 Task: Find connections with filter location Coalville with filter topic #brandingwith filter profile language French with filter current company OffCampusJobs4u.com with filter school Velammal Engineering College with filter industry Accessible Architecture and Design with filter service category Accounting with filter keywords title Proposal Writer
Action: Mouse moved to (594, 84)
Screenshot: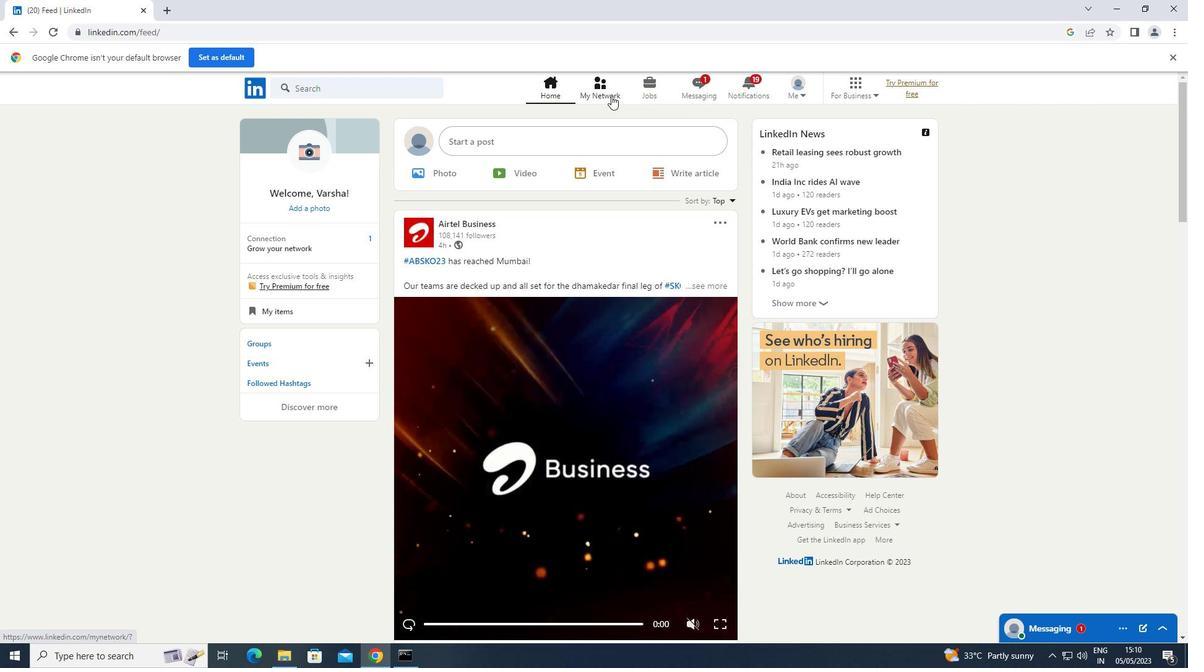 
Action: Mouse pressed left at (594, 84)
Screenshot: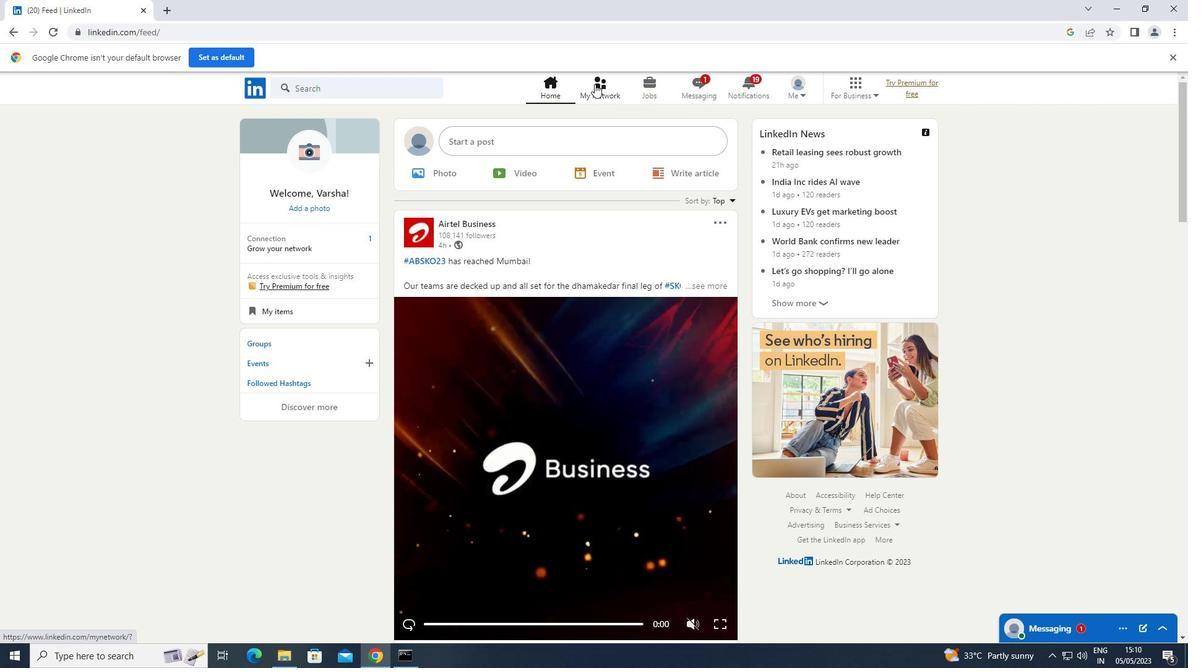 
Action: Mouse moved to (330, 153)
Screenshot: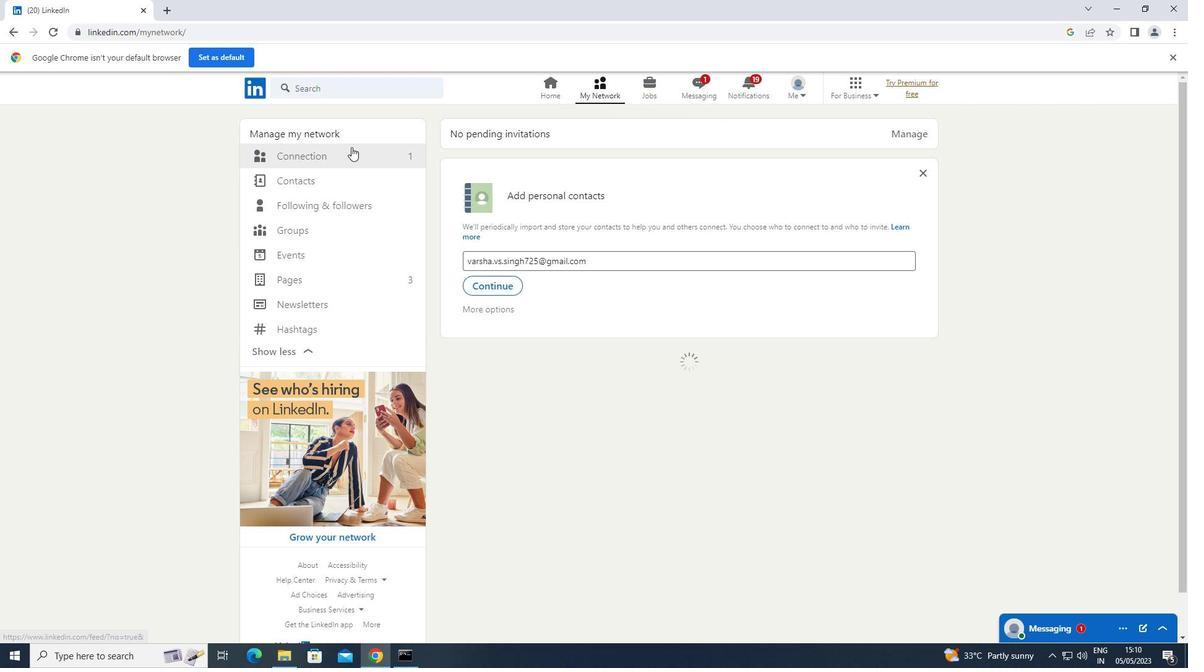 
Action: Mouse pressed left at (330, 153)
Screenshot: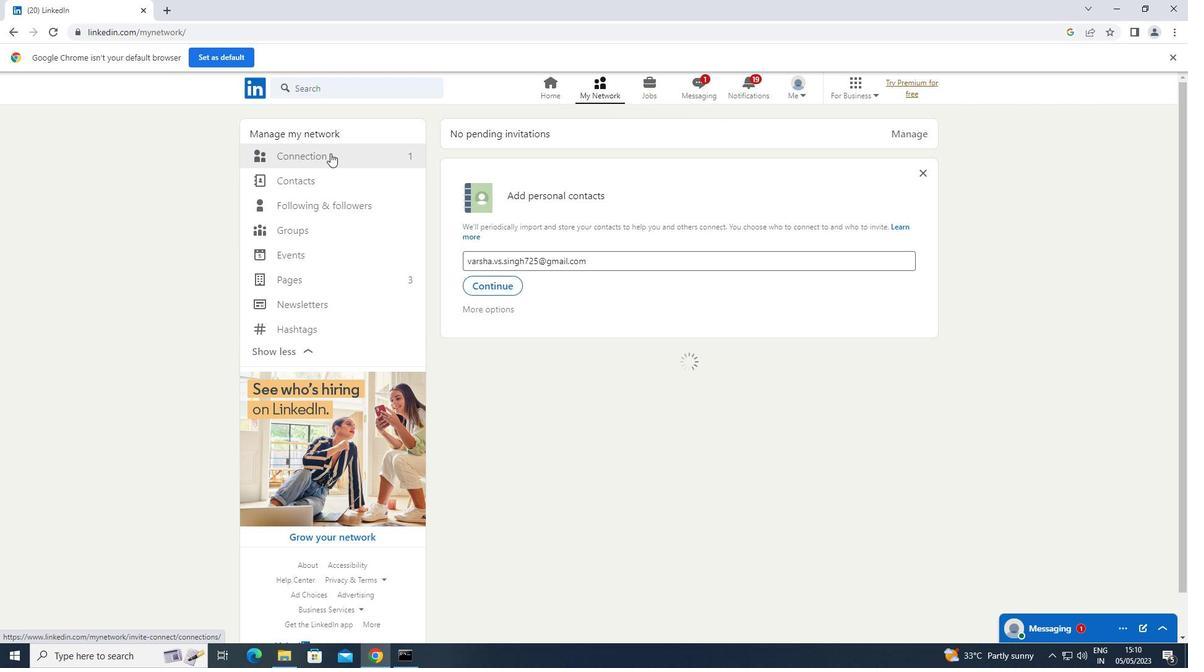 
Action: Mouse moved to (712, 157)
Screenshot: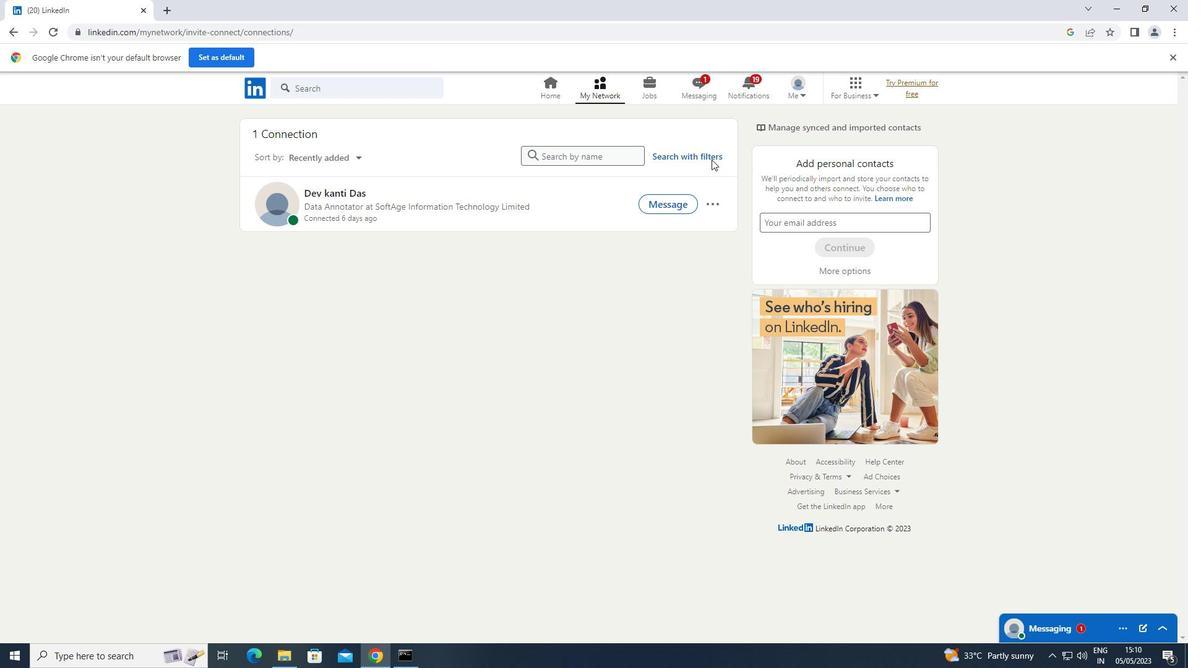 
Action: Mouse pressed left at (712, 157)
Screenshot: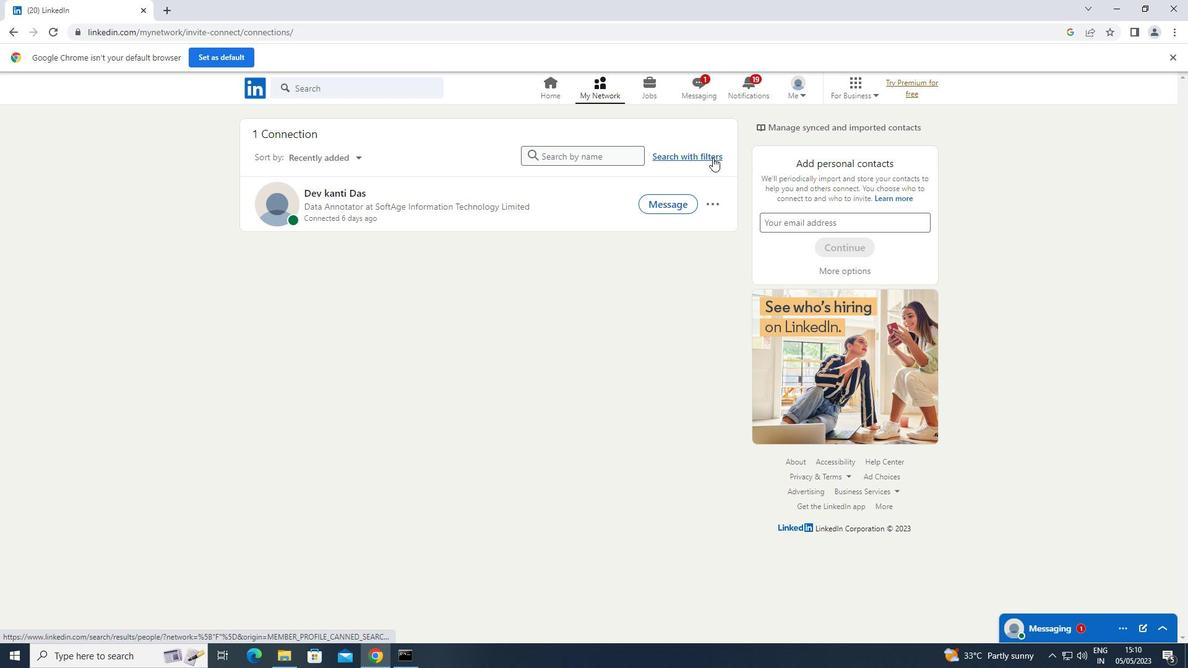 
Action: Mouse moved to (637, 120)
Screenshot: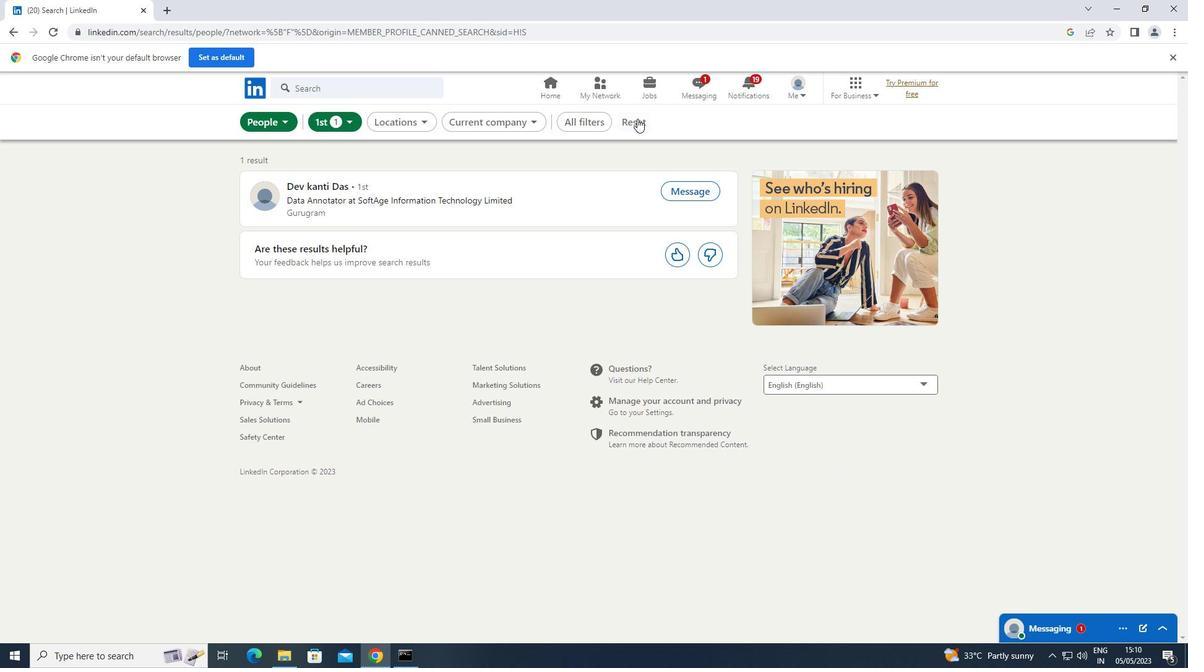 
Action: Mouse pressed left at (637, 120)
Screenshot: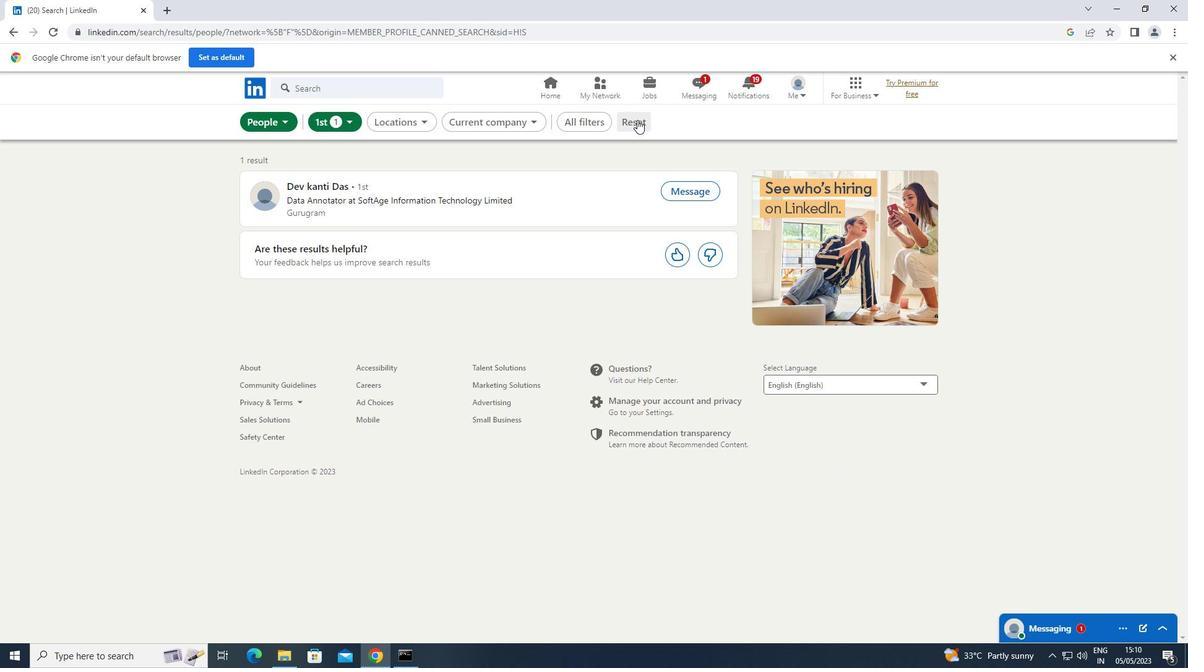 
Action: Mouse moved to (621, 120)
Screenshot: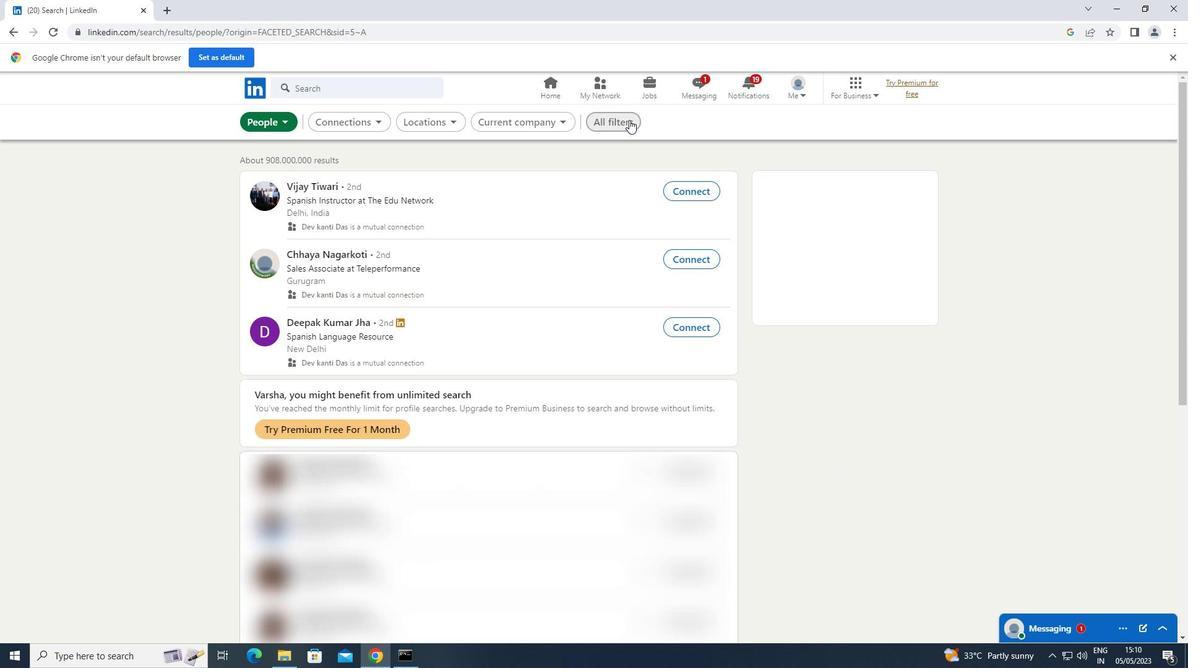 
Action: Mouse pressed left at (621, 120)
Screenshot: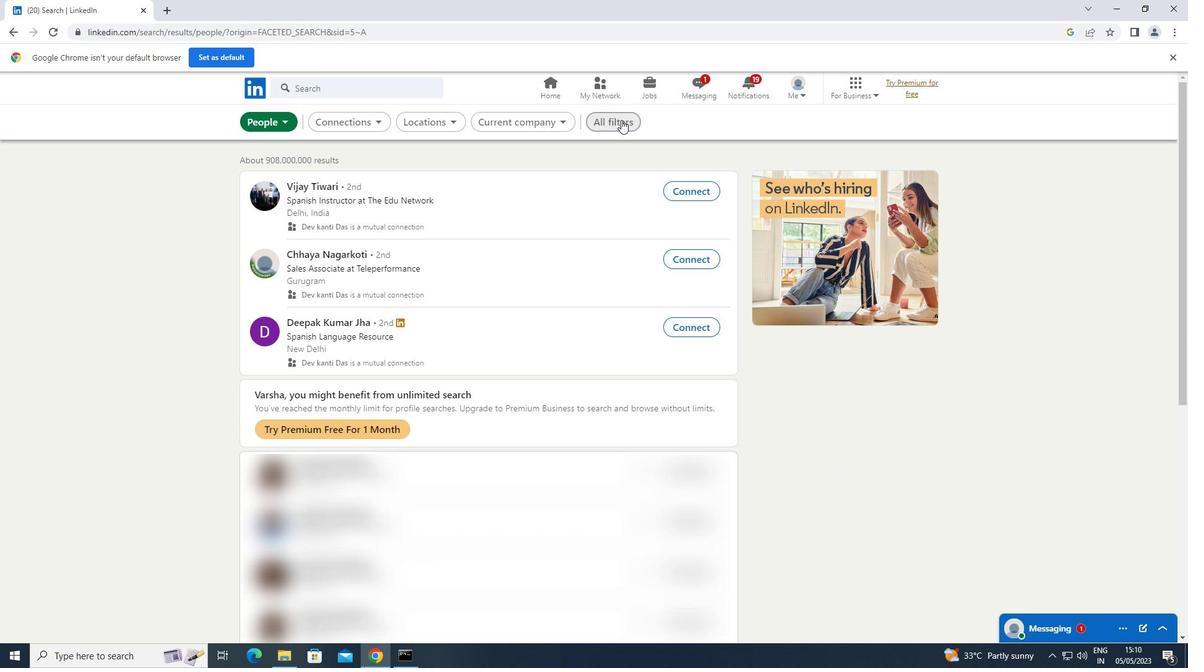 
Action: Mouse moved to (1091, 202)
Screenshot: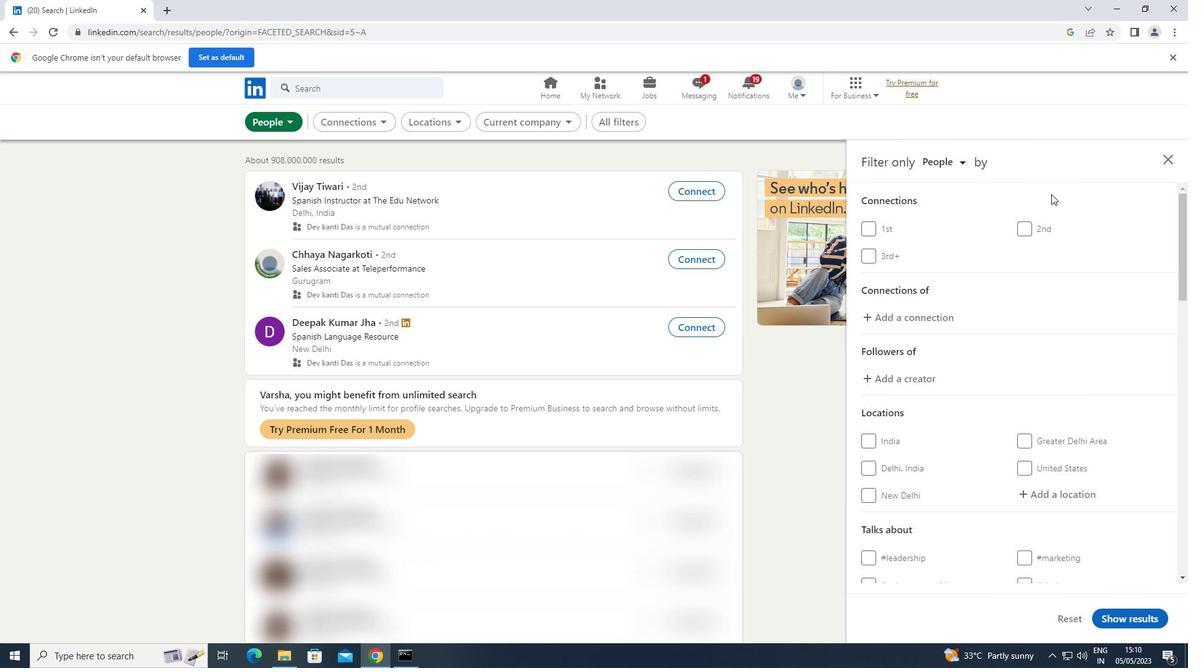 
Action: Mouse scrolled (1091, 202) with delta (0, 0)
Screenshot: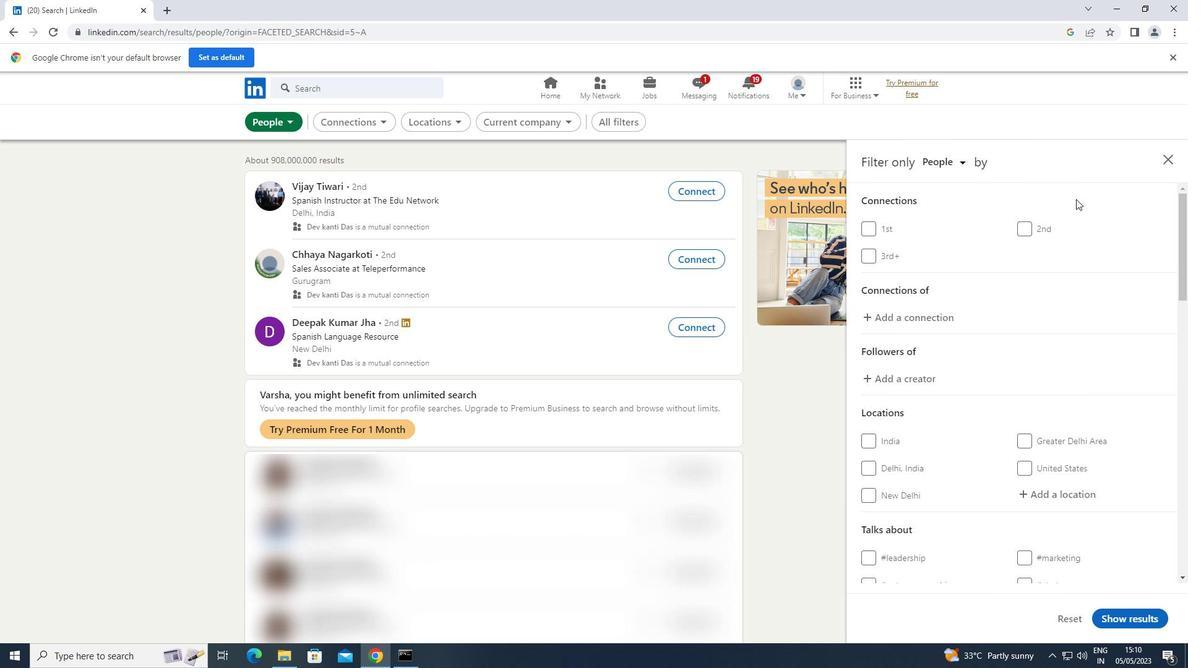 
Action: Mouse moved to (1092, 202)
Screenshot: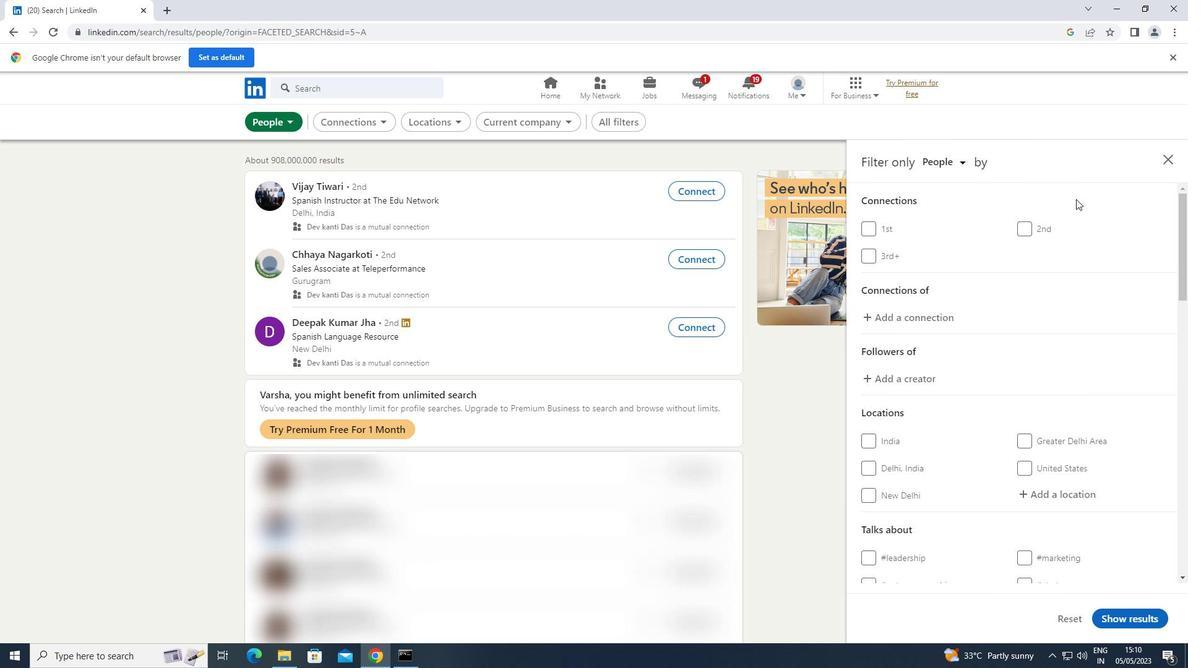 
Action: Mouse scrolled (1092, 202) with delta (0, 0)
Screenshot: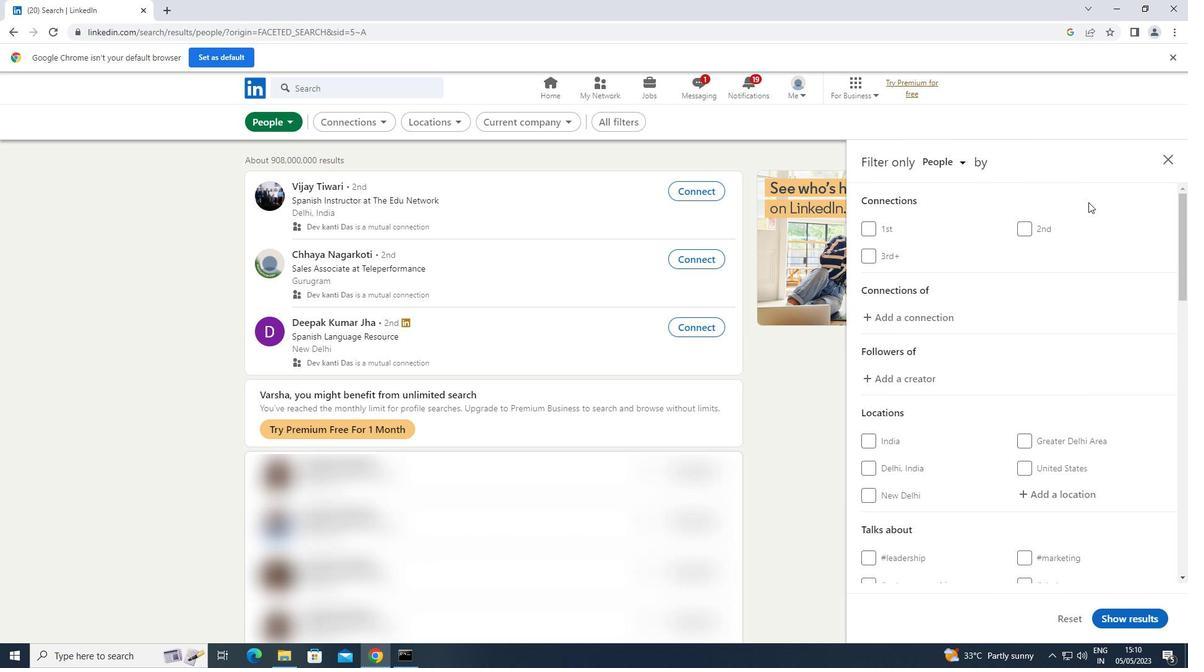
Action: Mouse scrolled (1092, 202) with delta (0, 0)
Screenshot: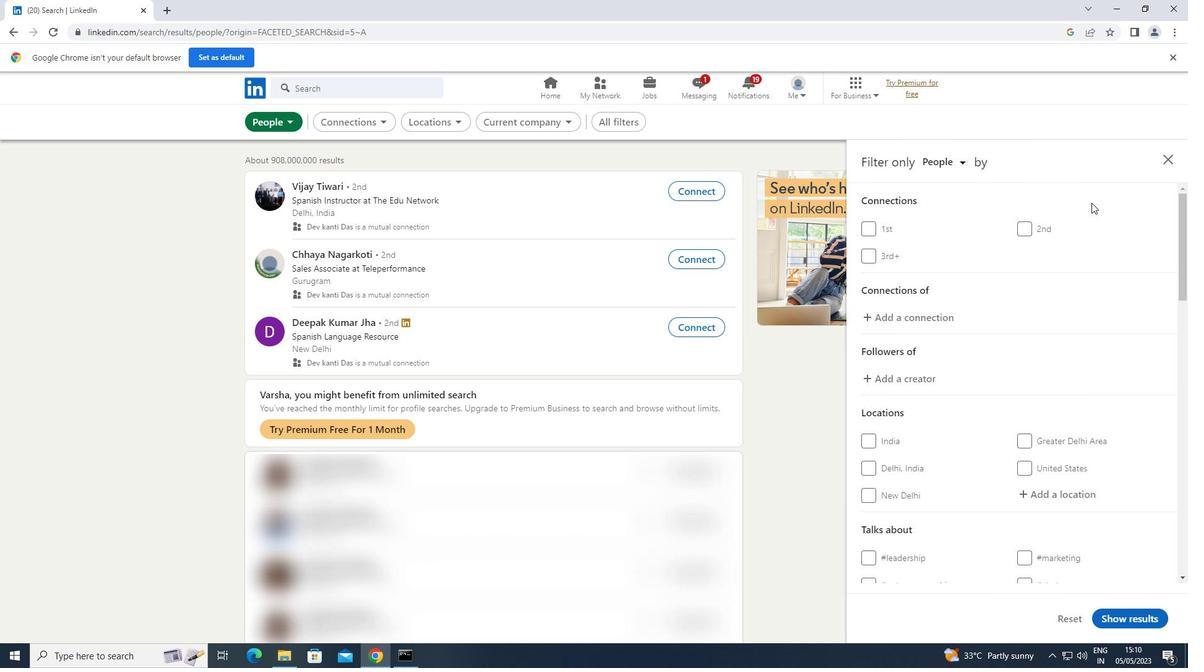 
Action: Mouse scrolled (1092, 202) with delta (0, 0)
Screenshot: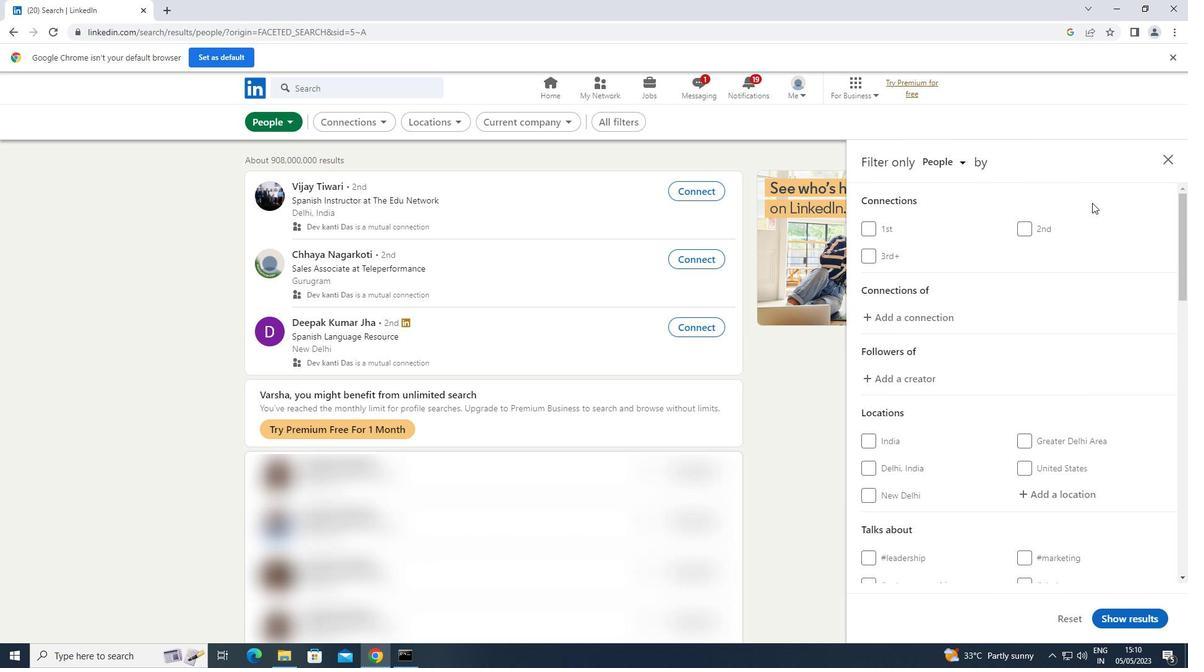 
Action: Mouse moved to (1050, 284)
Screenshot: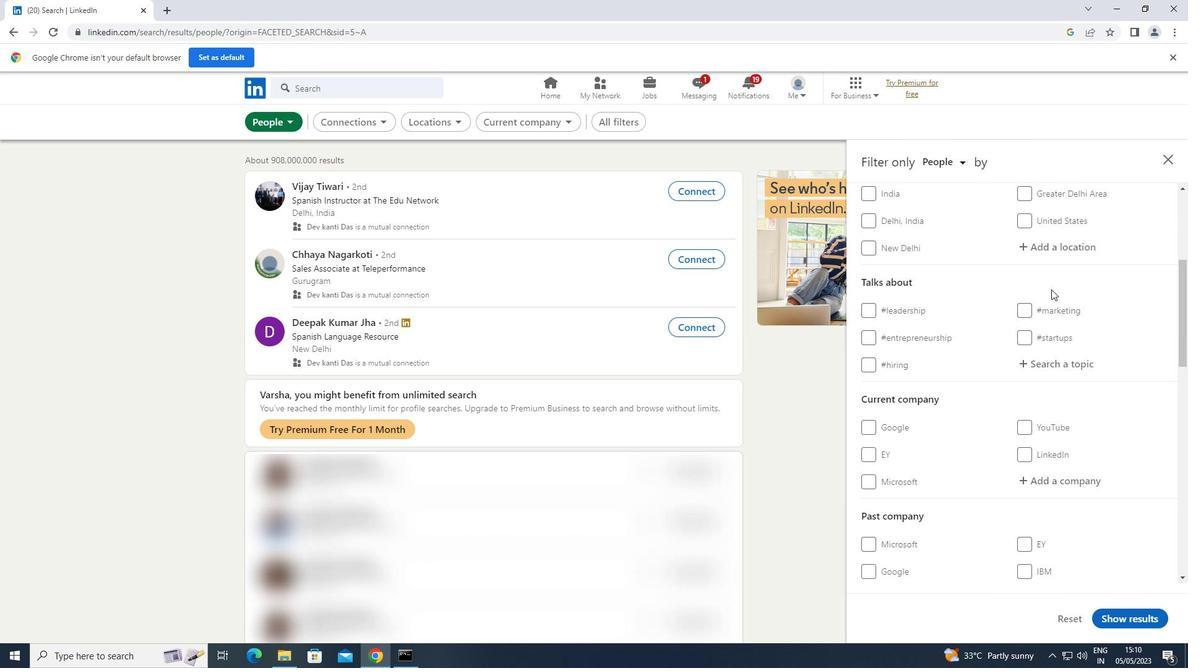 
Action: Mouse scrolled (1050, 285) with delta (0, 0)
Screenshot: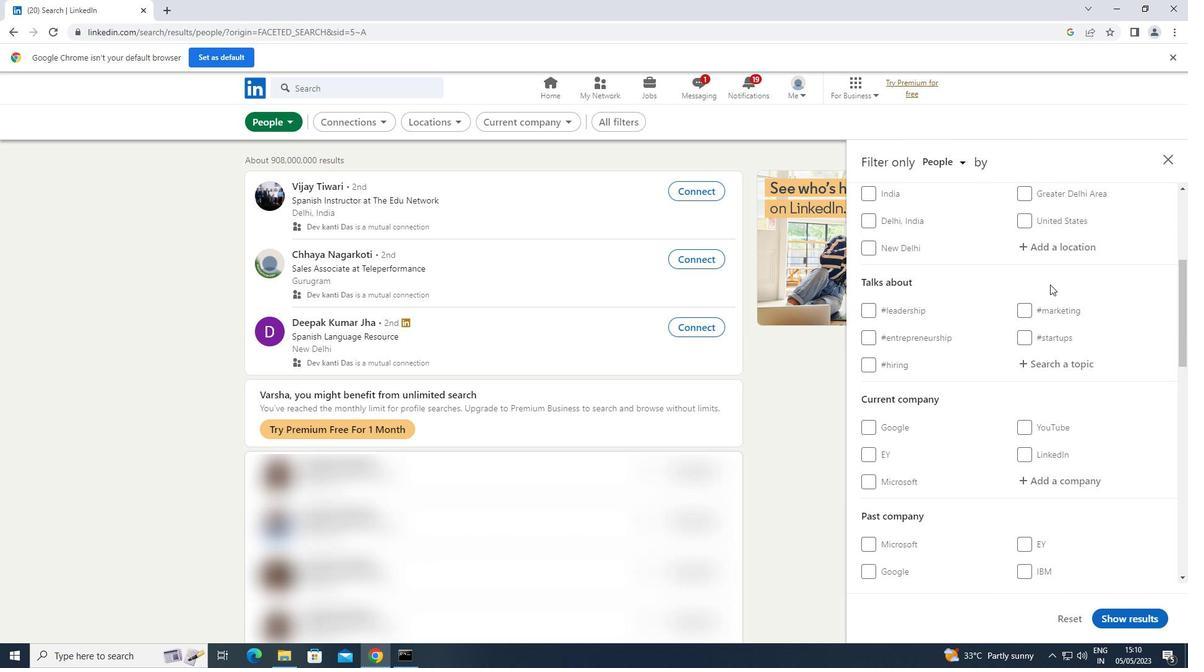
Action: Mouse scrolled (1050, 285) with delta (0, 0)
Screenshot: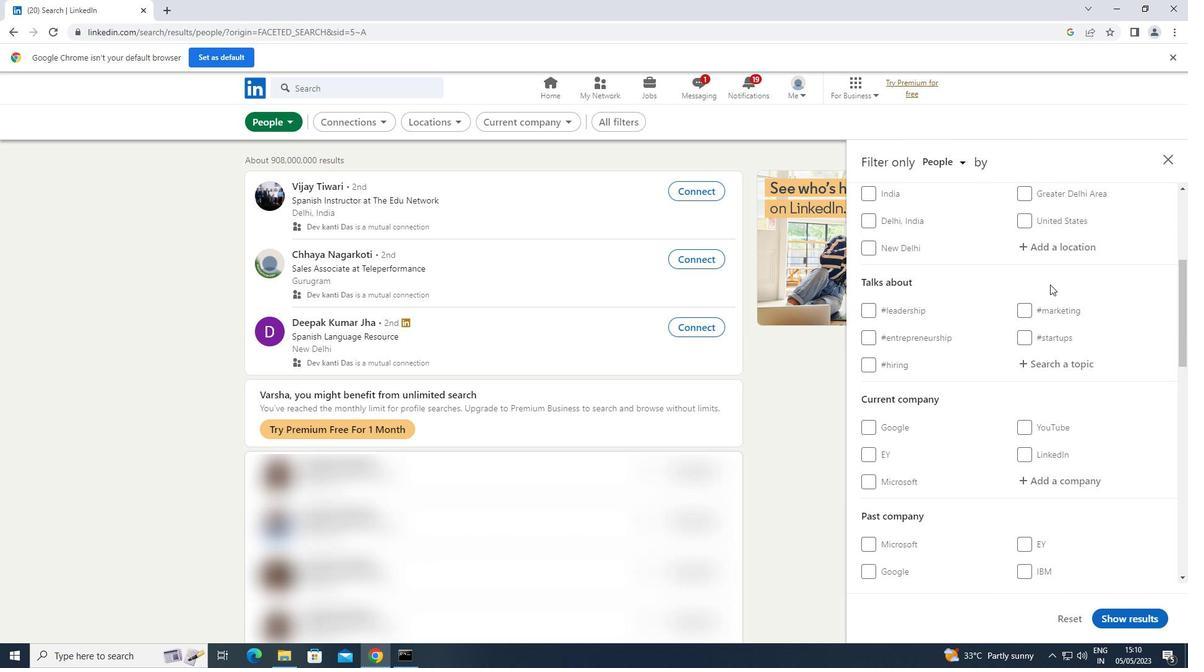 
Action: Mouse moved to (1039, 367)
Screenshot: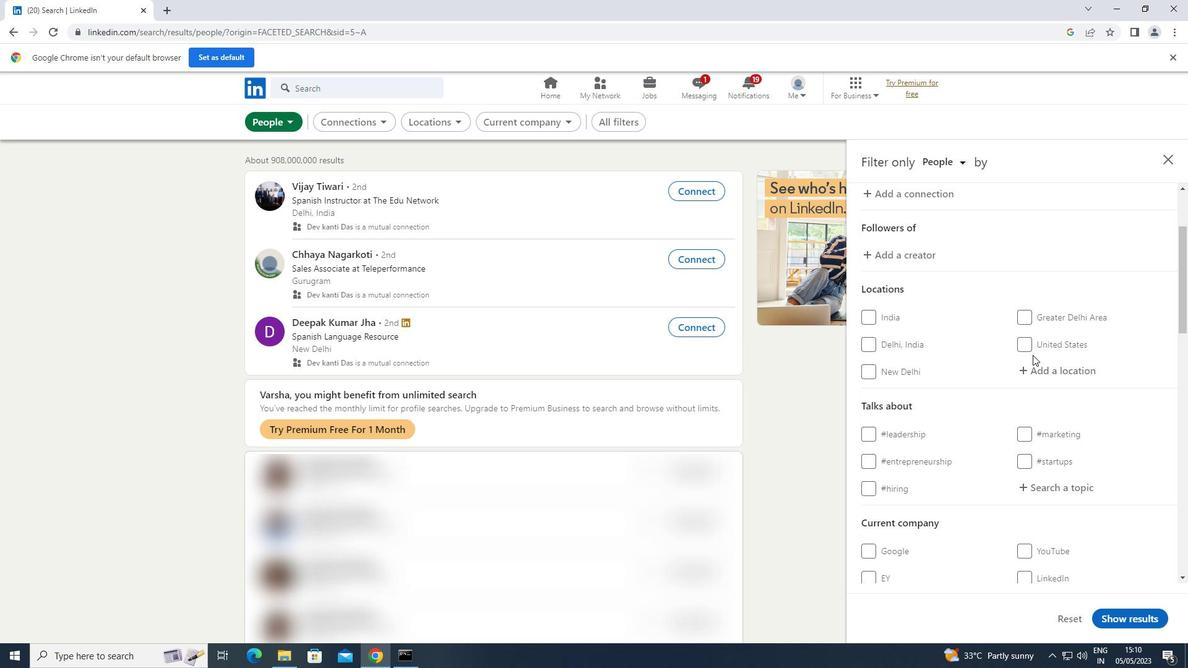 
Action: Mouse pressed left at (1039, 367)
Screenshot: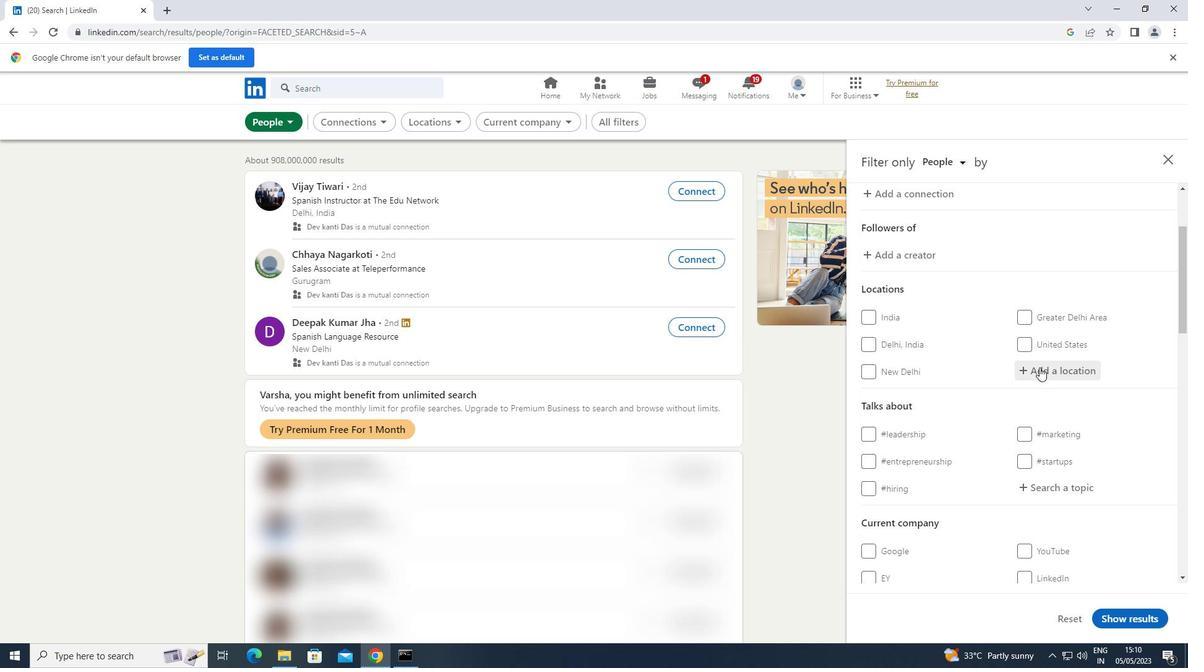 
Action: Key pressed <Key.shift>COALVILLE
Screenshot: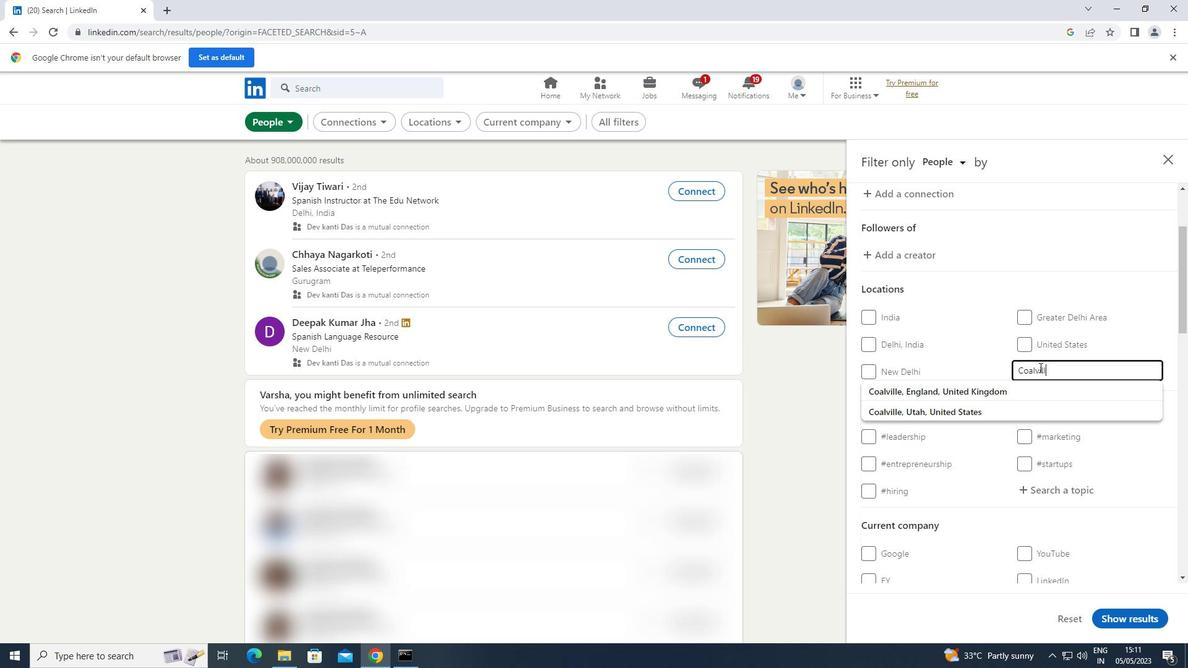 
Action: Mouse moved to (1055, 483)
Screenshot: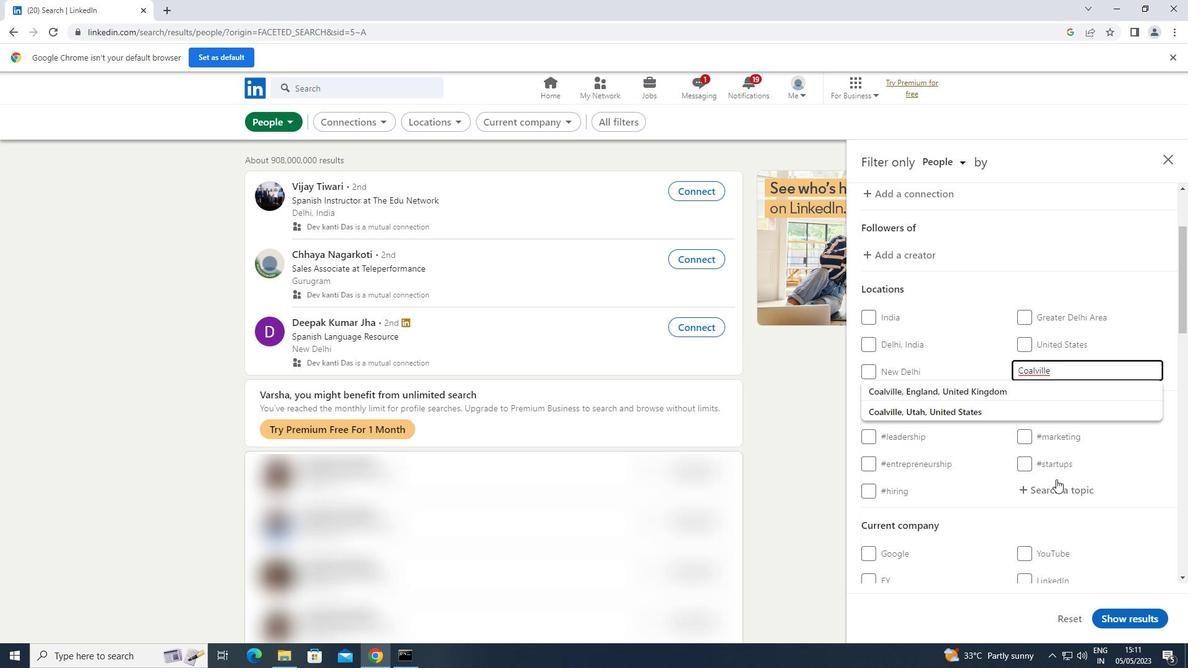 
Action: Mouse pressed left at (1055, 483)
Screenshot: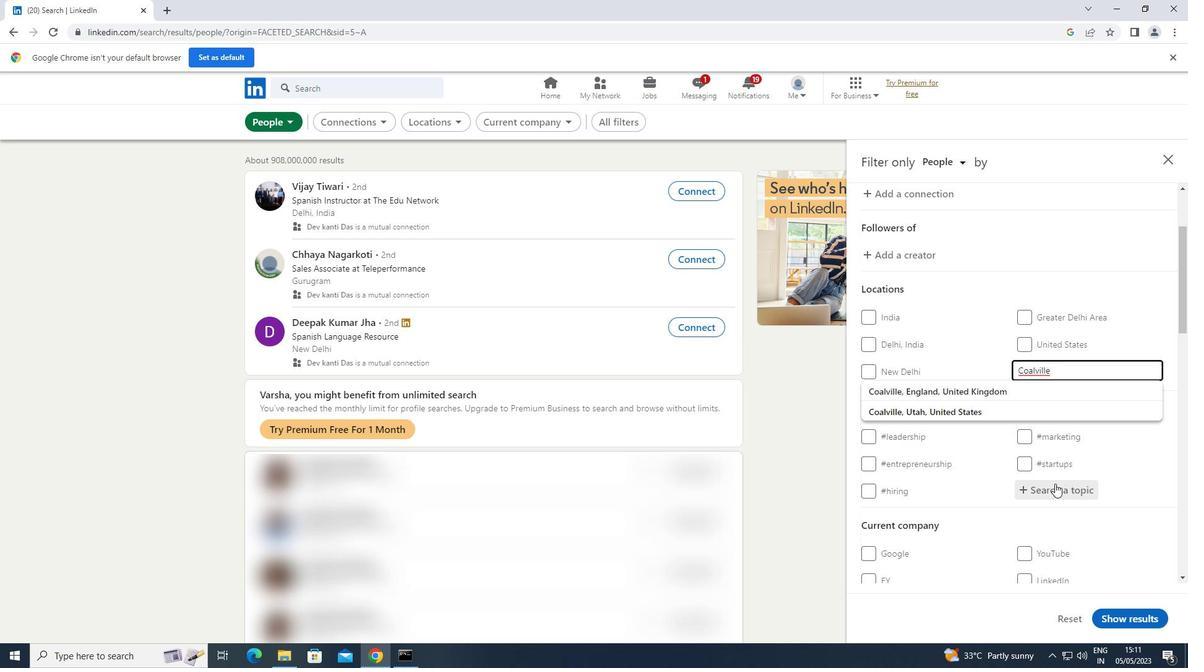 
Action: Key pressed BRANDING
Screenshot: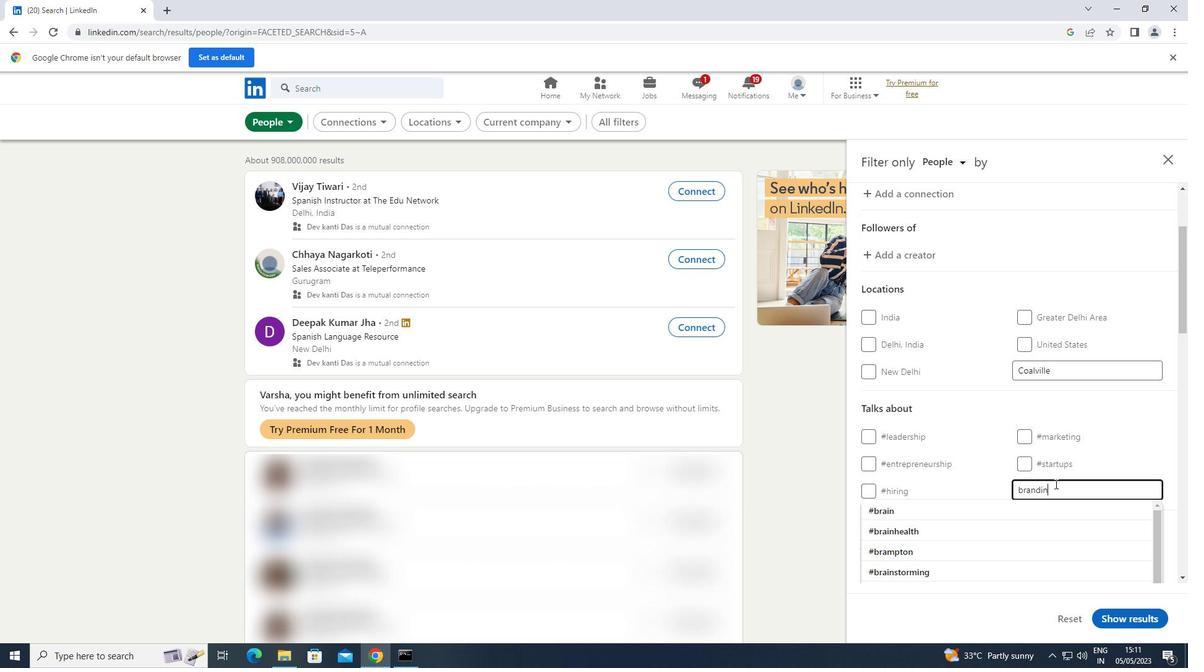 
Action: Mouse moved to (928, 501)
Screenshot: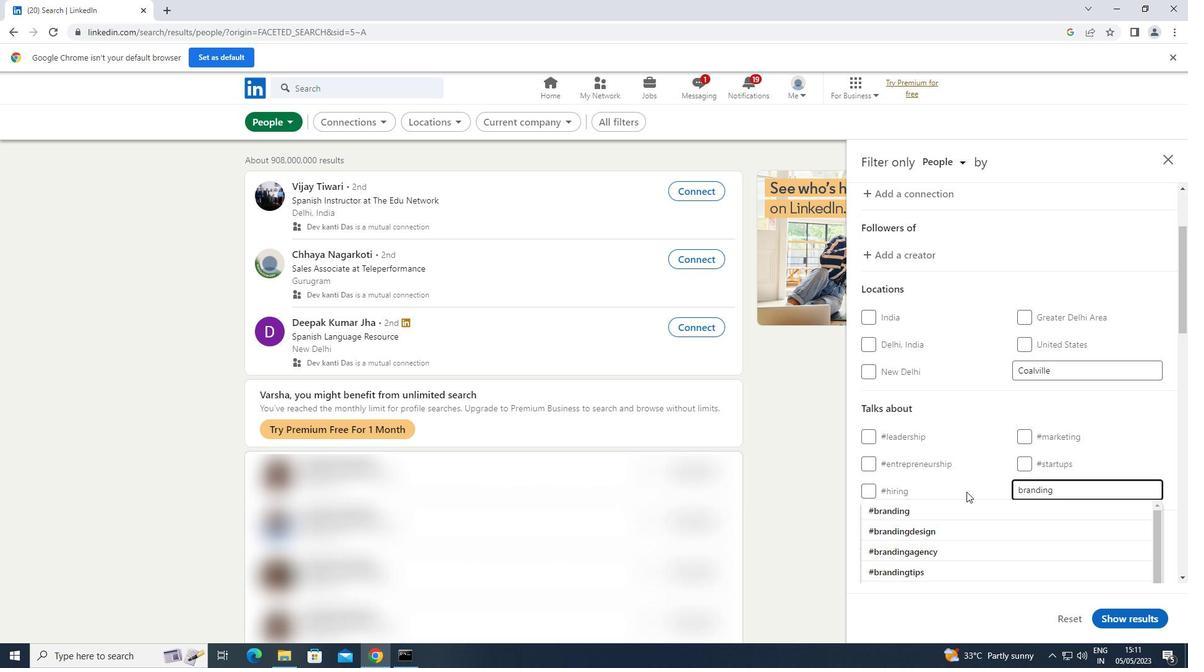 
Action: Mouse pressed left at (928, 501)
Screenshot: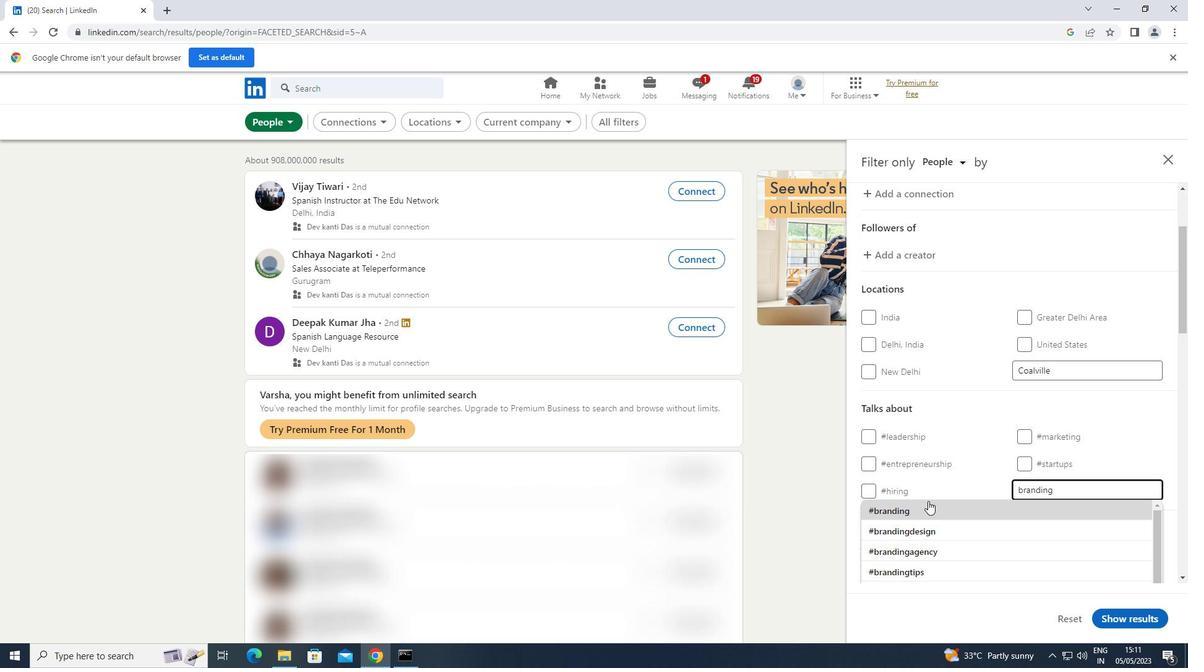 
Action: Mouse moved to (1042, 458)
Screenshot: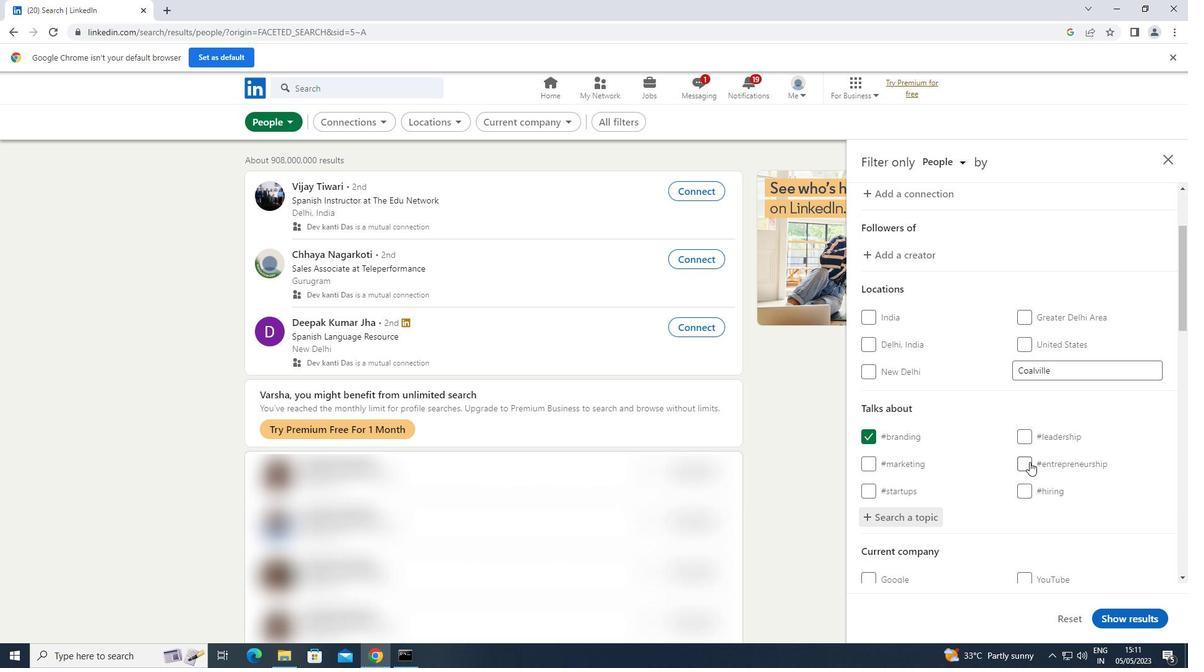 
Action: Mouse scrolled (1042, 457) with delta (0, 0)
Screenshot: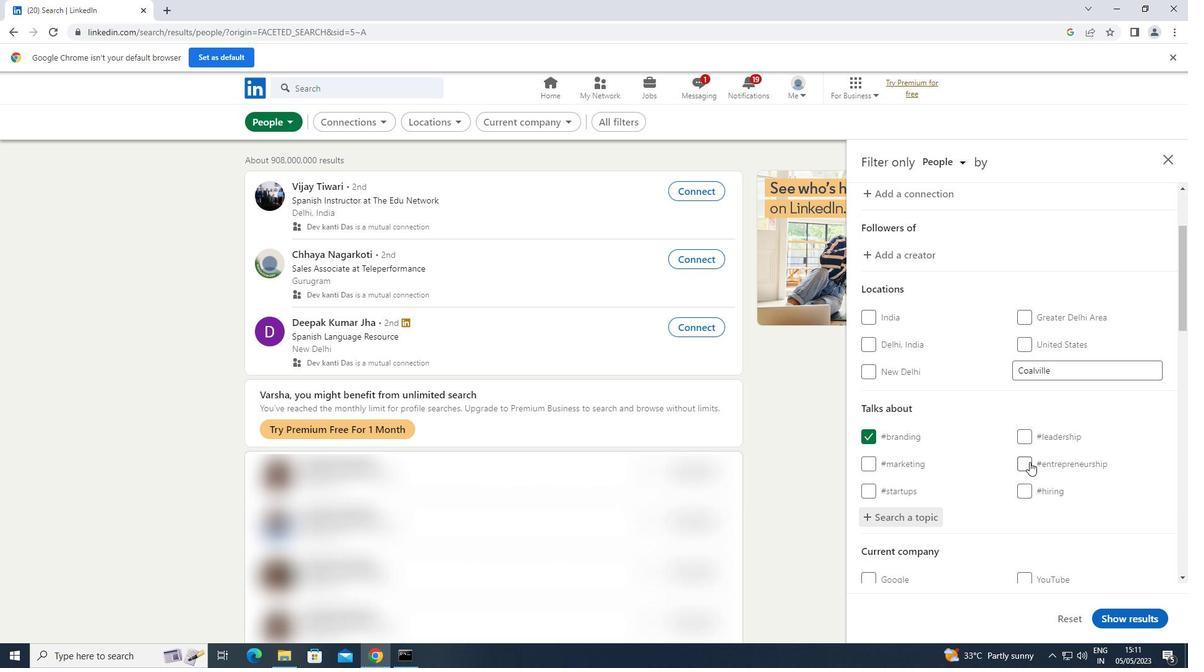 
Action: Mouse scrolled (1042, 457) with delta (0, 0)
Screenshot: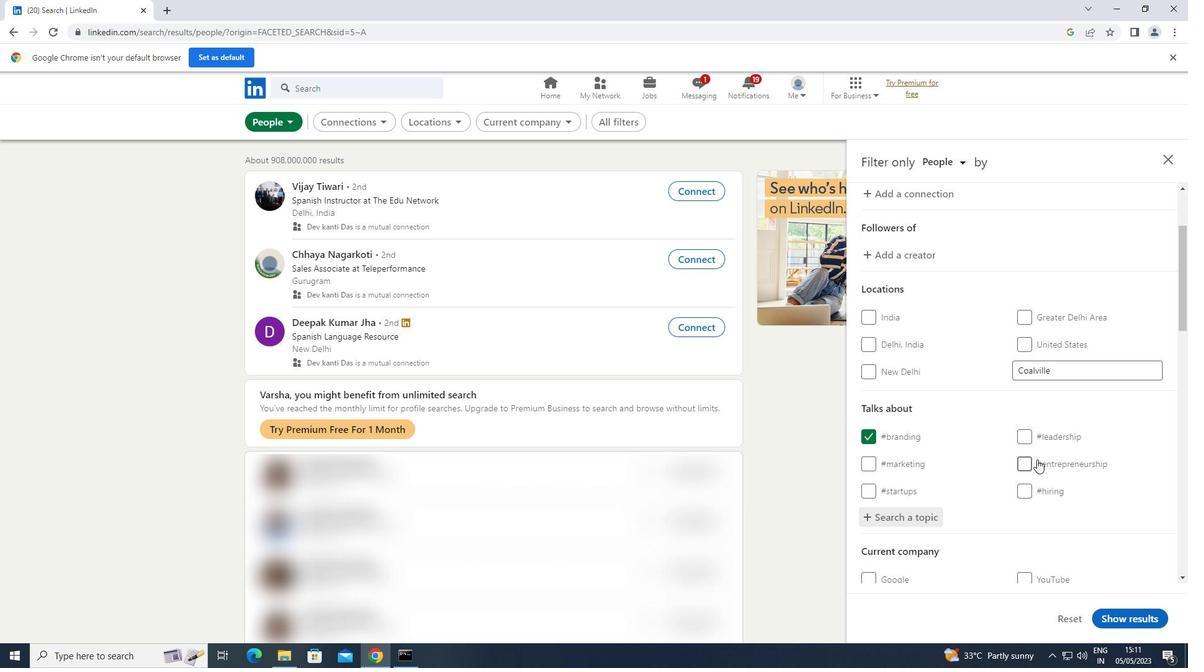 
Action: Mouse scrolled (1042, 457) with delta (0, 0)
Screenshot: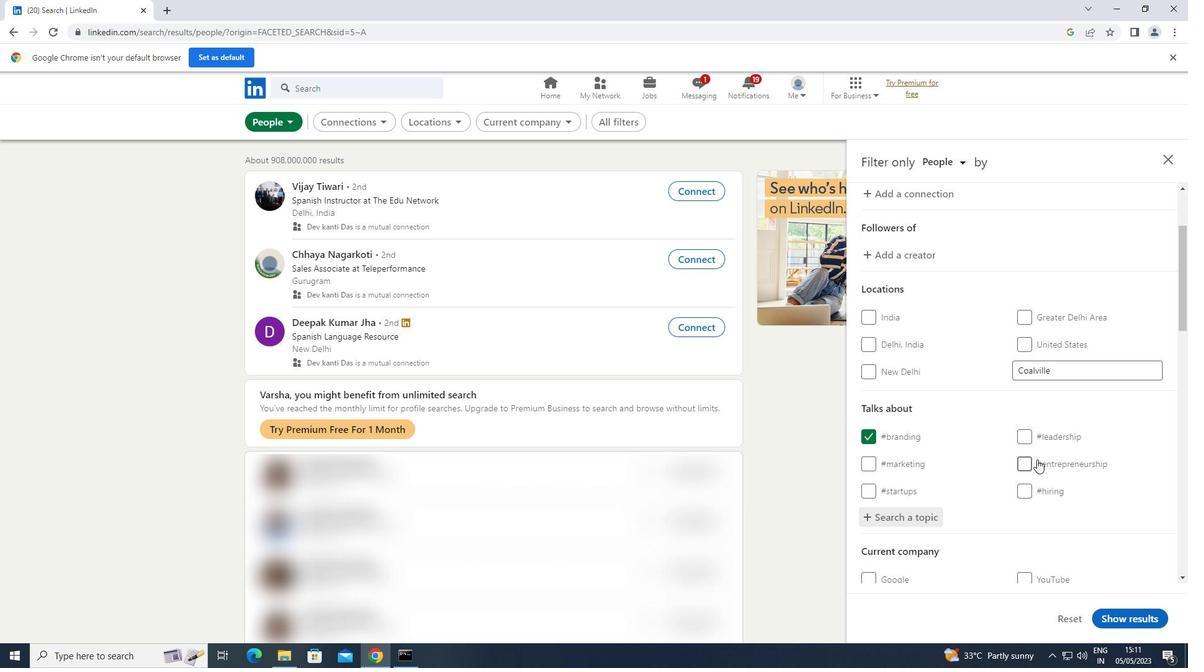 
Action: Mouse scrolled (1042, 457) with delta (0, 0)
Screenshot: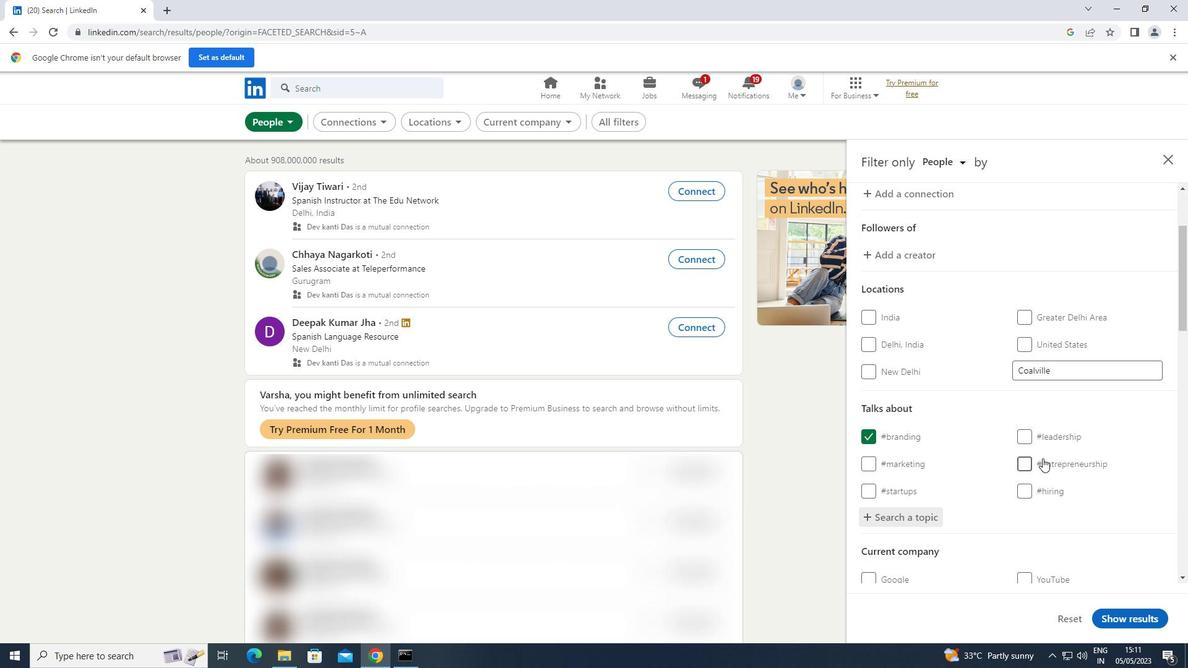 
Action: Mouse scrolled (1042, 457) with delta (0, 0)
Screenshot: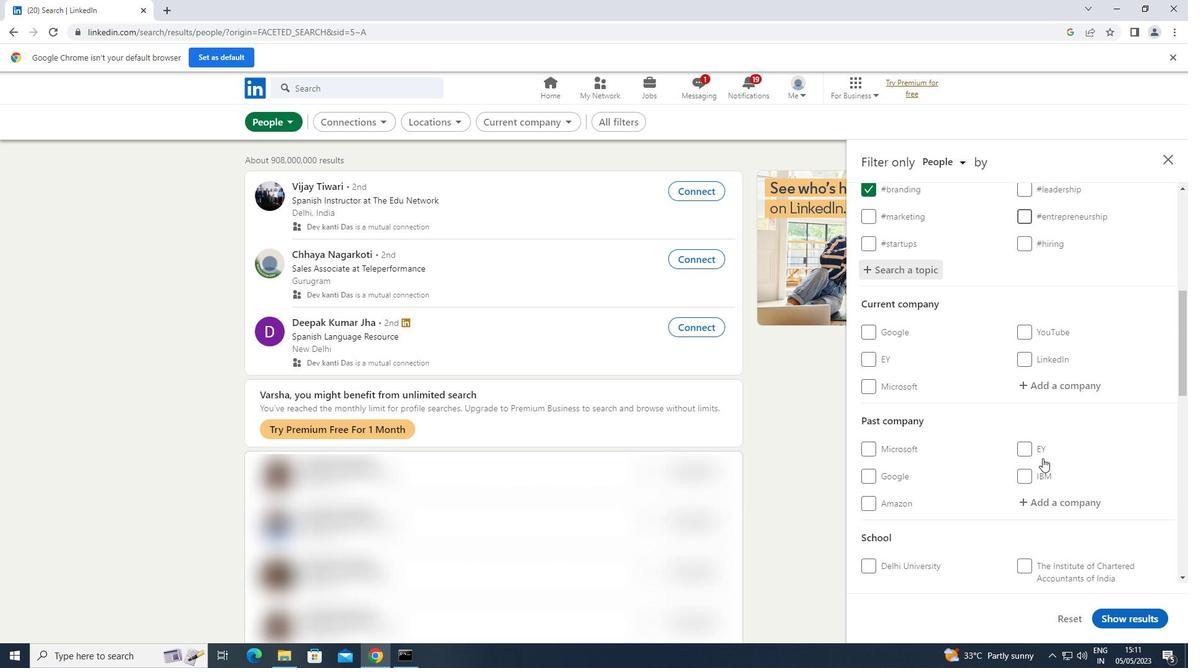 
Action: Mouse scrolled (1042, 457) with delta (0, 0)
Screenshot: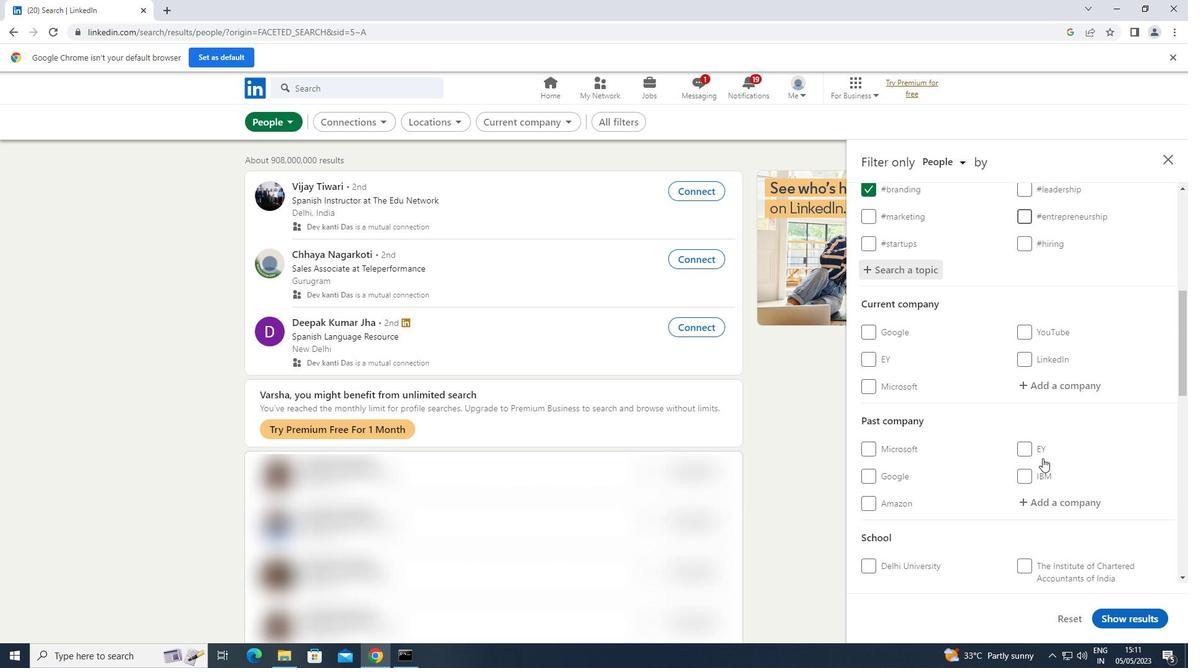 
Action: Mouse scrolled (1042, 457) with delta (0, 0)
Screenshot: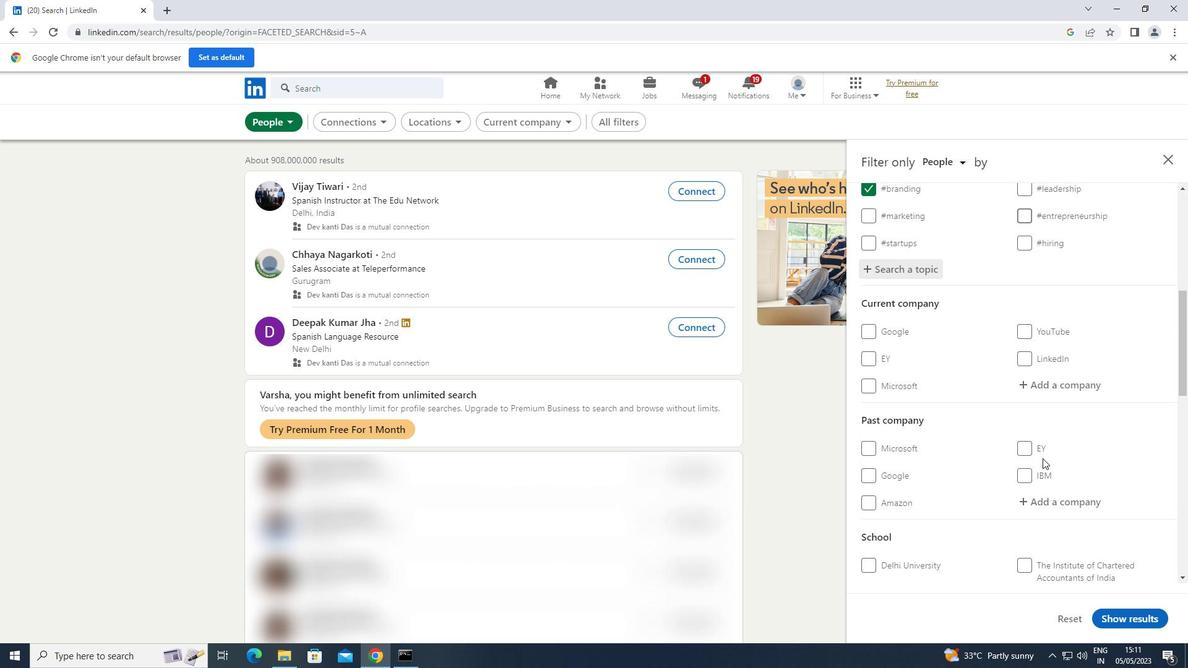 
Action: Mouse scrolled (1042, 457) with delta (0, 0)
Screenshot: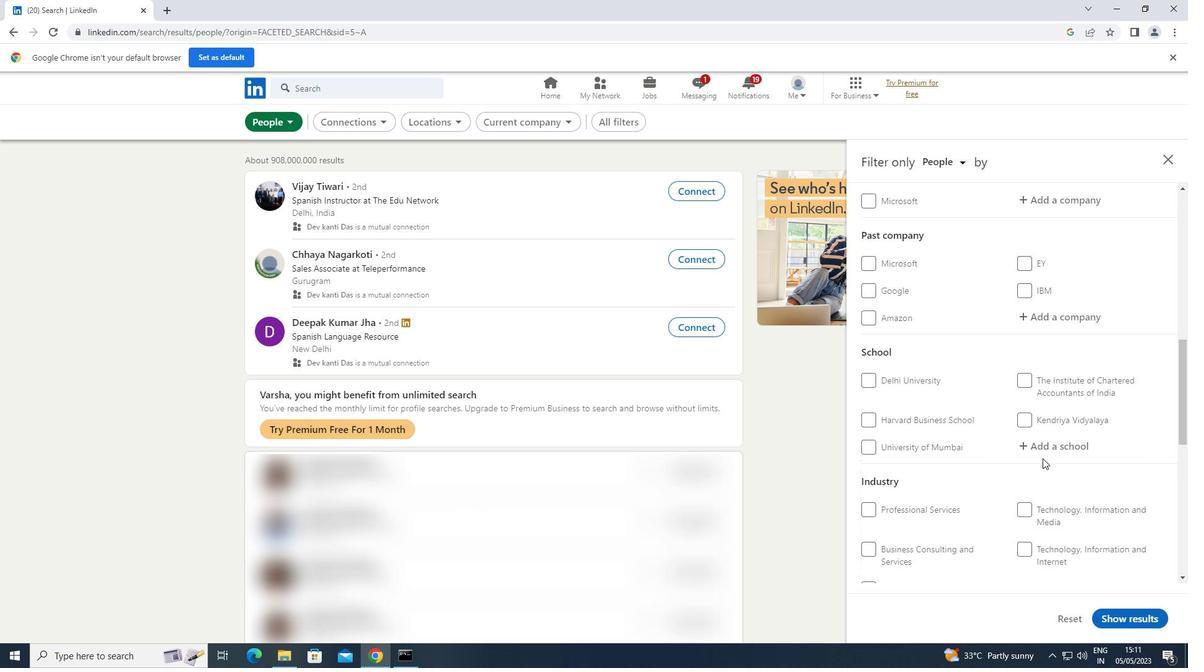 
Action: Mouse scrolled (1042, 457) with delta (0, 0)
Screenshot: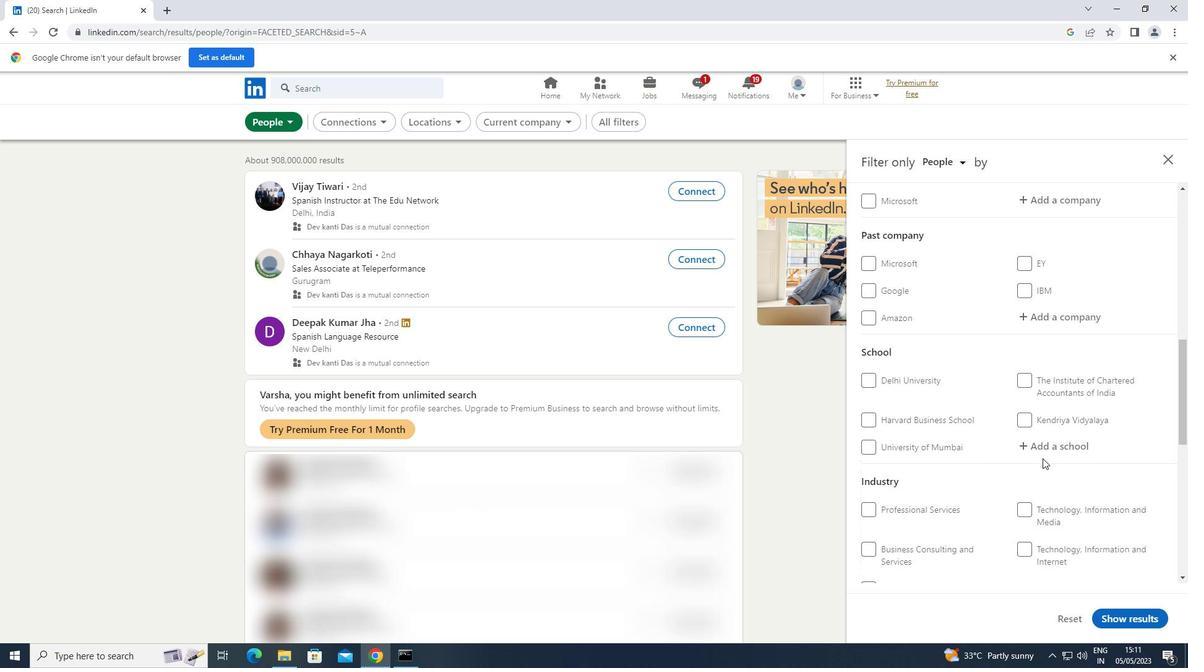 
Action: Mouse scrolled (1042, 457) with delta (0, 0)
Screenshot: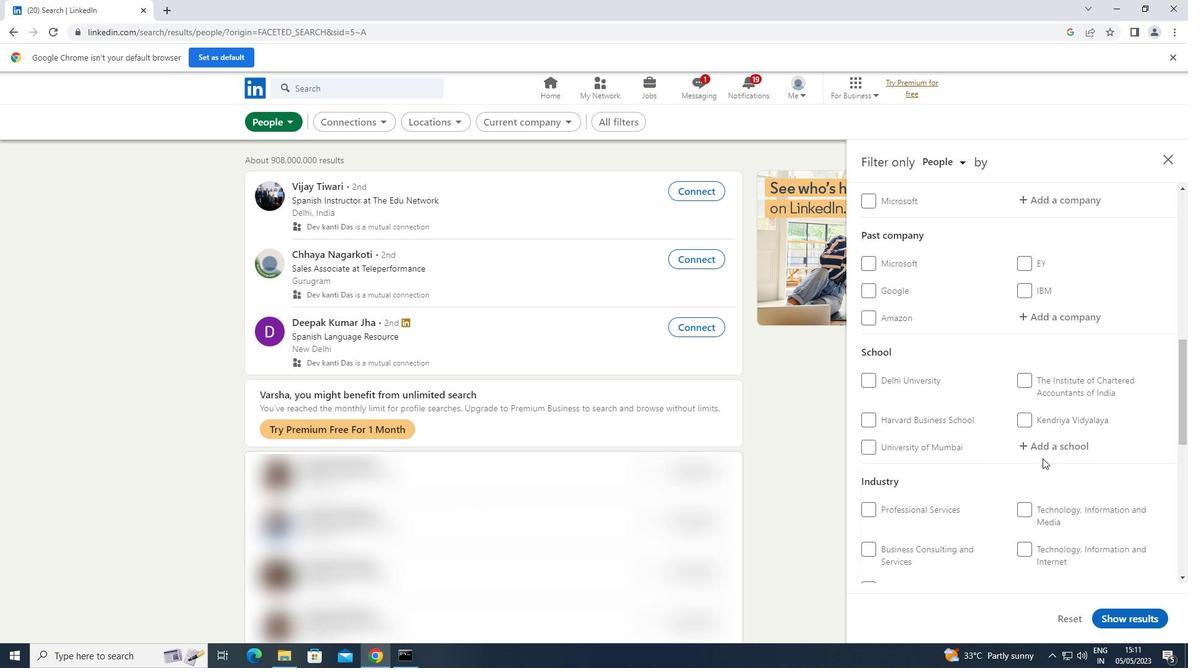 
Action: Mouse scrolled (1042, 457) with delta (0, 0)
Screenshot: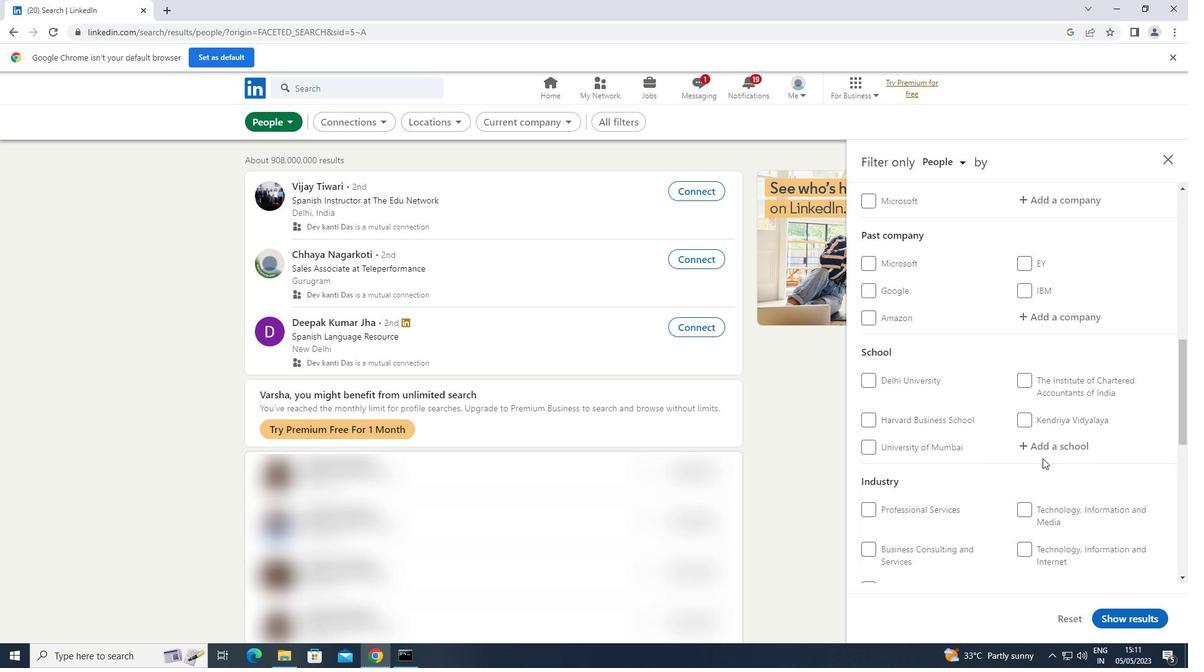 
Action: Mouse scrolled (1042, 457) with delta (0, 0)
Screenshot: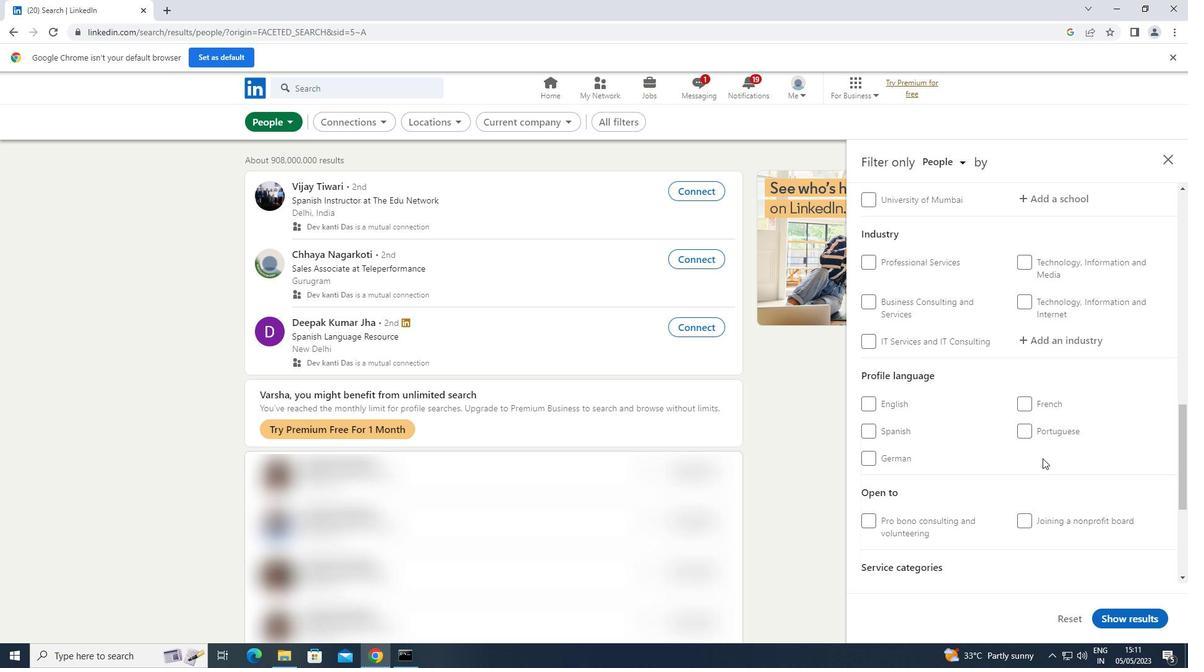 
Action: Mouse scrolled (1042, 457) with delta (0, 0)
Screenshot: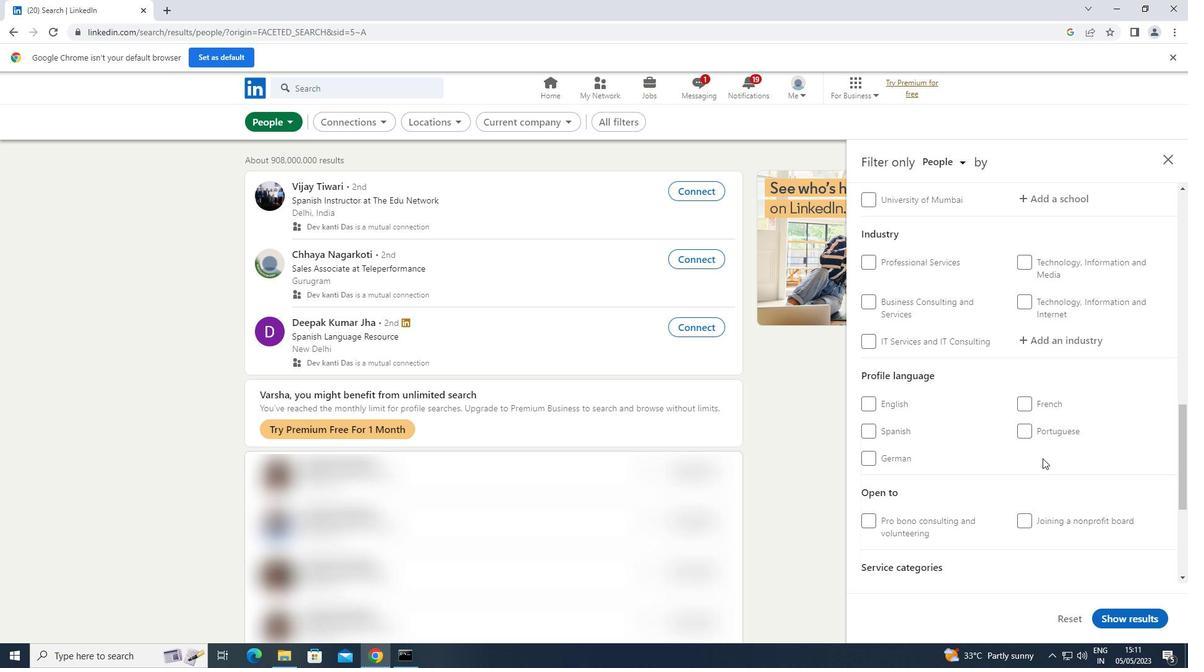 
Action: Mouse moved to (1045, 458)
Screenshot: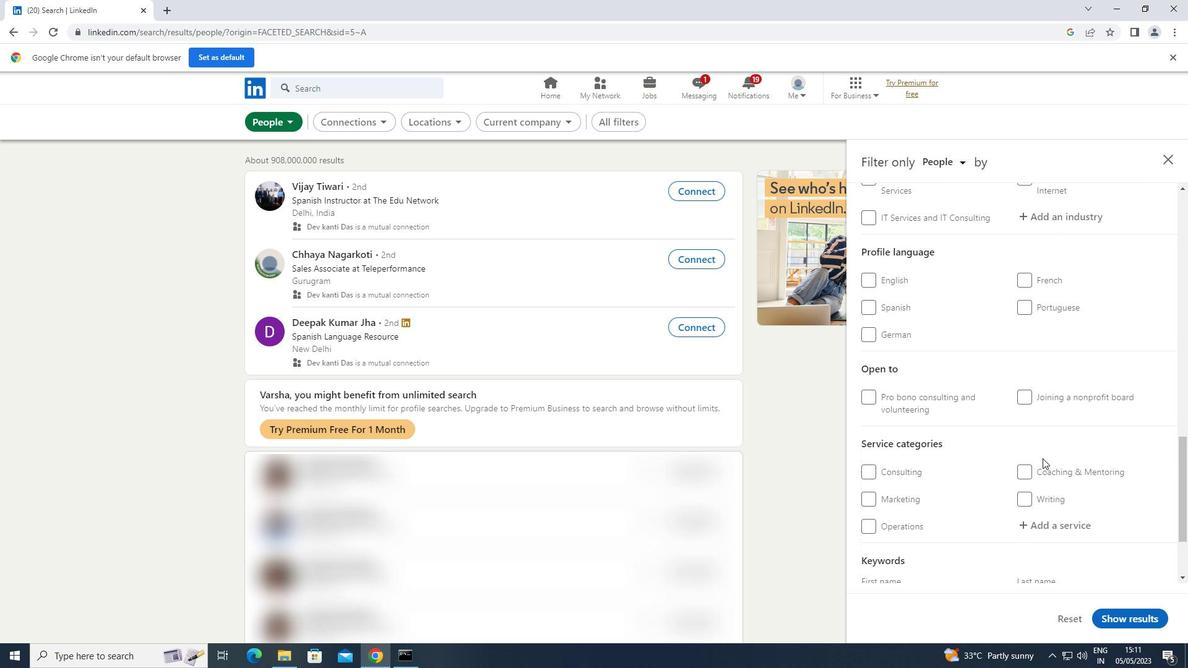 
Action: Mouse scrolled (1045, 457) with delta (0, 0)
Screenshot: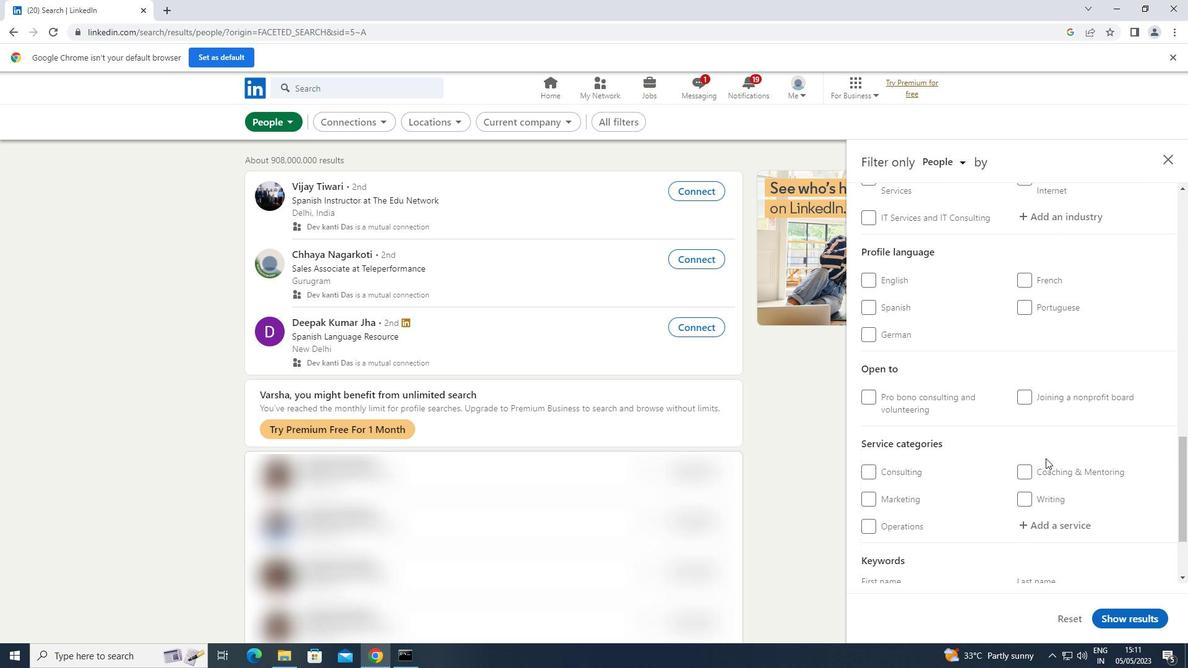 
Action: Mouse scrolled (1045, 457) with delta (0, 0)
Screenshot: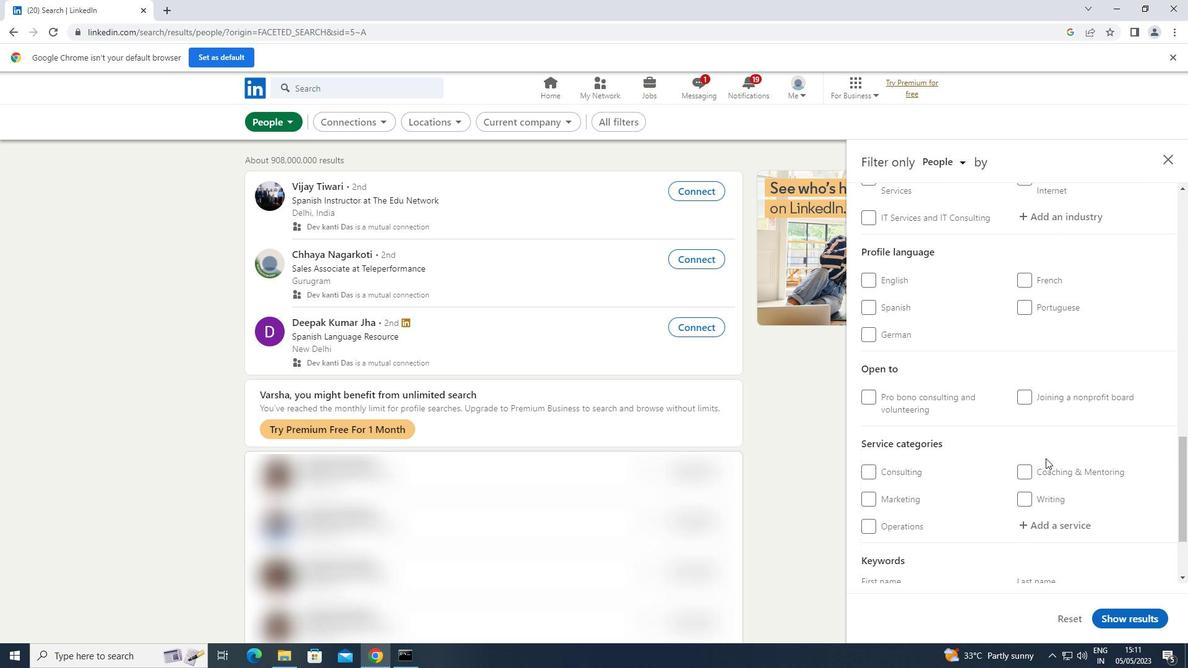 
Action: Mouse scrolled (1045, 459) with delta (0, 0)
Screenshot: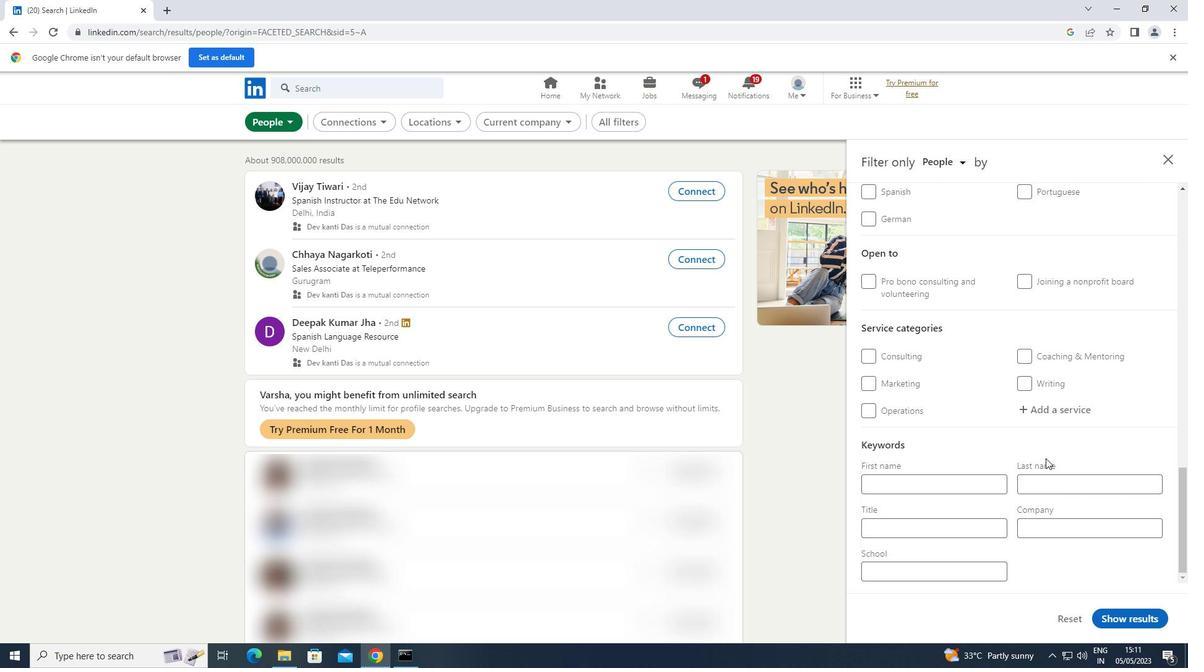 
Action: Mouse scrolled (1045, 459) with delta (0, 0)
Screenshot: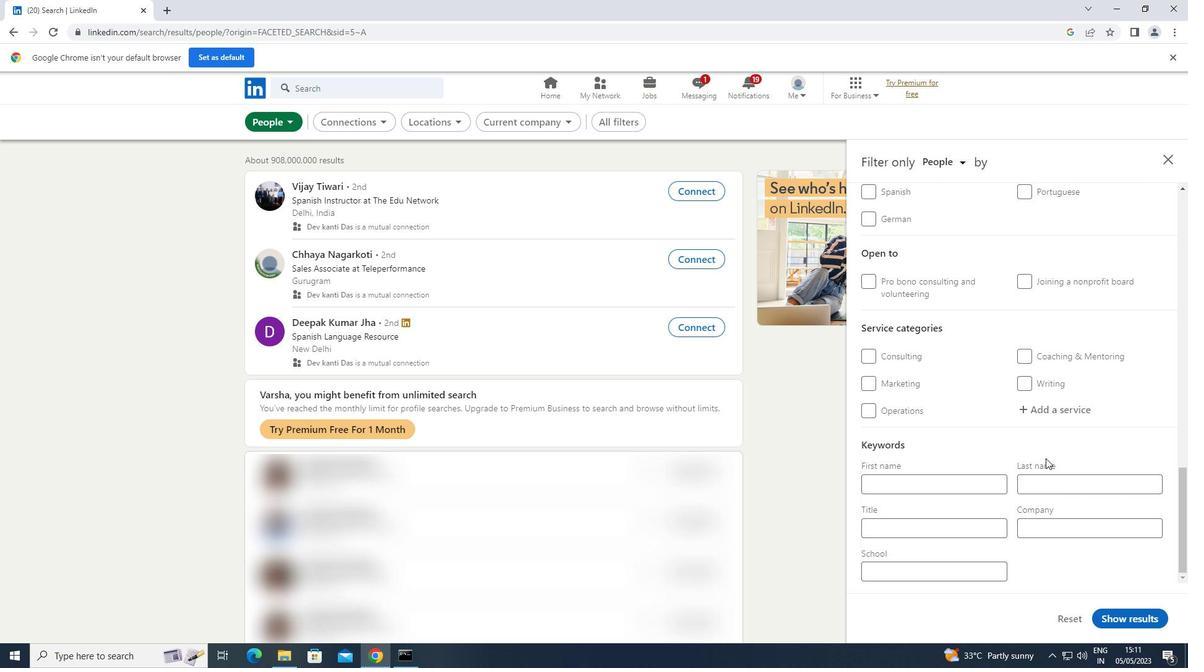 
Action: Mouse scrolled (1045, 459) with delta (0, 0)
Screenshot: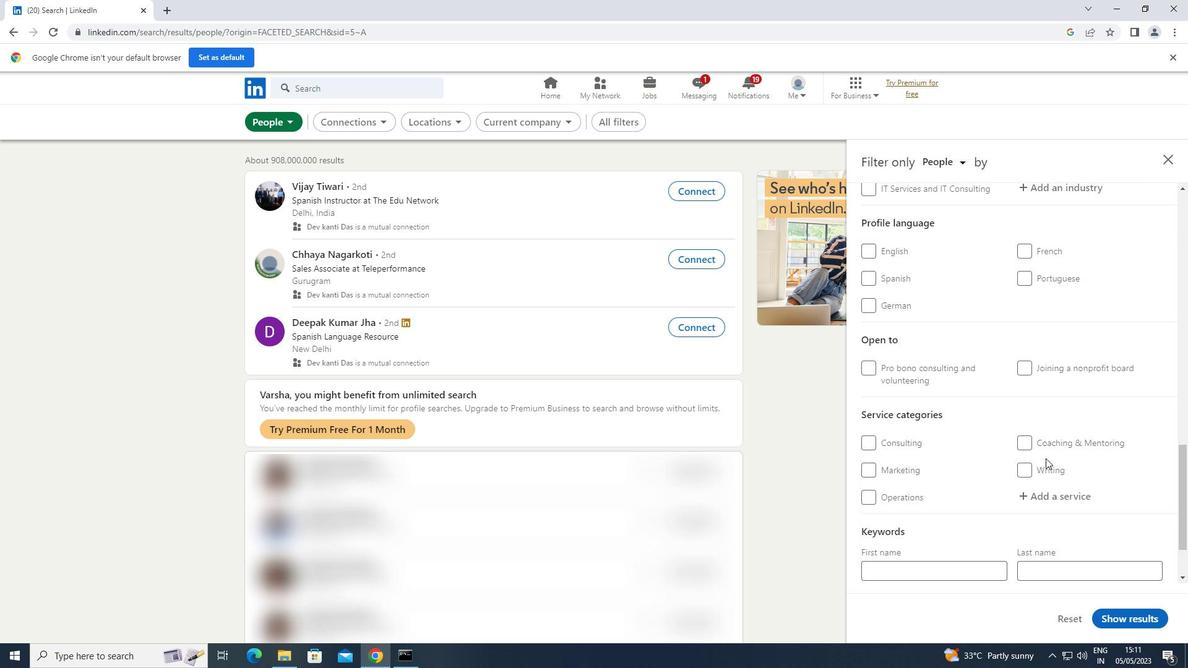 
Action: Mouse moved to (1024, 353)
Screenshot: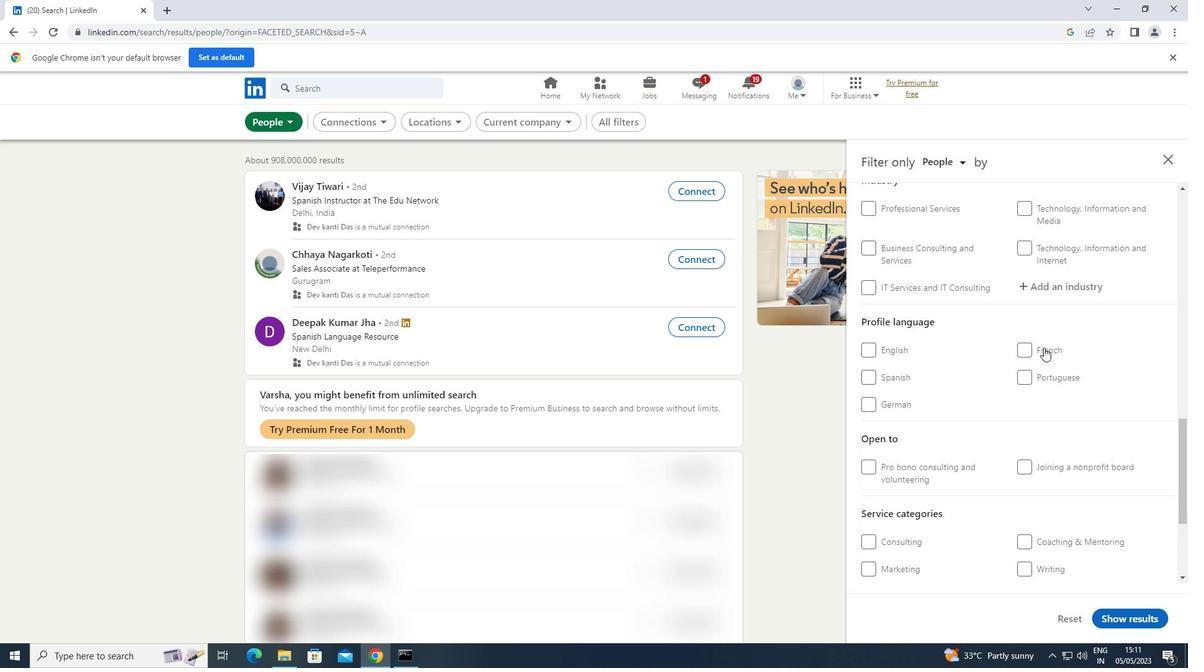 
Action: Mouse pressed left at (1024, 353)
Screenshot: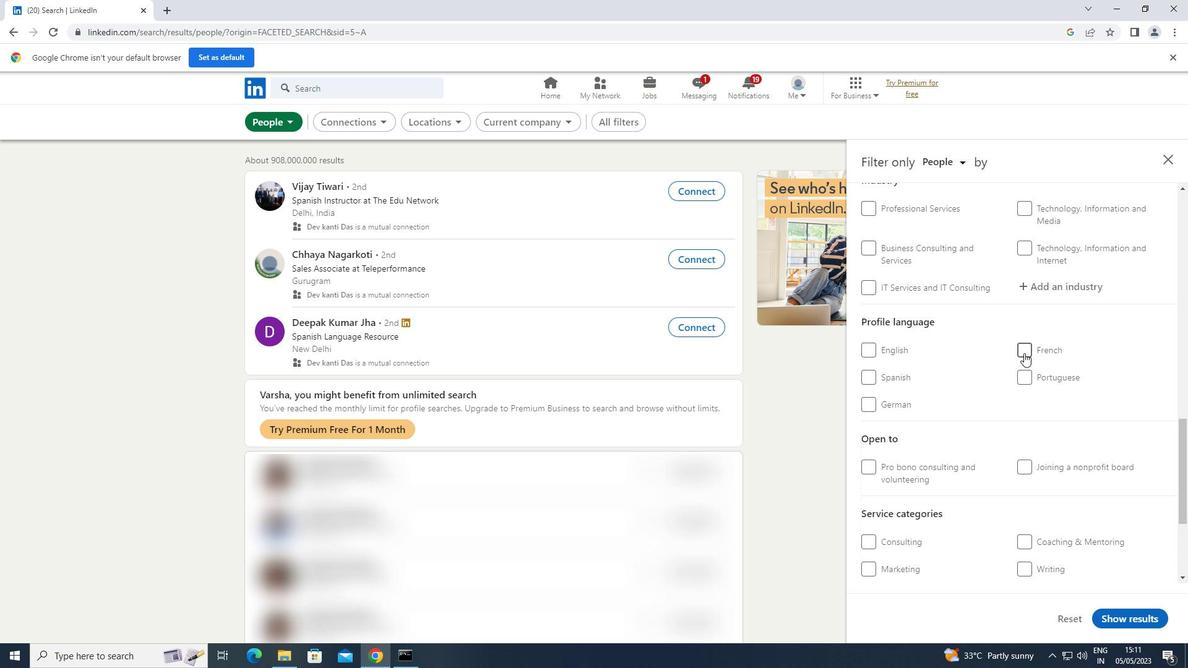 
Action: Mouse scrolled (1024, 353) with delta (0, 0)
Screenshot: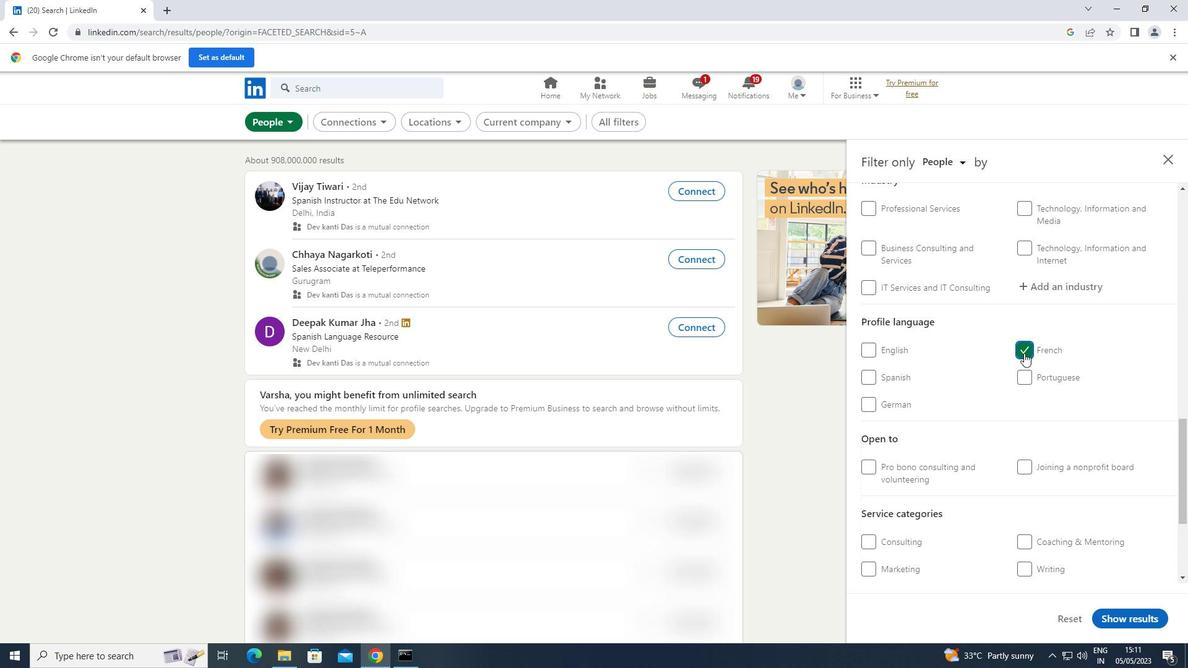 
Action: Mouse scrolled (1024, 353) with delta (0, 0)
Screenshot: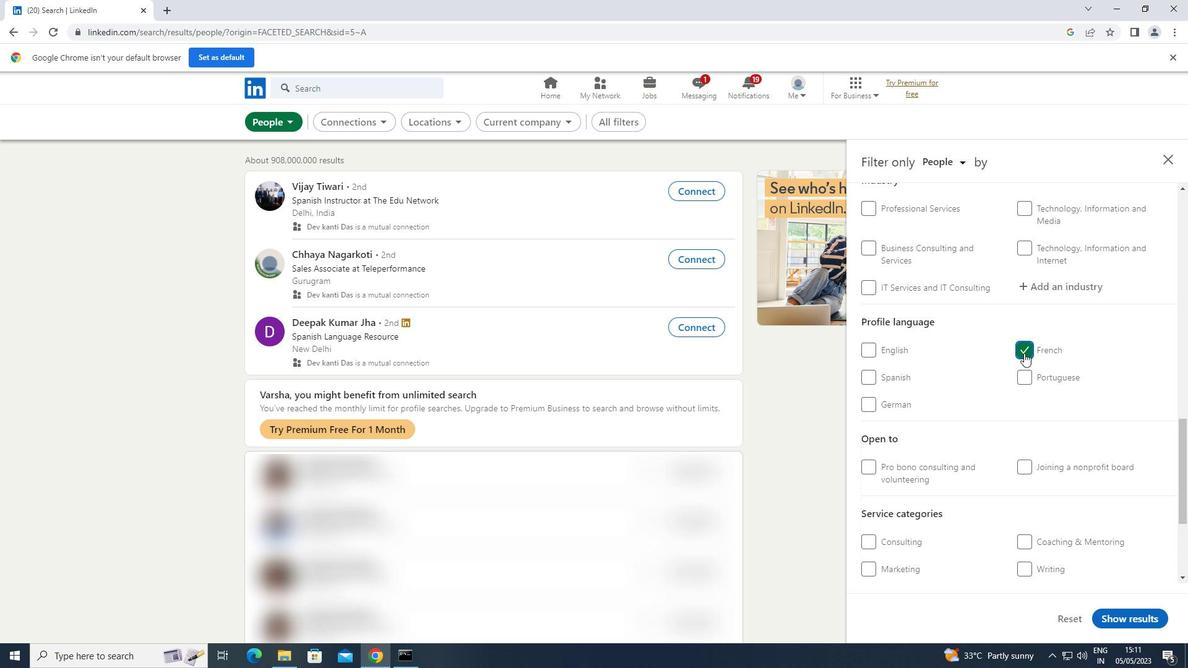 
Action: Mouse scrolled (1024, 352) with delta (0, 0)
Screenshot: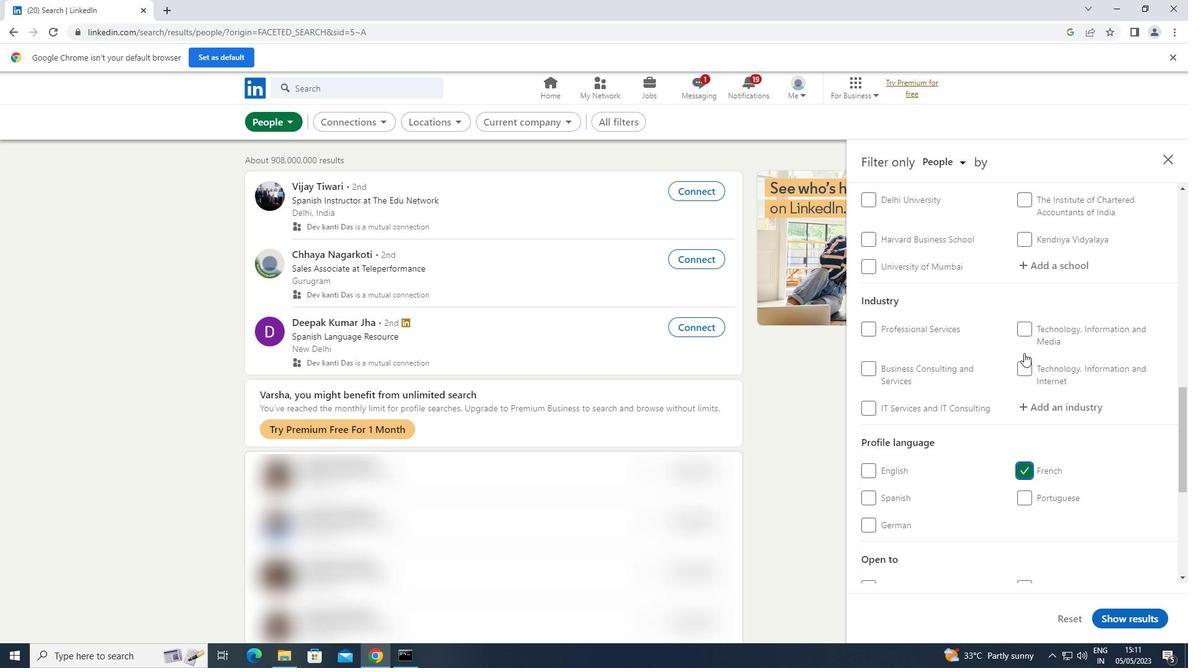 
Action: Mouse scrolled (1024, 353) with delta (0, 0)
Screenshot: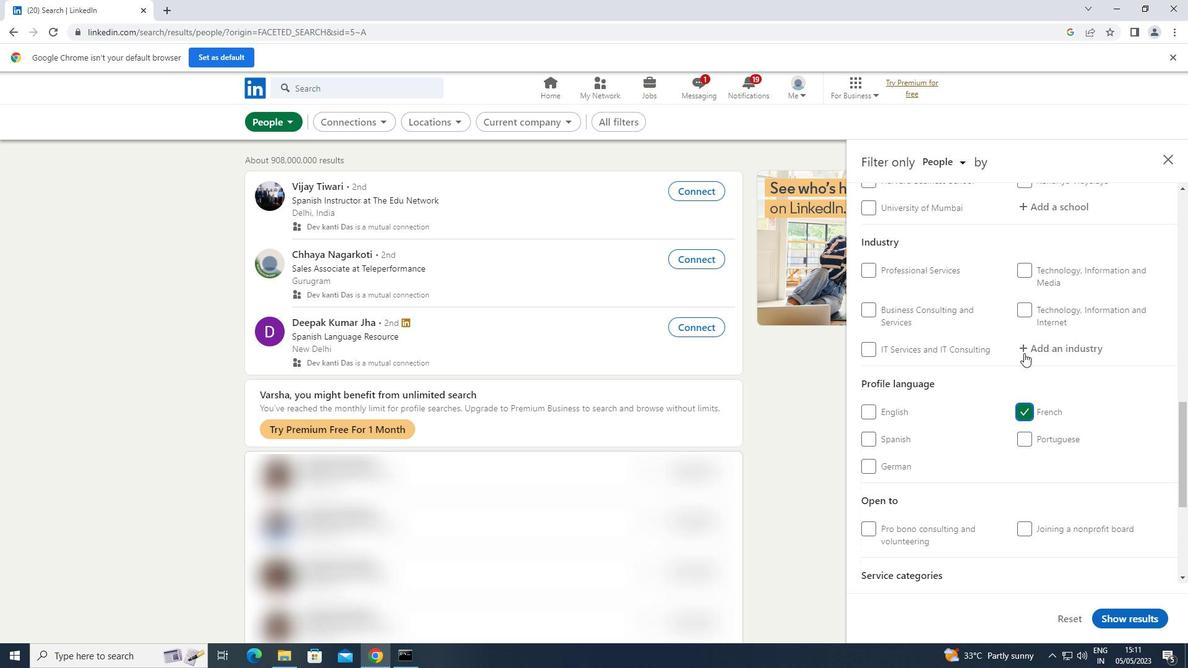 
Action: Mouse scrolled (1024, 353) with delta (0, 0)
Screenshot: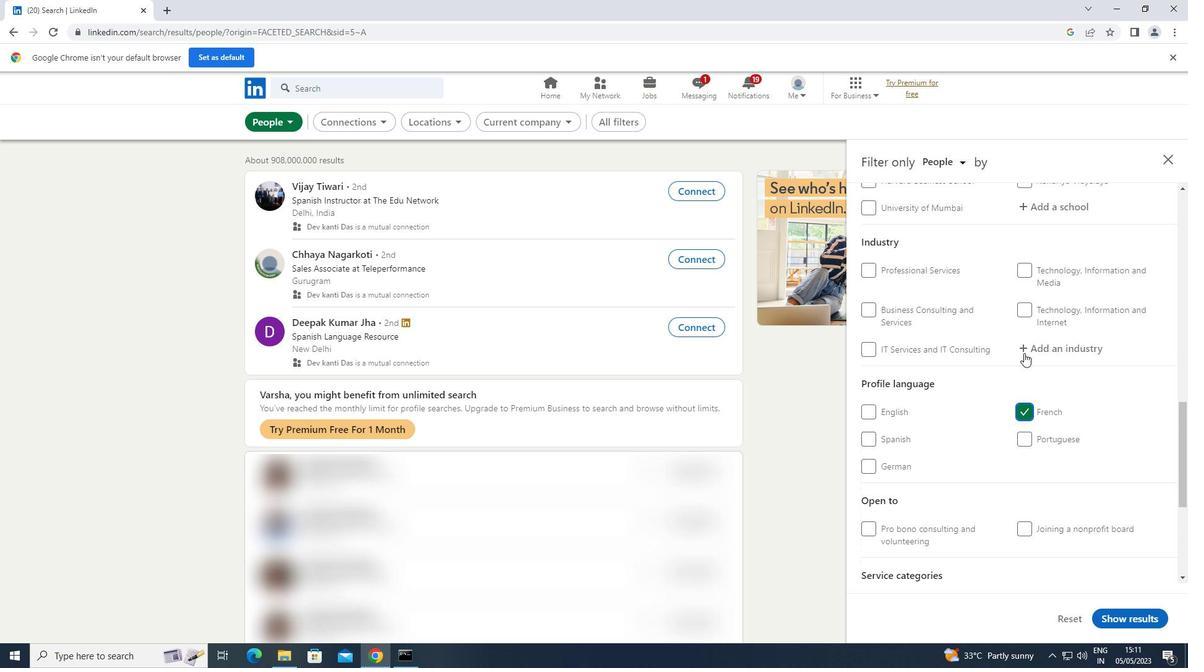 
Action: Mouse scrolled (1024, 353) with delta (0, 0)
Screenshot: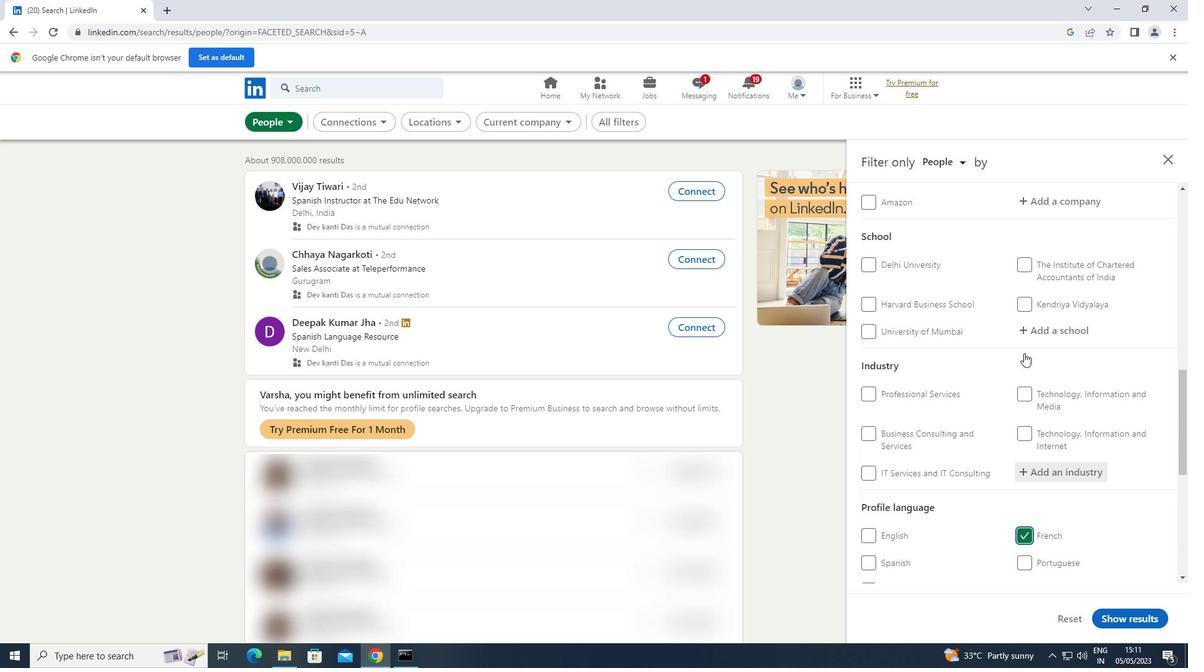 
Action: Mouse scrolled (1024, 353) with delta (0, 0)
Screenshot: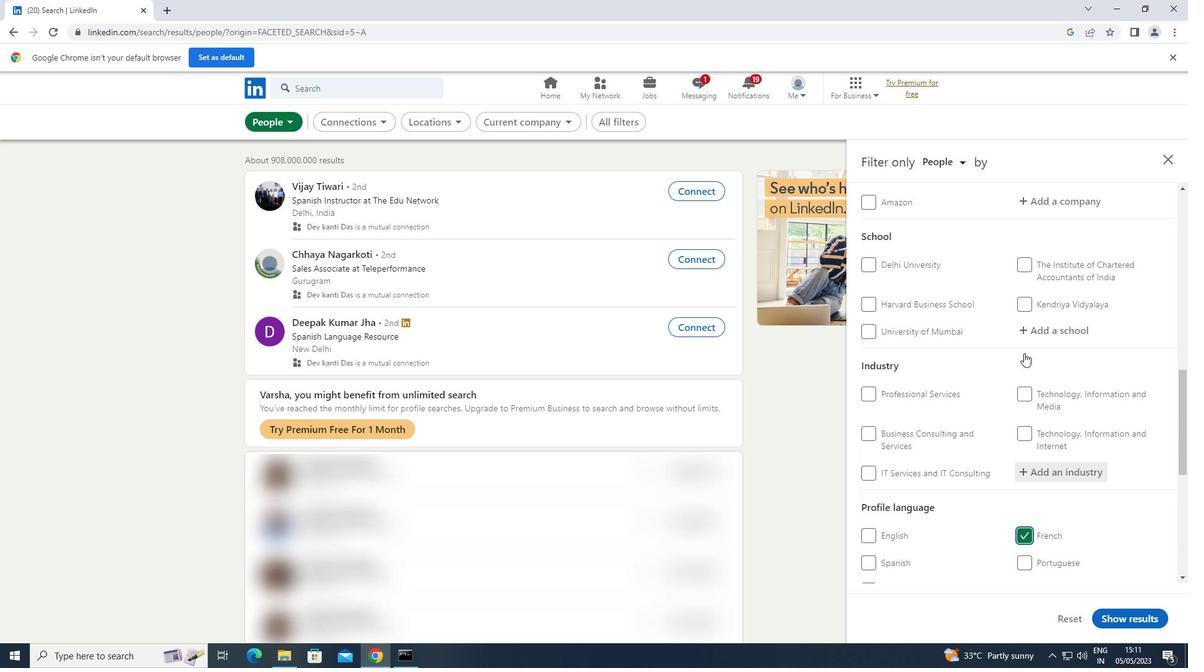 
Action: Mouse scrolled (1024, 353) with delta (0, 0)
Screenshot: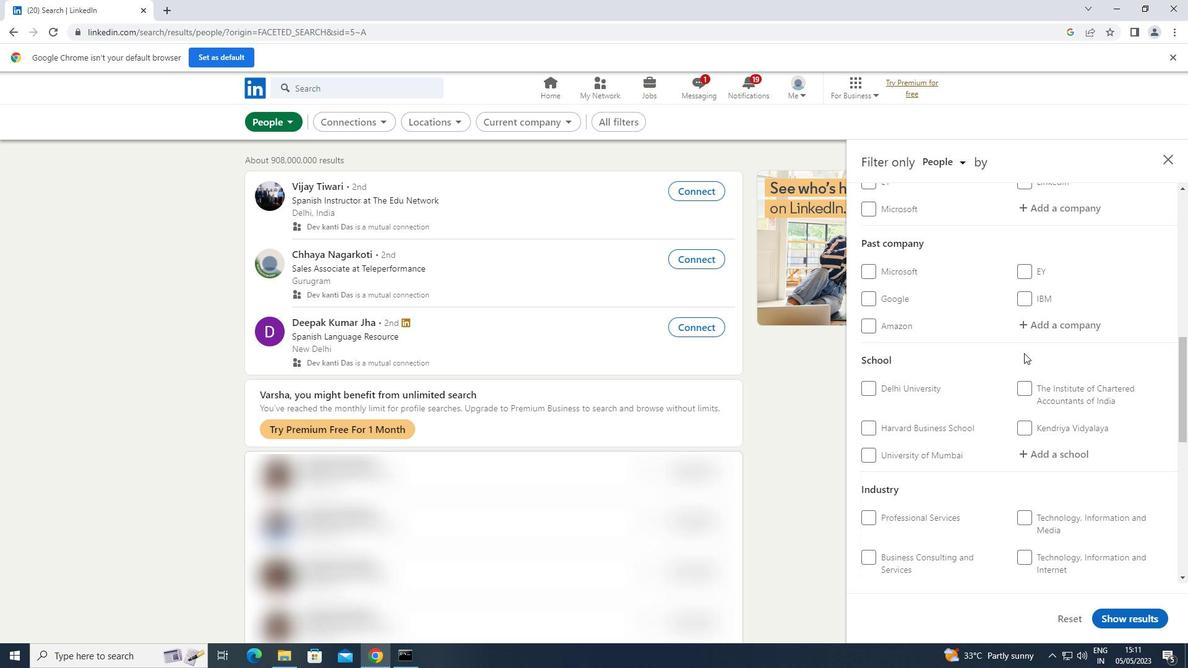 
Action: Mouse moved to (1071, 264)
Screenshot: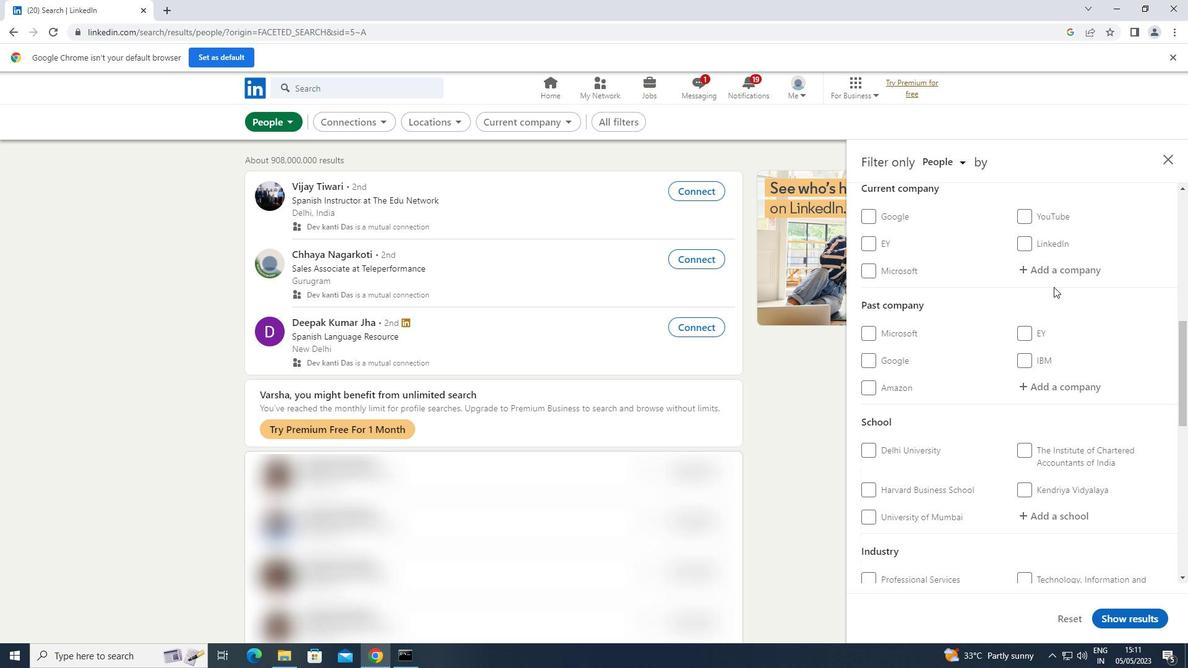 
Action: Mouse pressed left at (1071, 264)
Screenshot: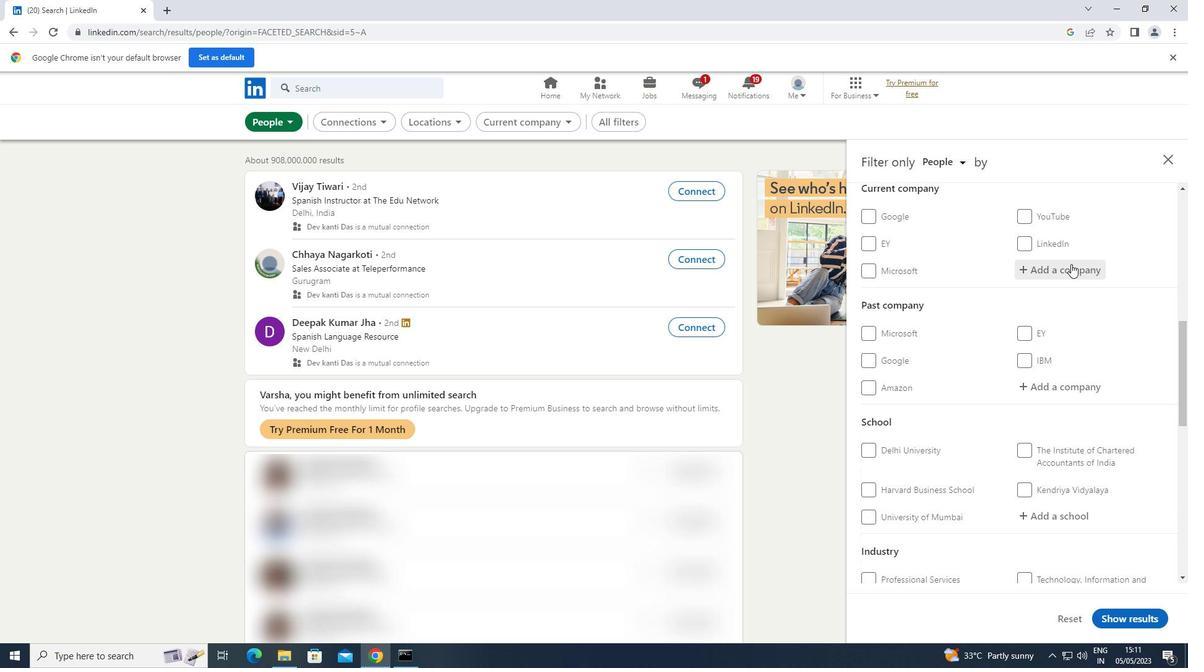 
Action: Key pressed <Key.shift>OFF<Key.shift>CAMPUS<Key.shift>JOBS4U
Screenshot: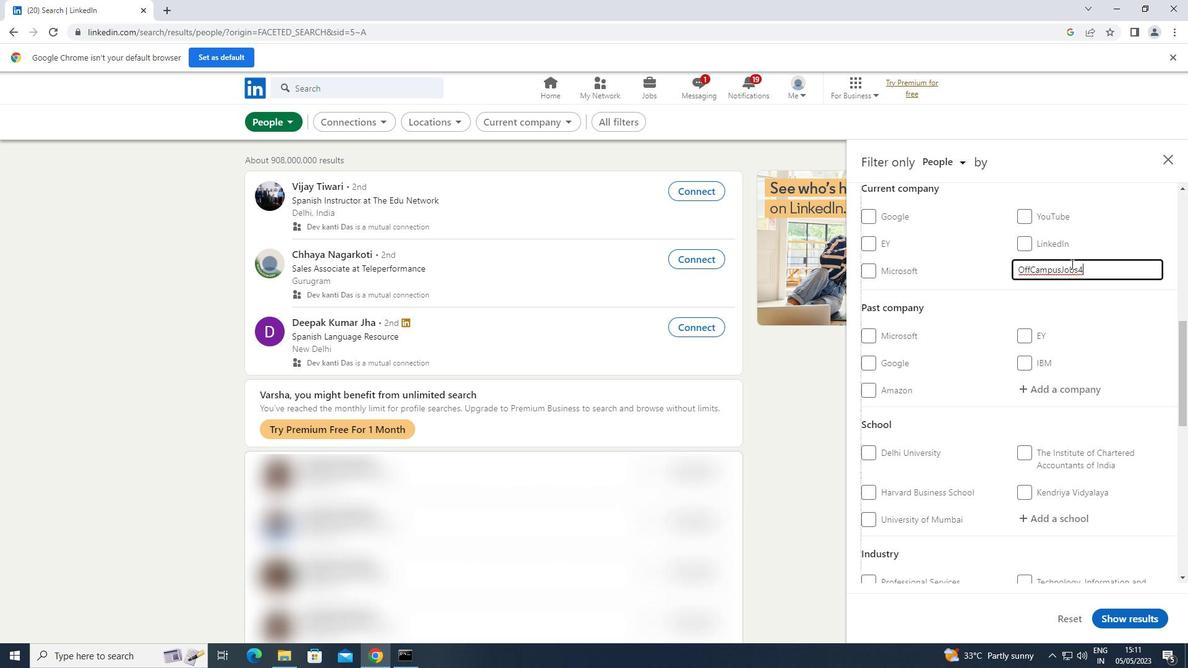 
Action: Mouse moved to (1001, 290)
Screenshot: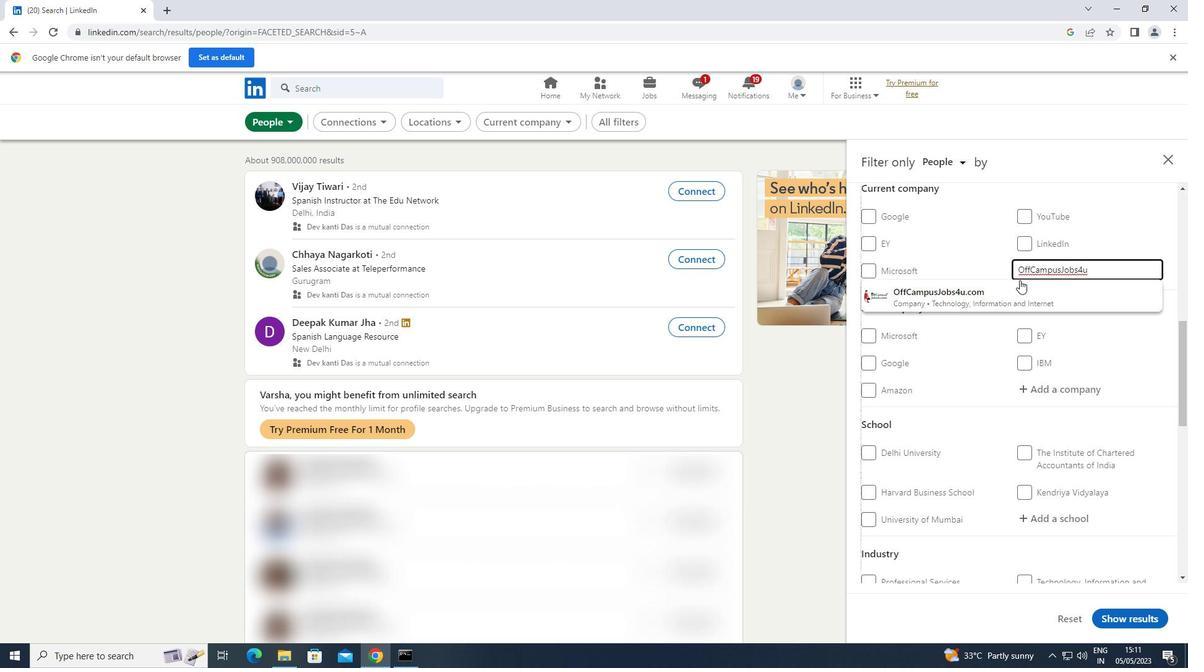 
Action: Mouse pressed left at (1001, 290)
Screenshot: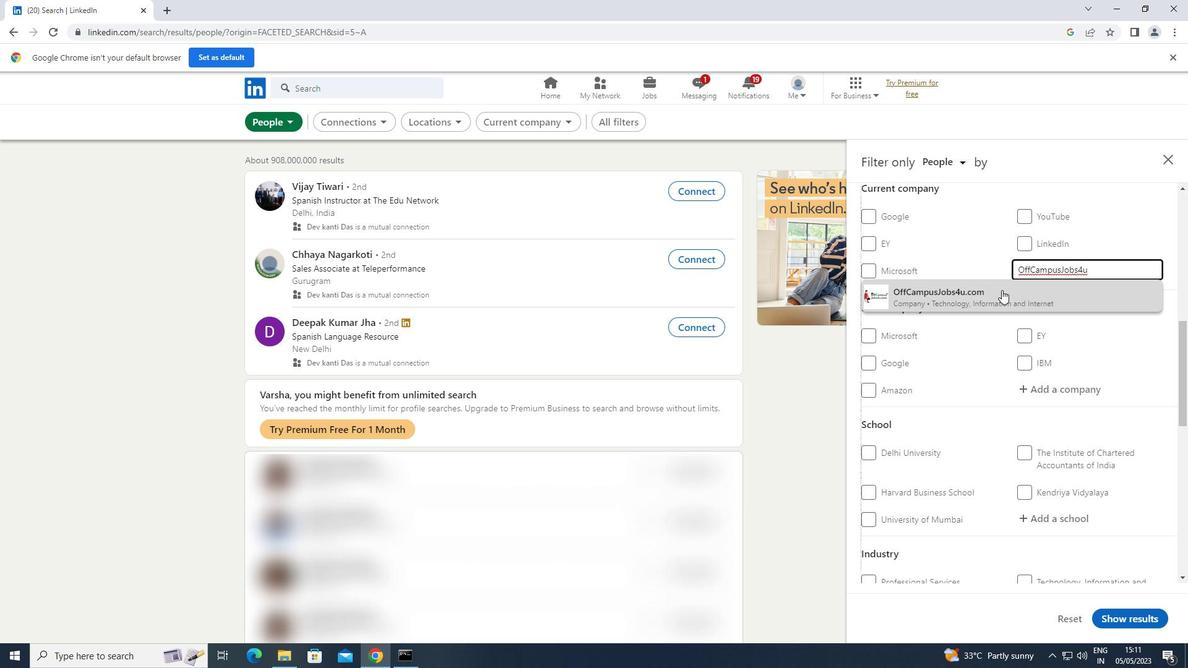 
Action: Mouse moved to (1004, 290)
Screenshot: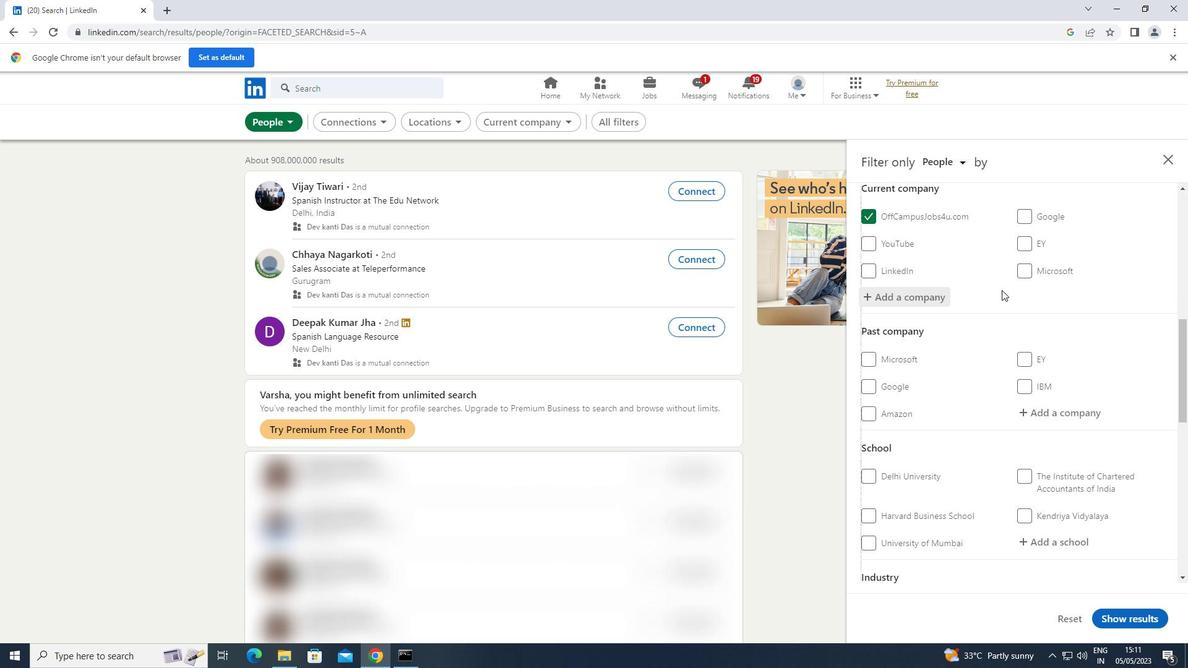 
Action: Mouse scrolled (1004, 289) with delta (0, 0)
Screenshot: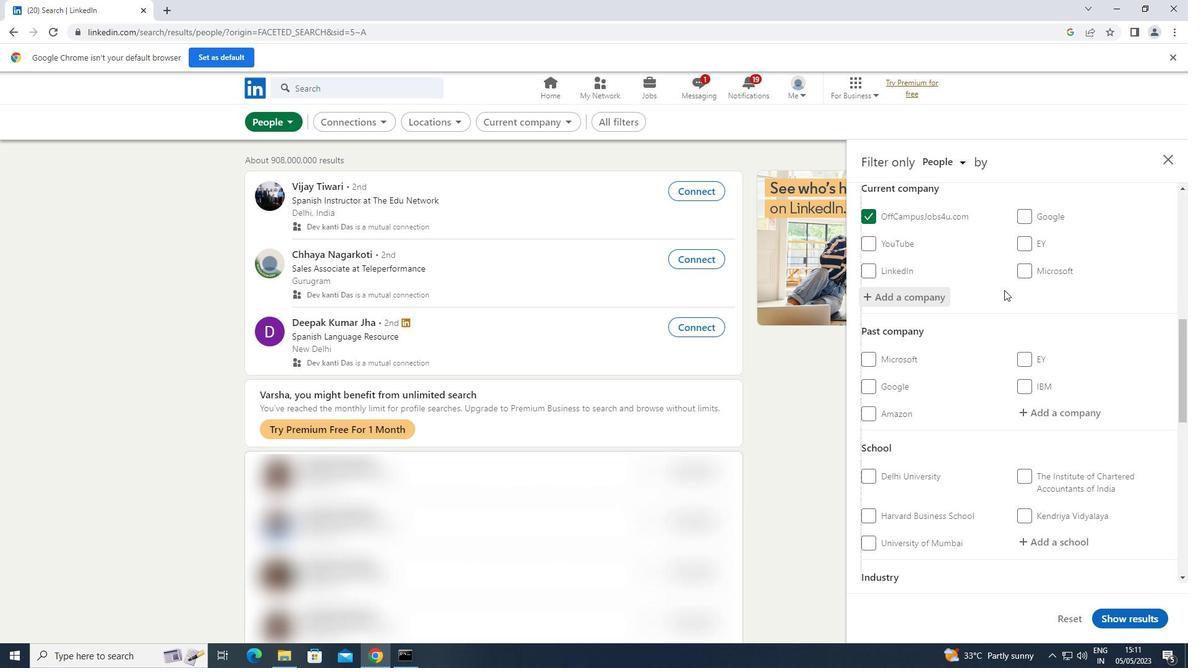 
Action: Mouse scrolled (1004, 289) with delta (0, 0)
Screenshot: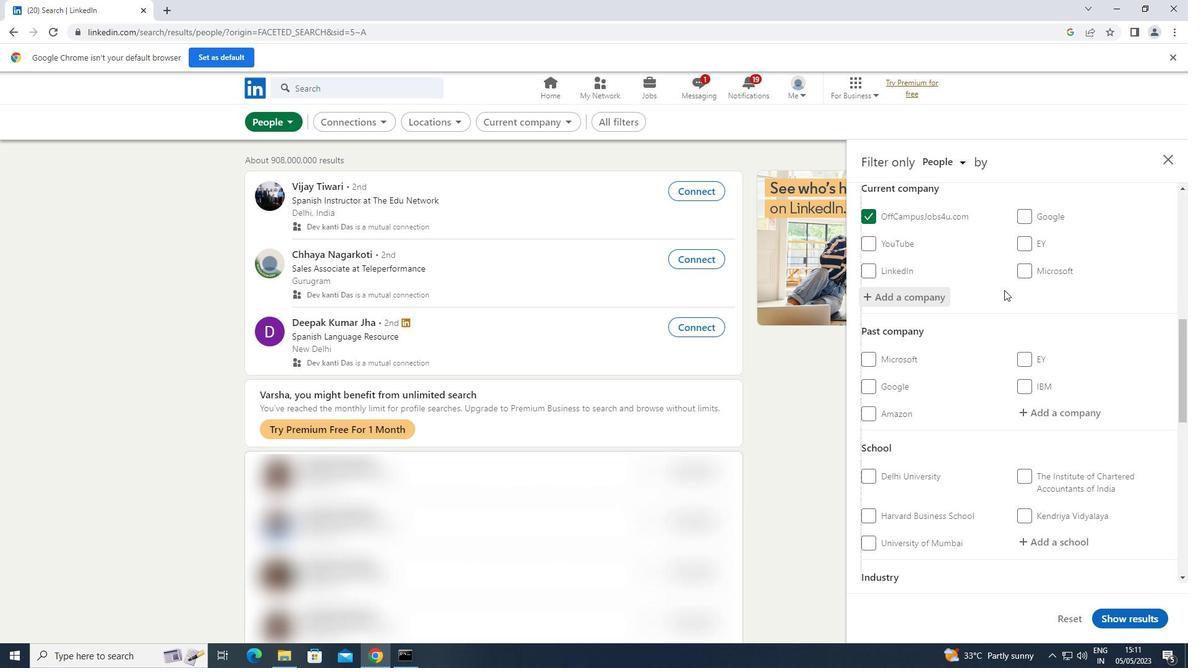 
Action: Mouse scrolled (1004, 289) with delta (0, 0)
Screenshot: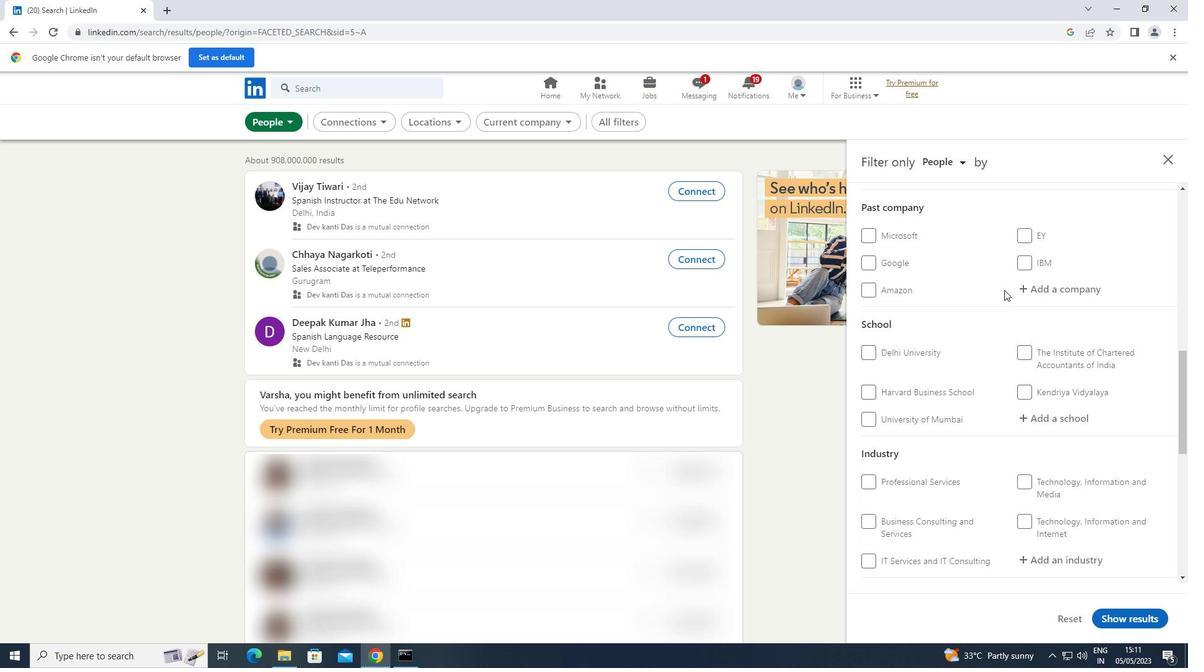 
Action: Mouse moved to (1073, 351)
Screenshot: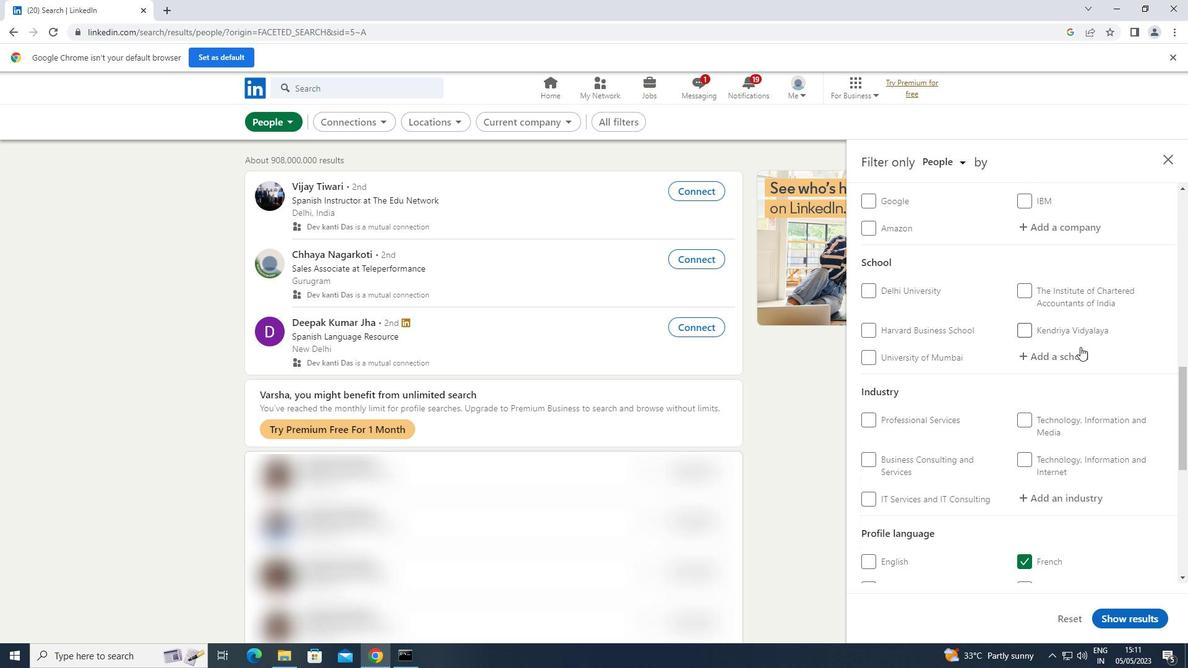 
Action: Mouse pressed left at (1073, 351)
Screenshot: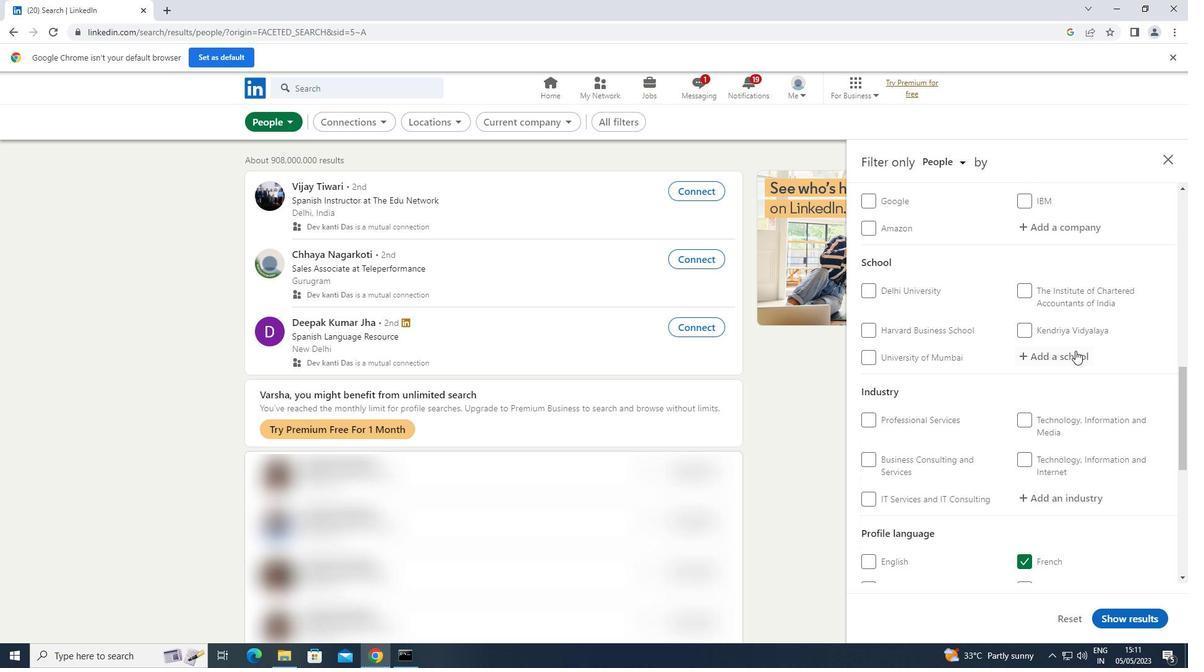 
Action: Key pressed <Key.shift>VELAMMAL<Key.space><Key.shift>ENGI
Screenshot: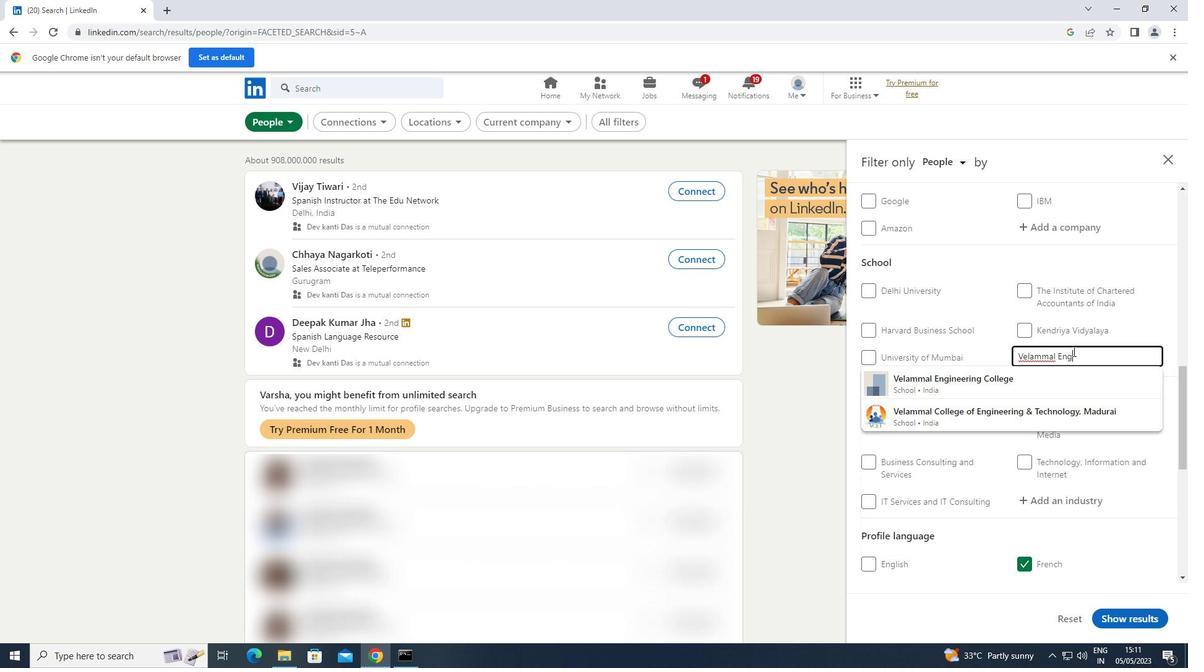 
Action: Mouse moved to (1005, 381)
Screenshot: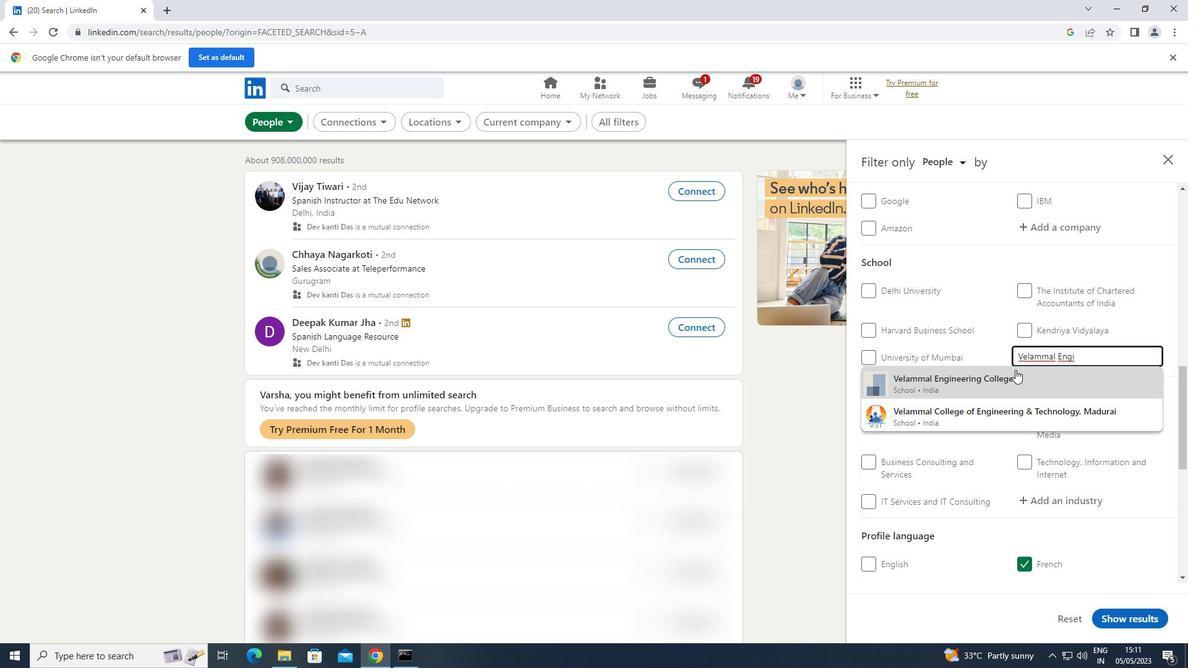 
Action: Mouse pressed left at (1005, 381)
Screenshot: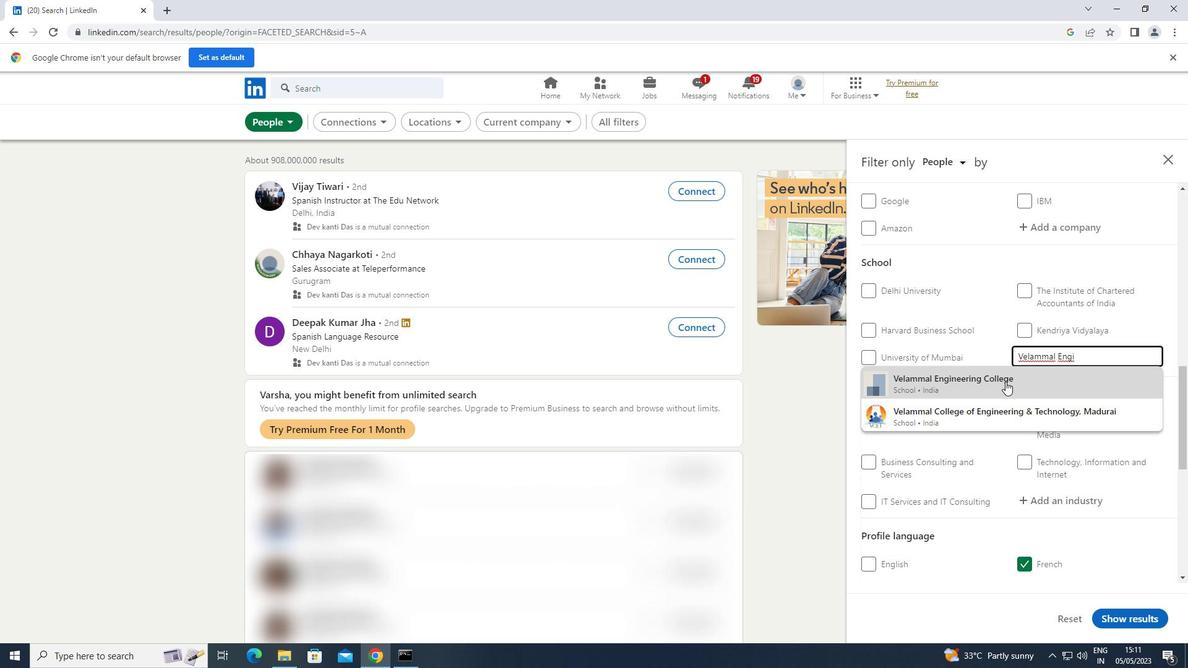 
Action: Mouse moved to (1017, 385)
Screenshot: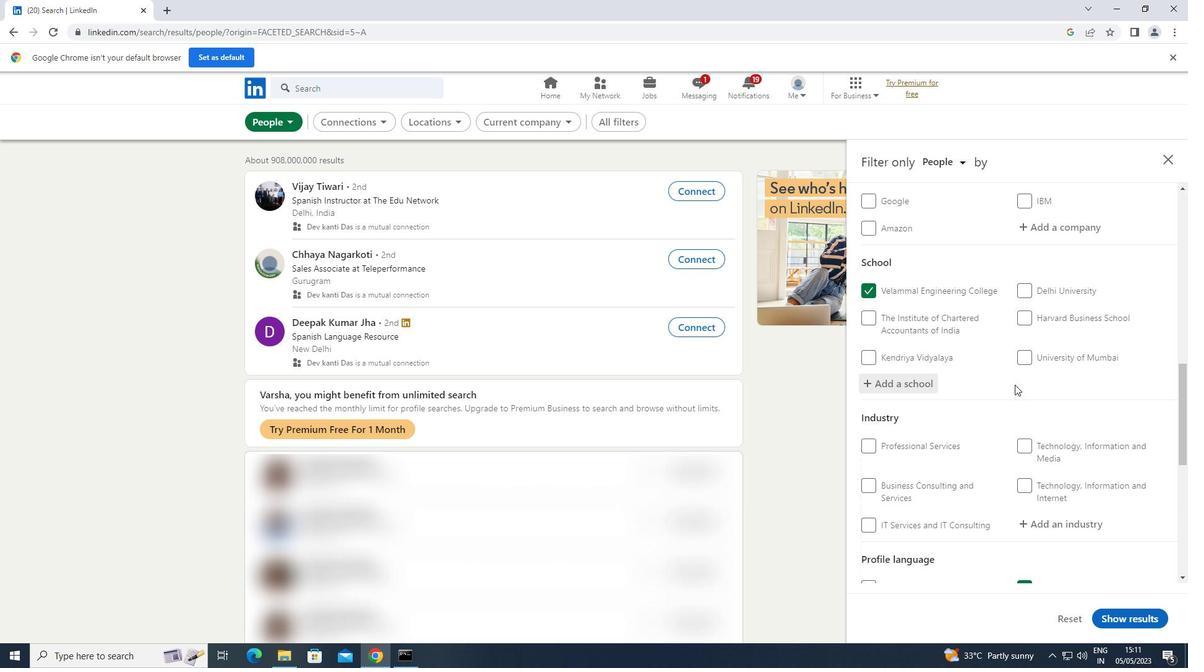 
Action: Mouse scrolled (1017, 384) with delta (0, 0)
Screenshot: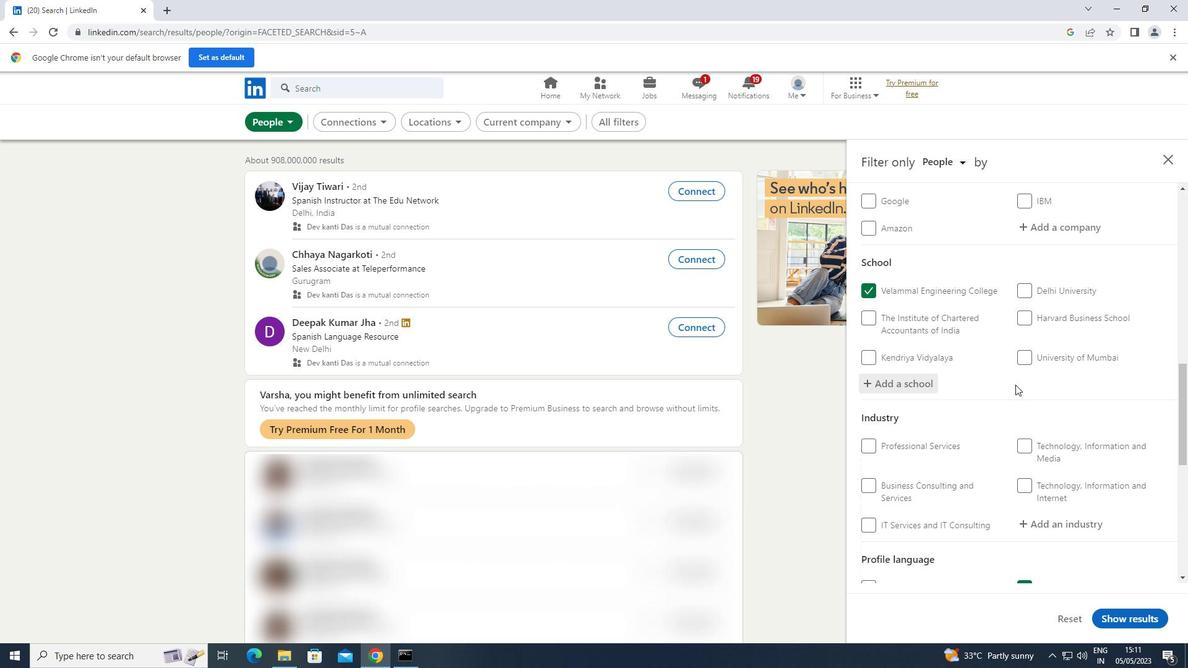 
Action: Mouse scrolled (1017, 384) with delta (0, 0)
Screenshot: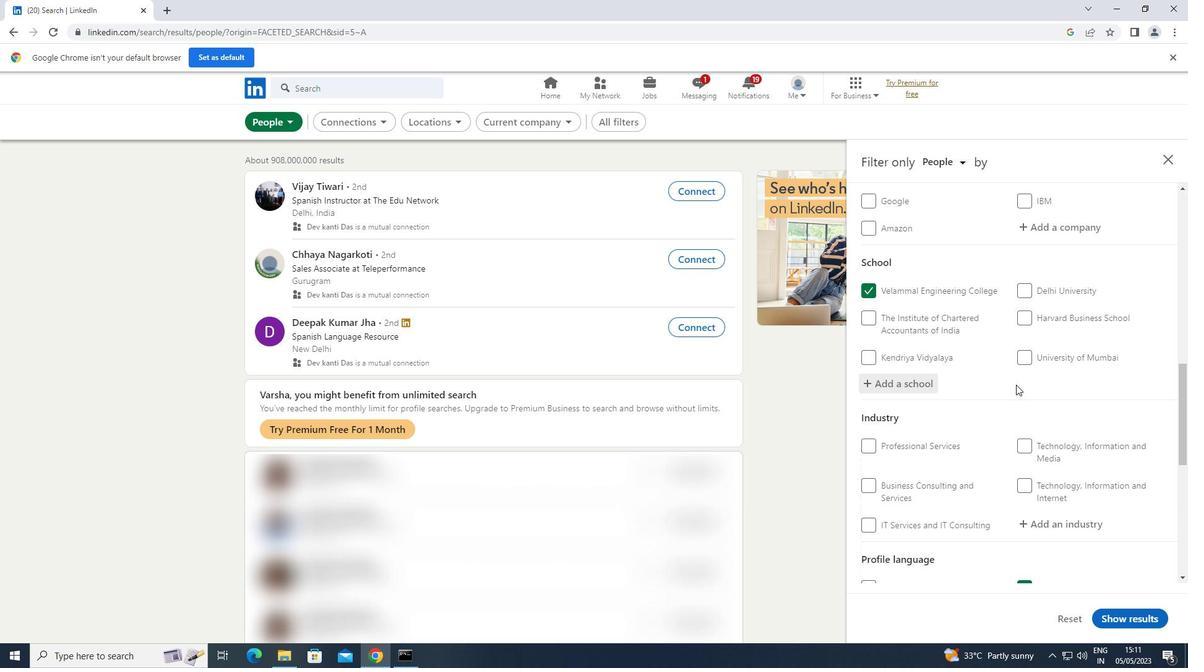 
Action: Mouse moved to (1017, 385)
Screenshot: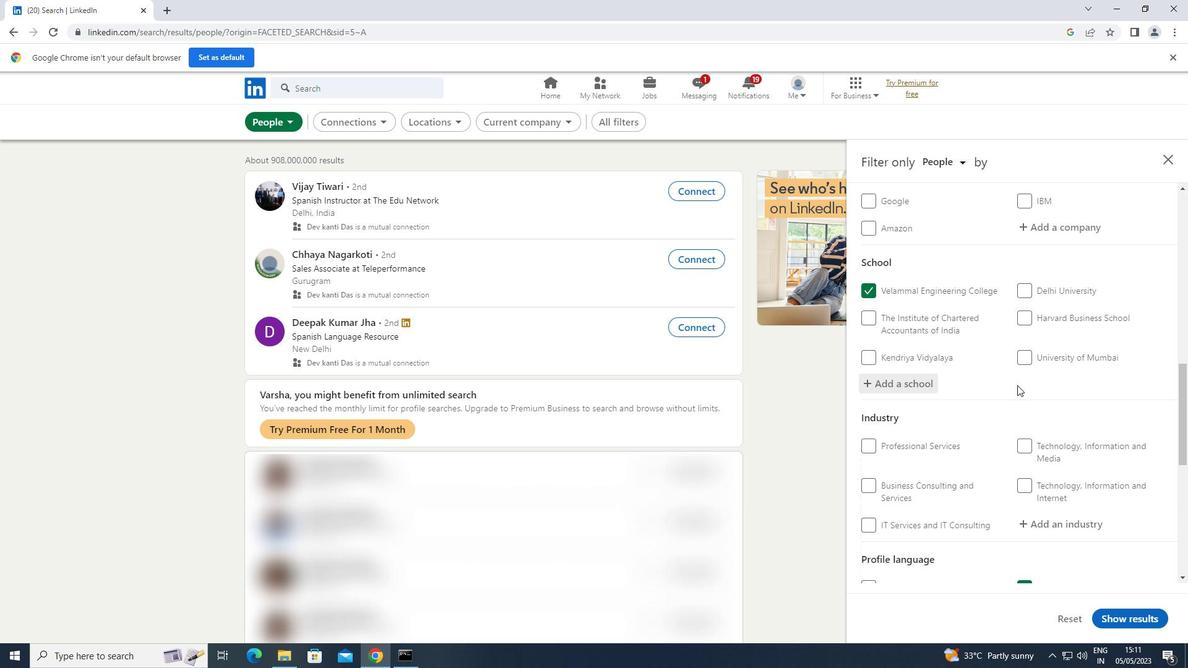 
Action: Mouse scrolled (1017, 384) with delta (0, 0)
Screenshot: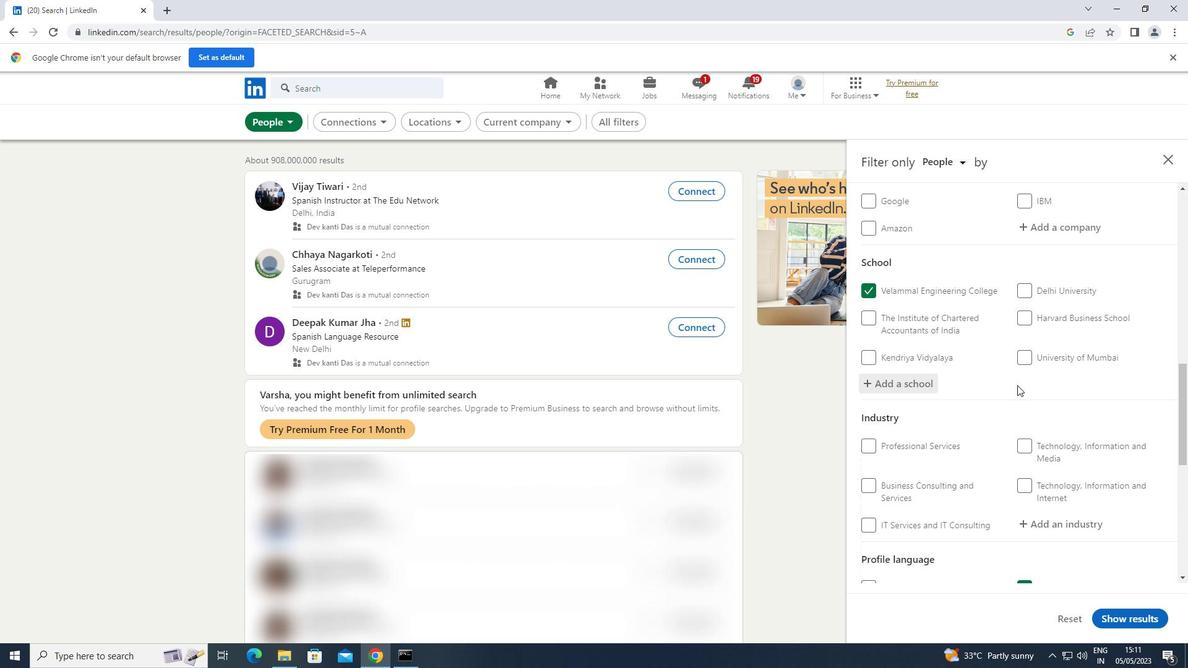 
Action: Mouse scrolled (1017, 384) with delta (0, 0)
Screenshot: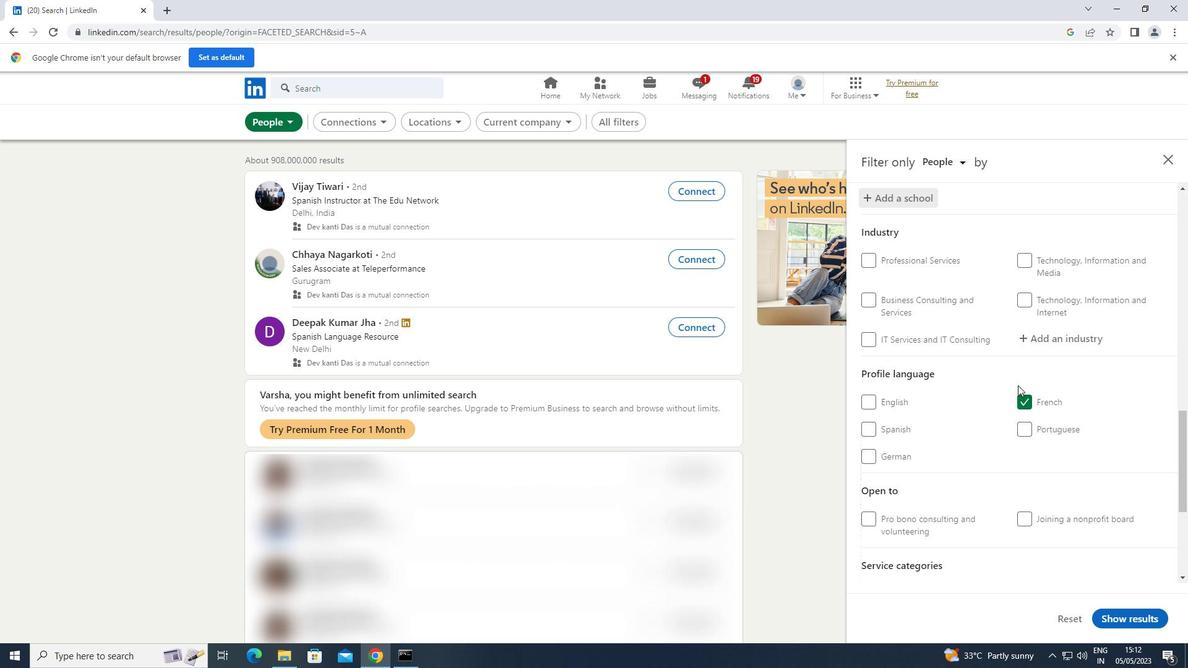 
Action: Mouse moved to (1019, 386)
Screenshot: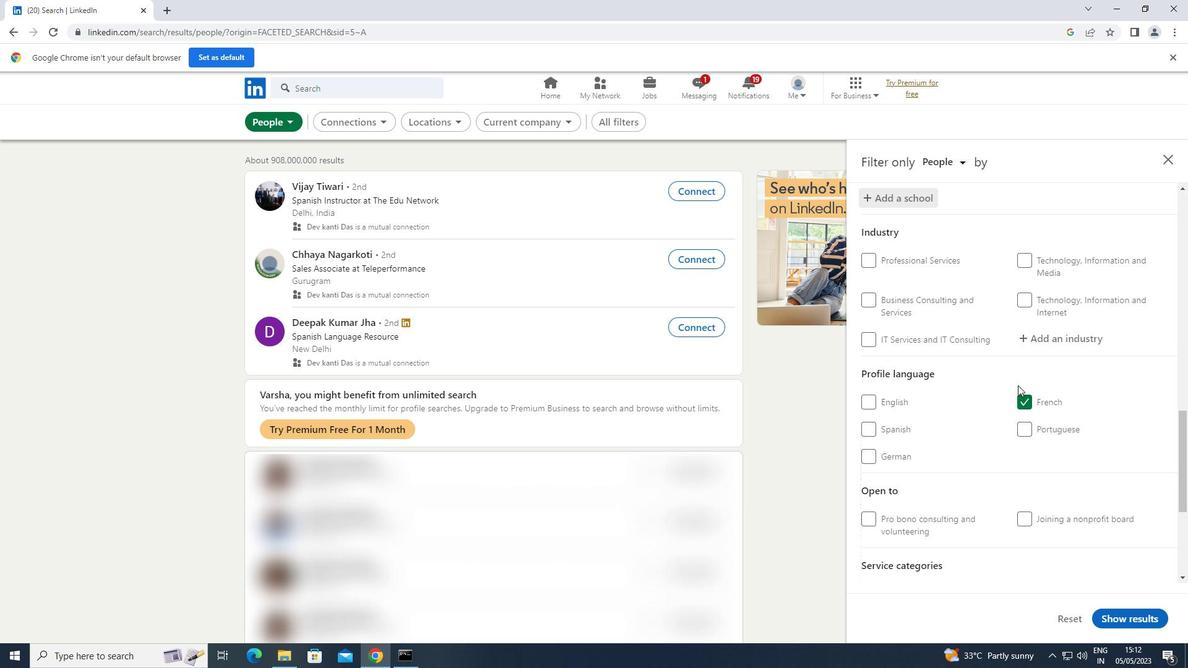 
Action: Mouse scrolled (1019, 386) with delta (0, 0)
Screenshot: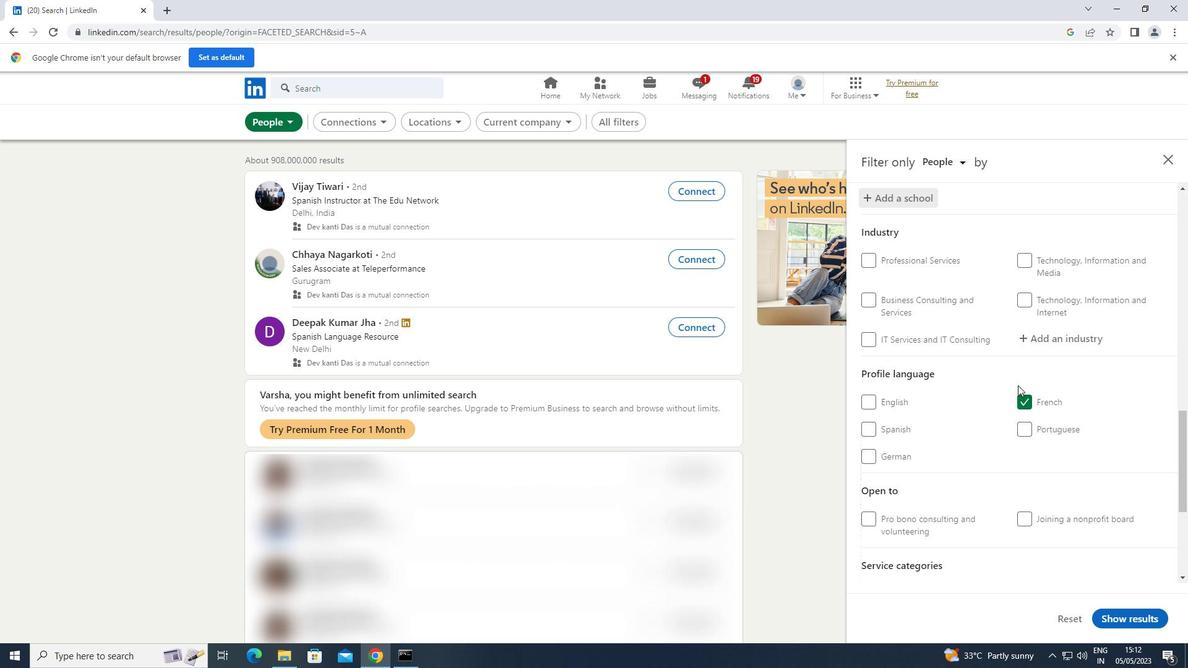 
Action: Mouse scrolled (1019, 387) with delta (0, 0)
Screenshot: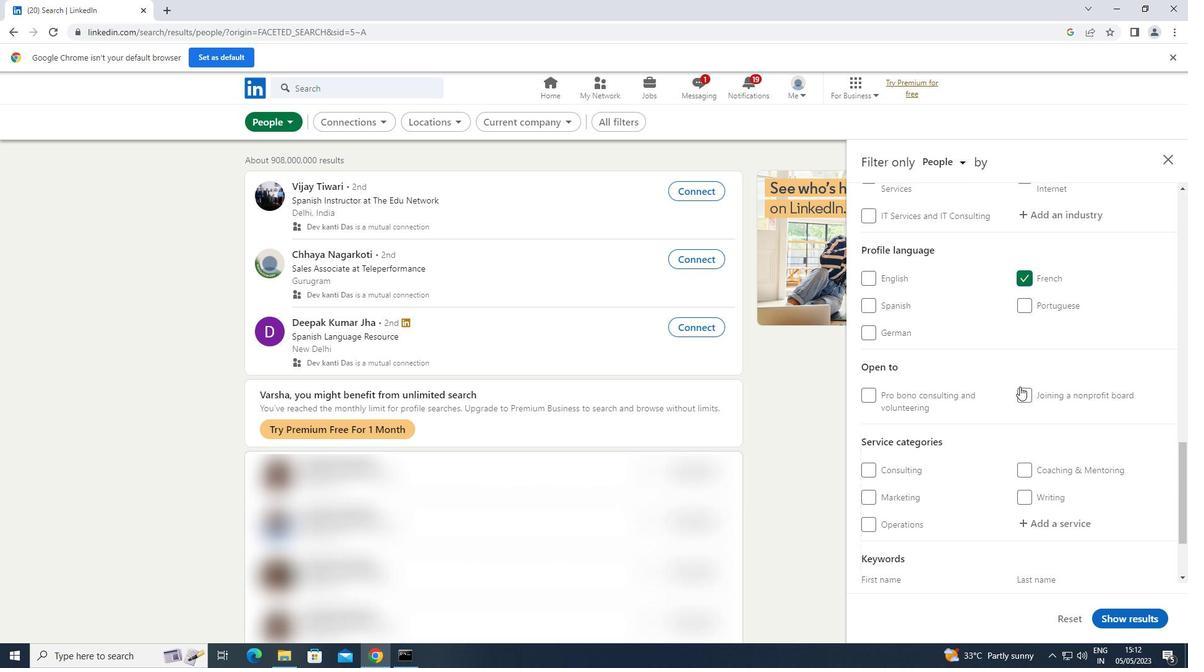 
Action: Mouse scrolled (1019, 387) with delta (0, 0)
Screenshot: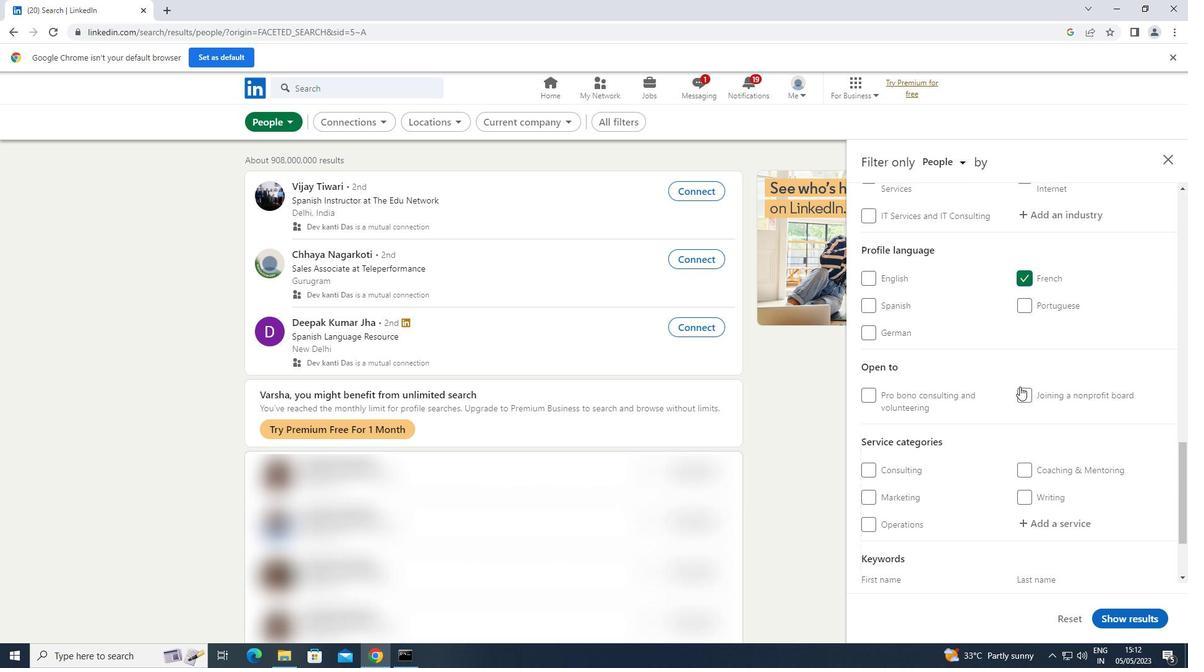 
Action: Mouse moved to (1070, 340)
Screenshot: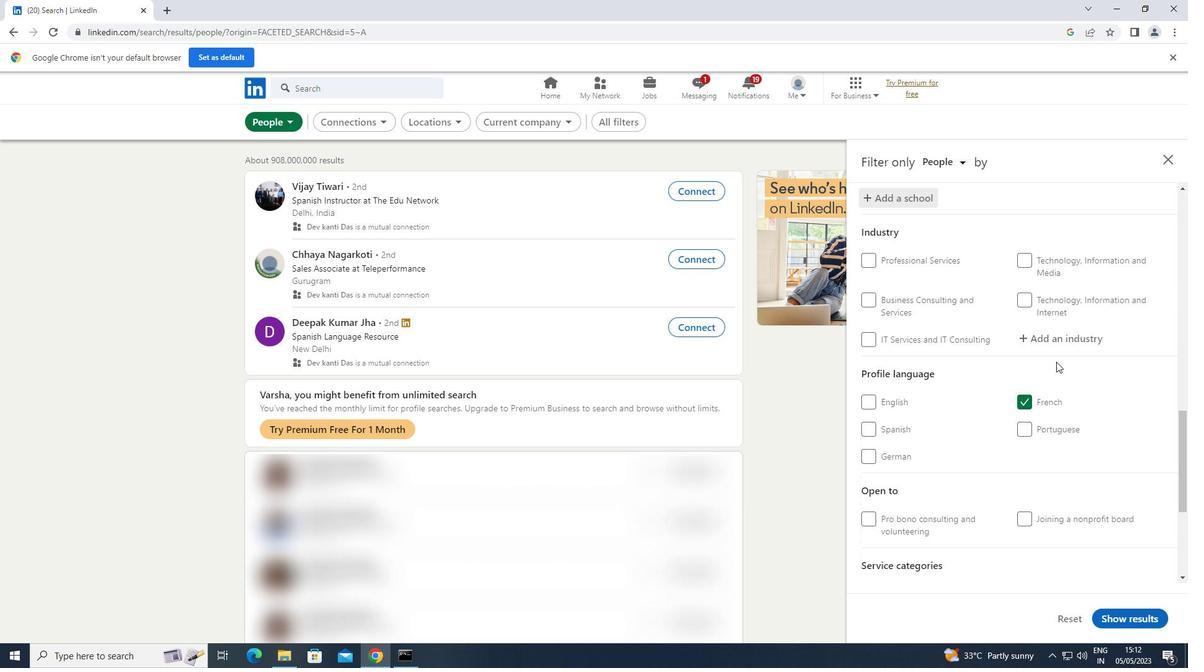 
Action: Mouse pressed left at (1070, 340)
Screenshot: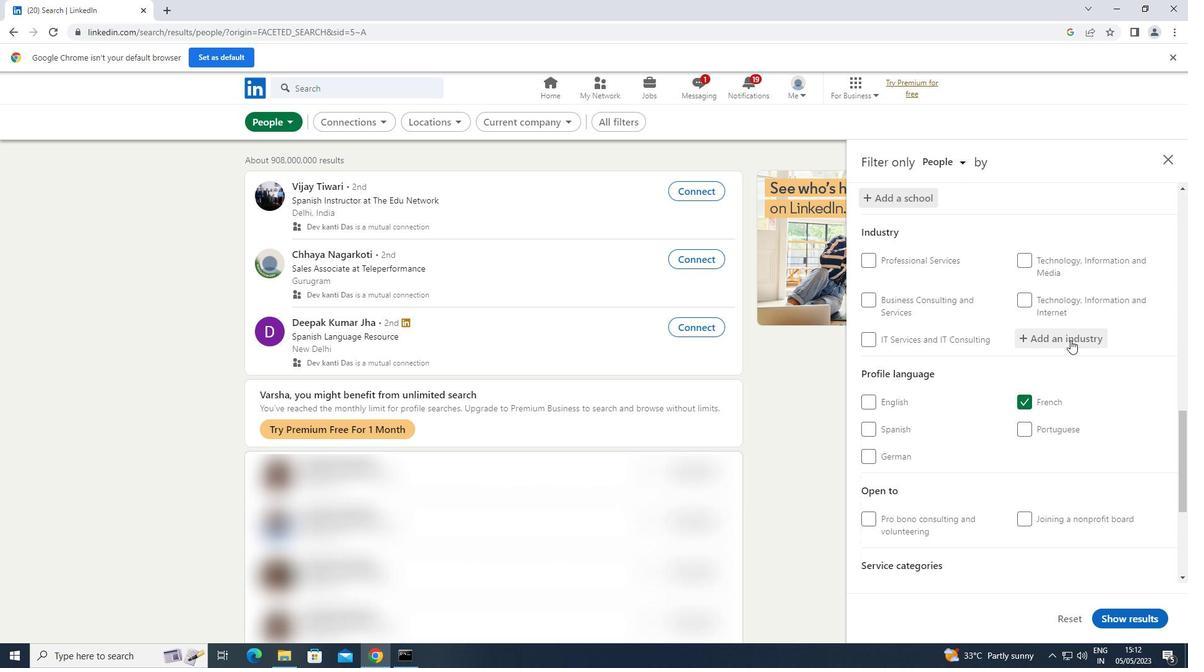 
Action: Key pressed <Key.shift>ACCESSI
Screenshot: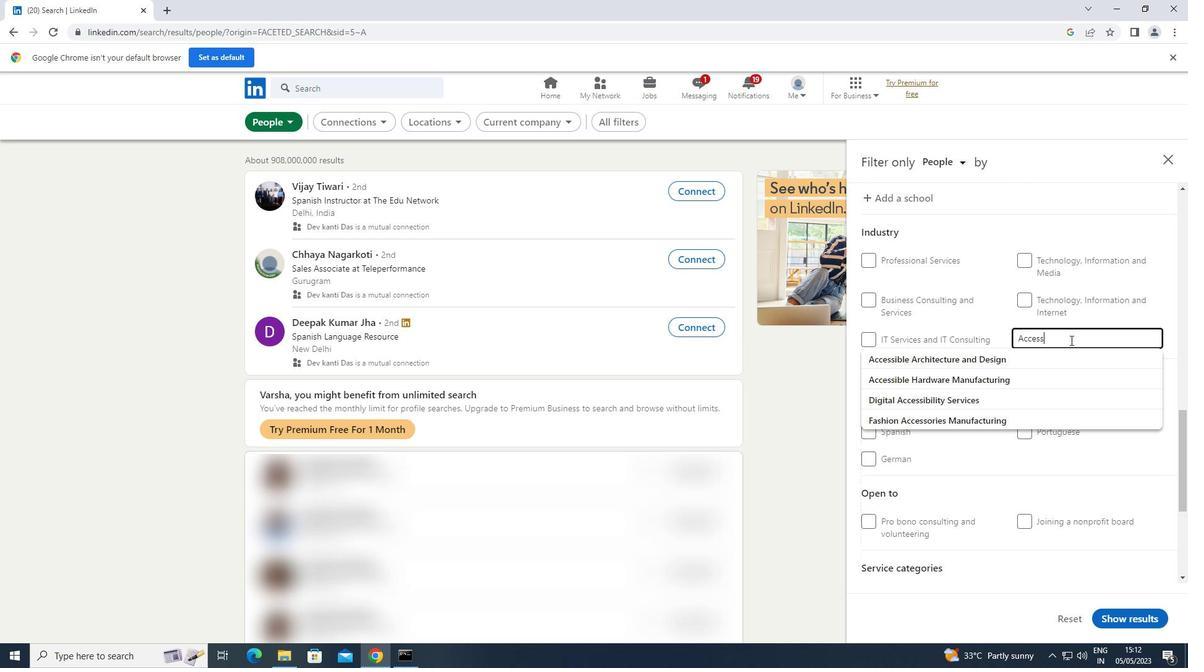 
Action: Mouse moved to (1017, 356)
Screenshot: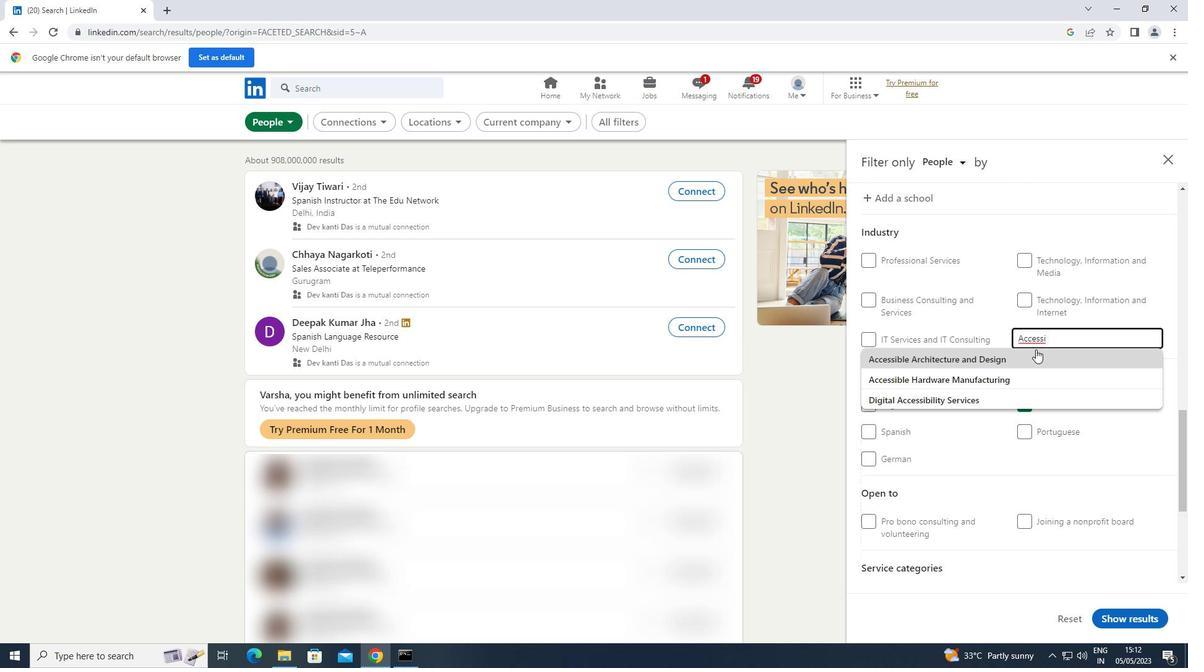 
Action: Mouse pressed left at (1017, 356)
Screenshot: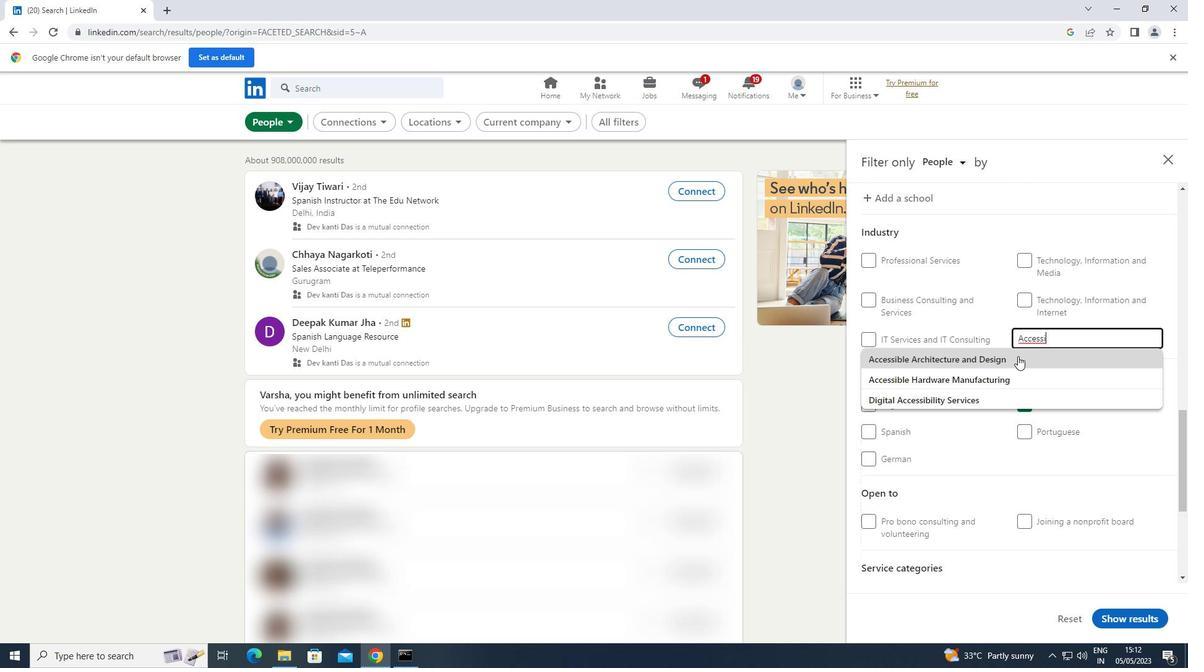 
Action: Mouse moved to (1029, 353)
Screenshot: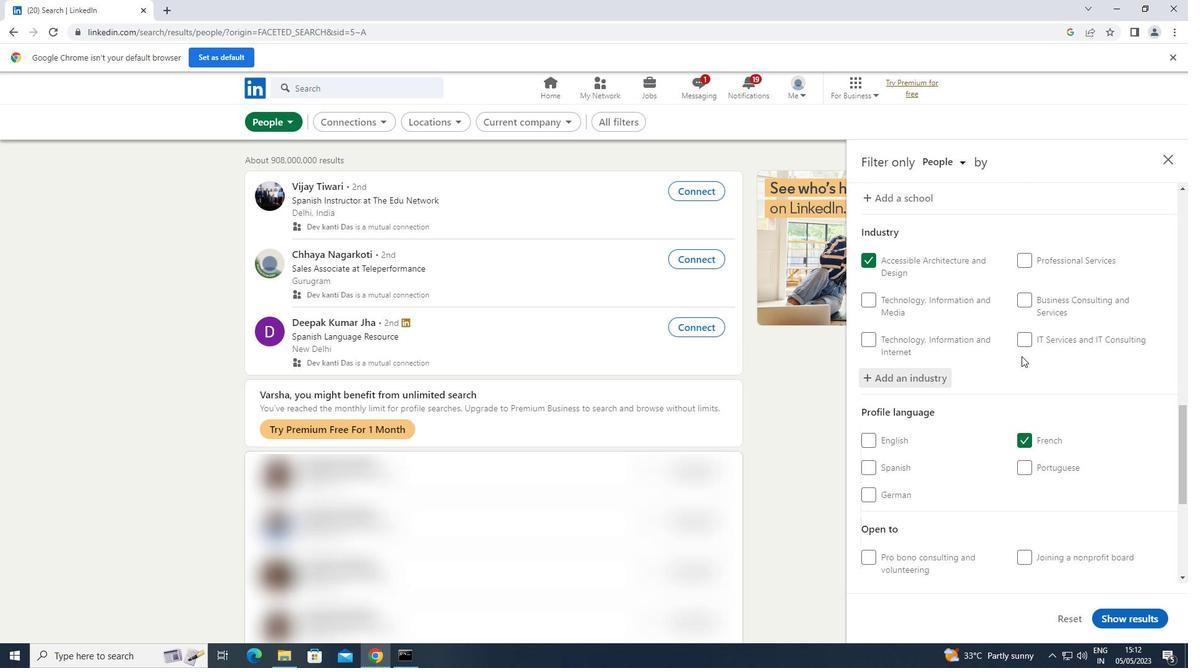 
Action: Mouse scrolled (1029, 353) with delta (0, 0)
Screenshot: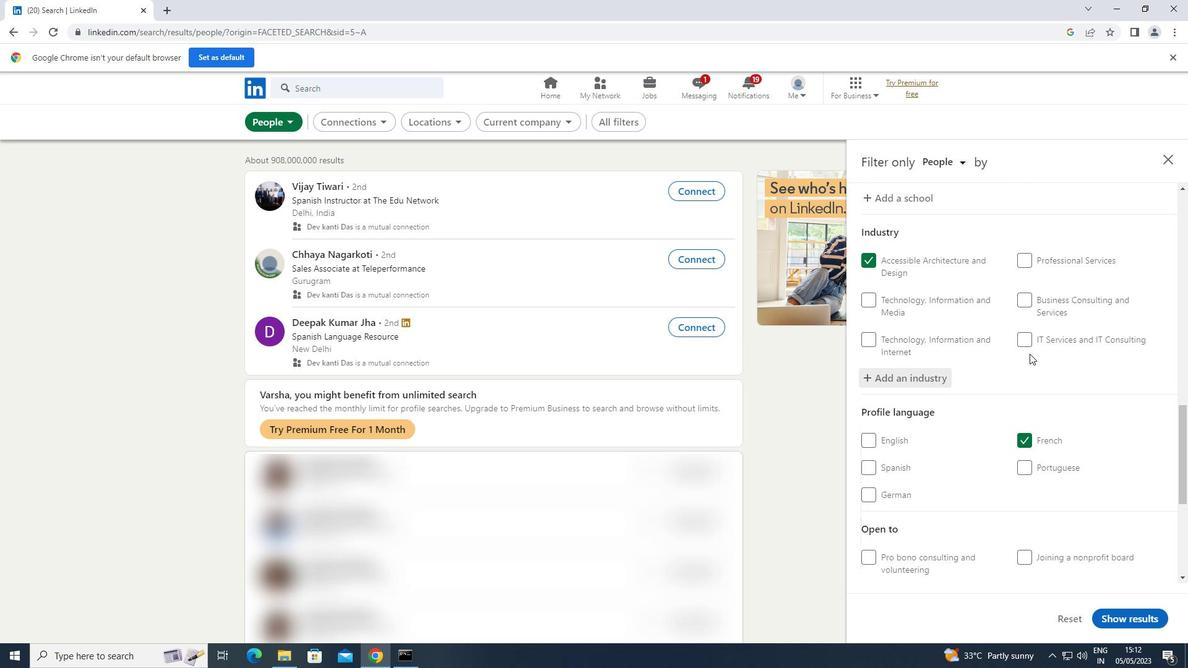 
Action: Mouse scrolled (1029, 353) with delta (0, 0)
Screenshot: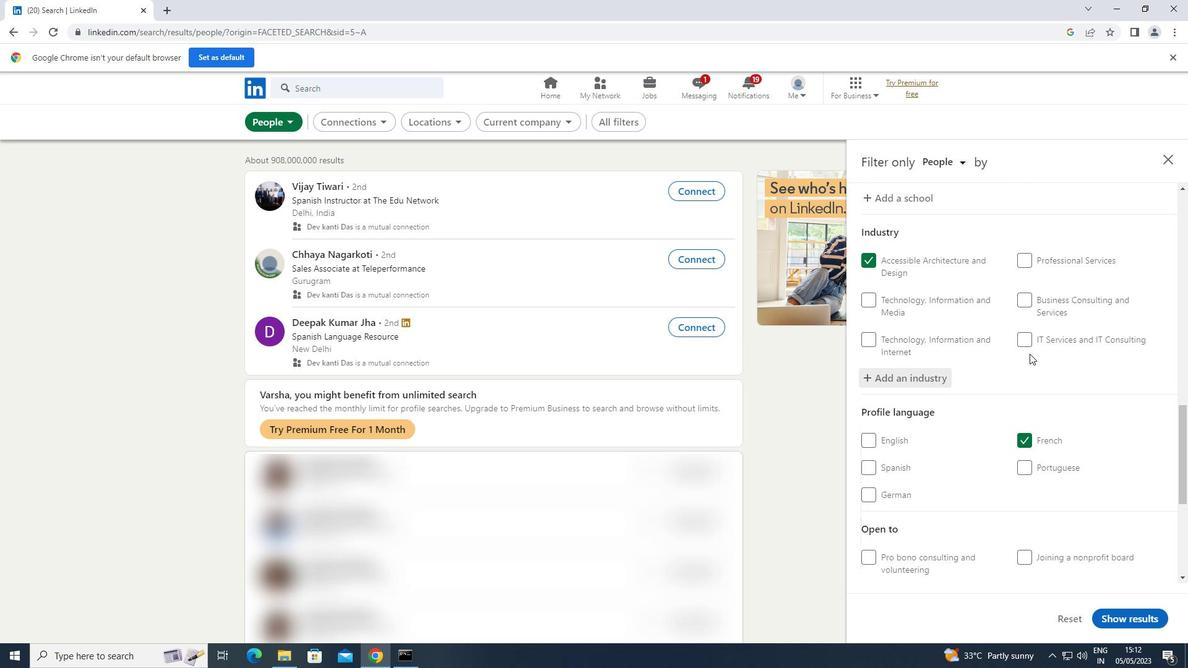 
Action: Mouse scrolled (1029, 353) with delta (0, 0)
Screenshot: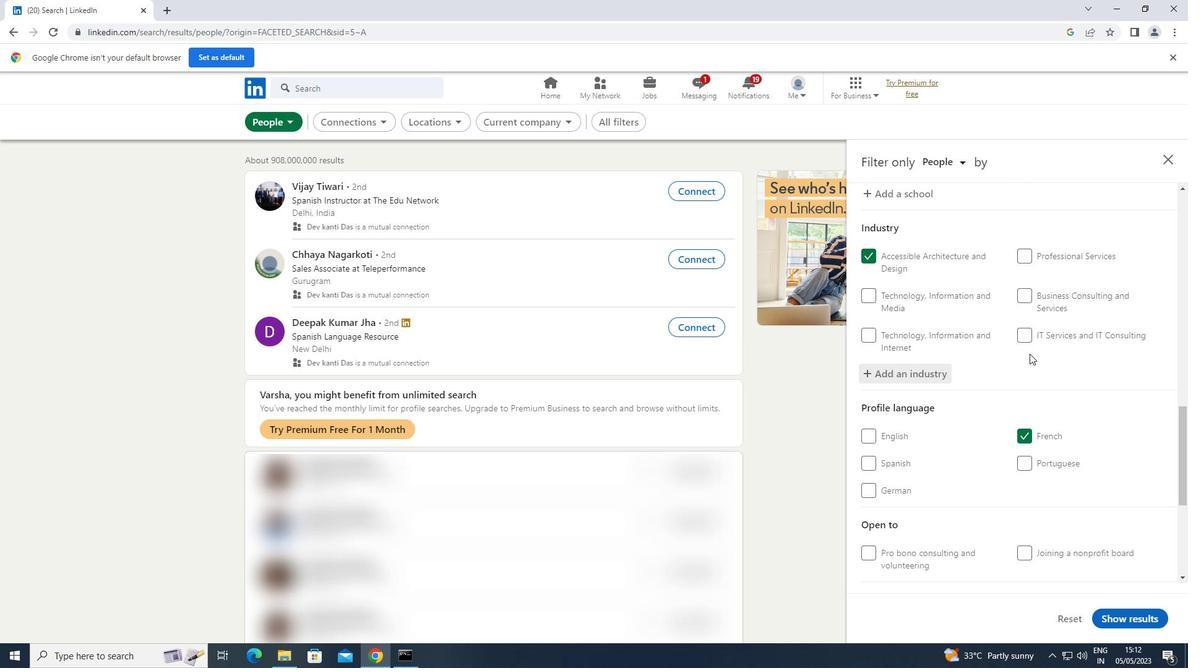 
Action: Mouse moved to (1058, 505)
Screenshot: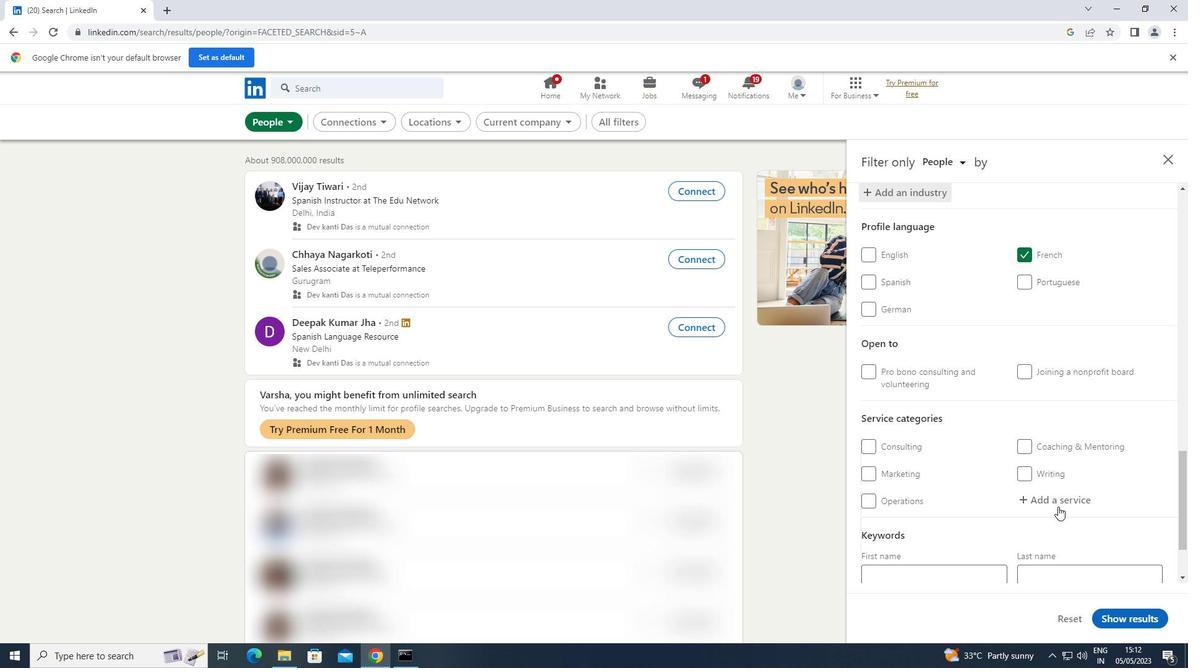 
Action: Mouse pressed left at (1058, 505)
Screenshot: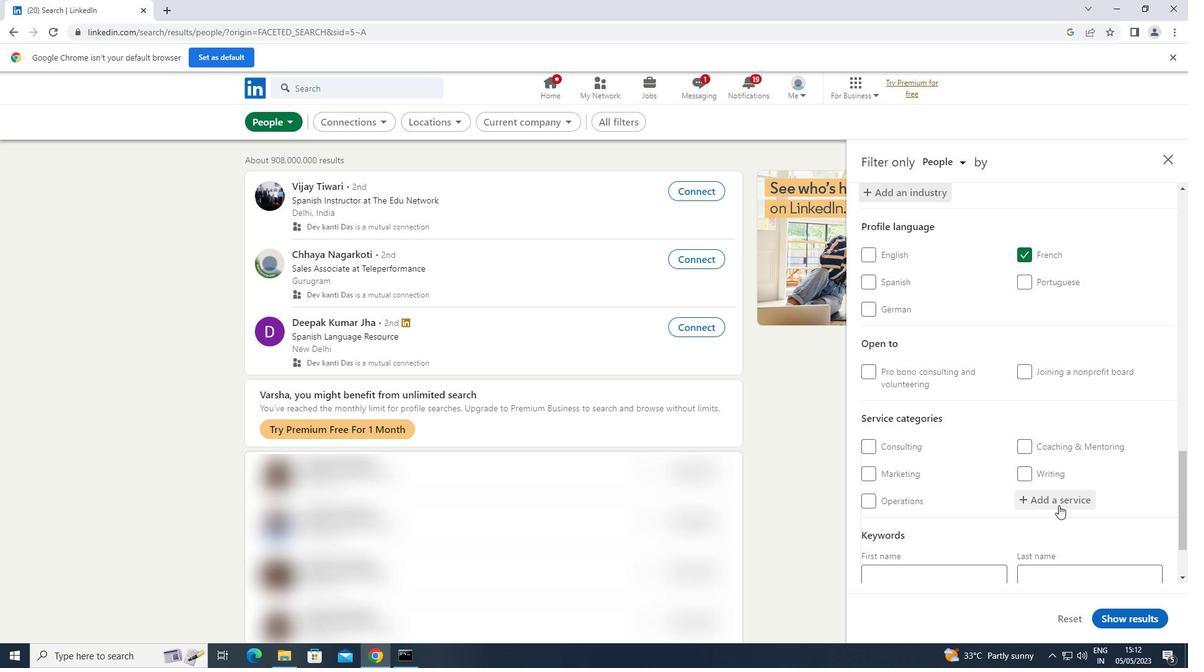 
Action: Key pressed <Key.shift>ACCOUNT
Screenshot: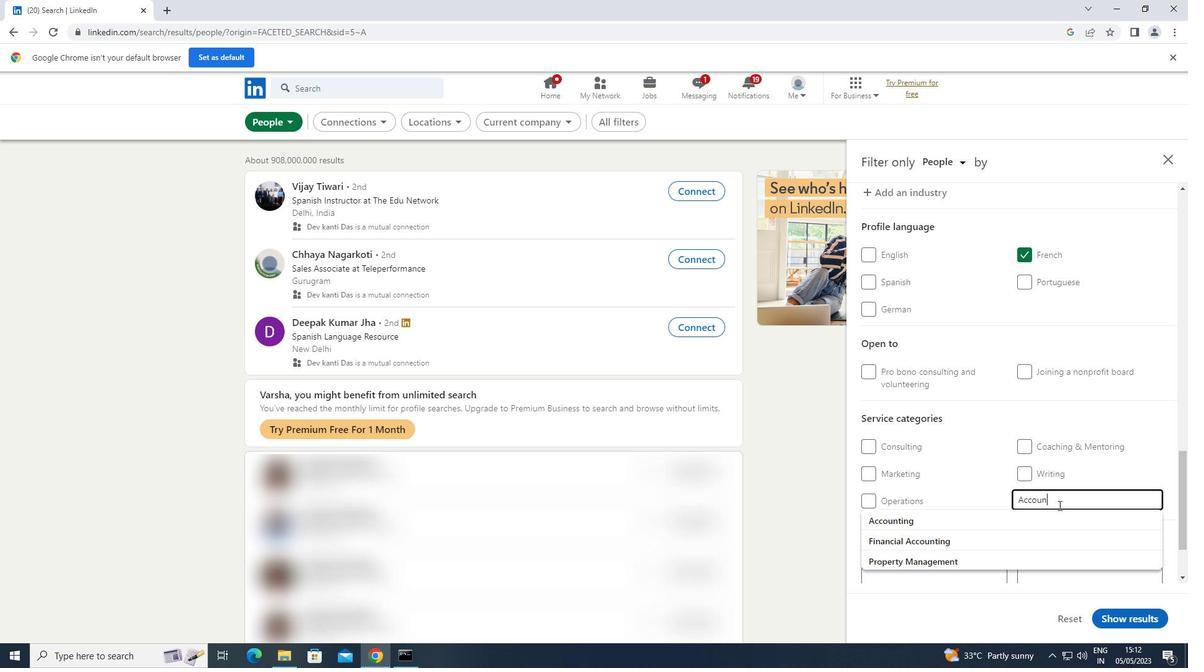 
Action: Mouse moved to (983, 513)
Screenshot: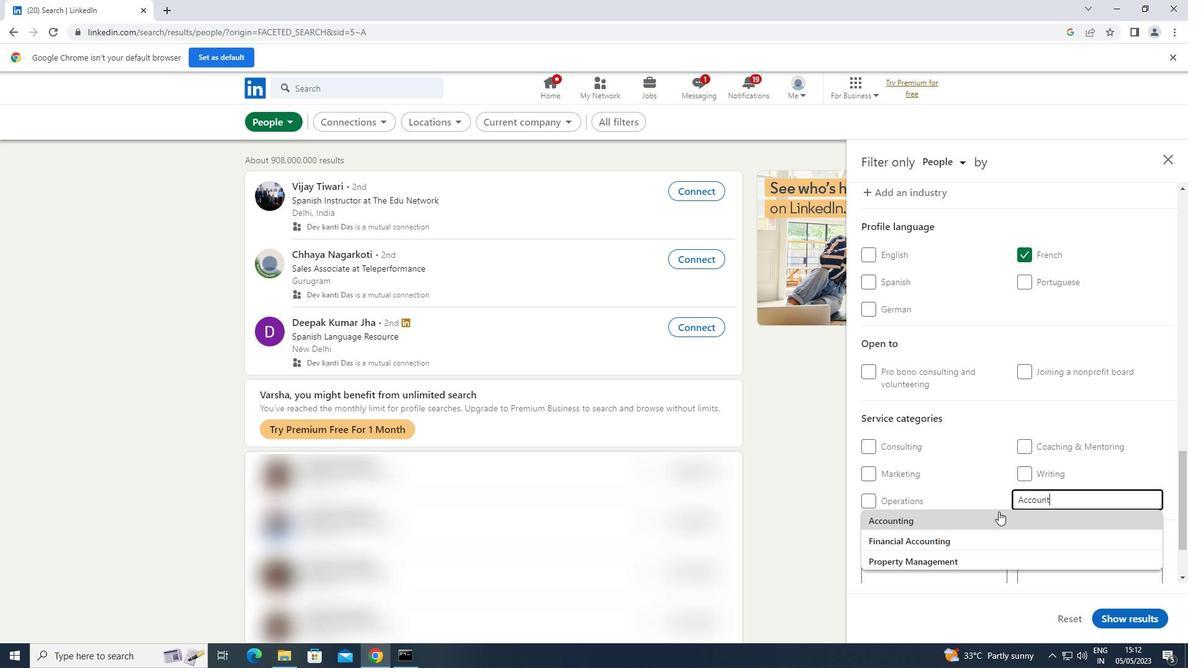 
Action: Mouse pressed left at (983, 513)
Screenshot: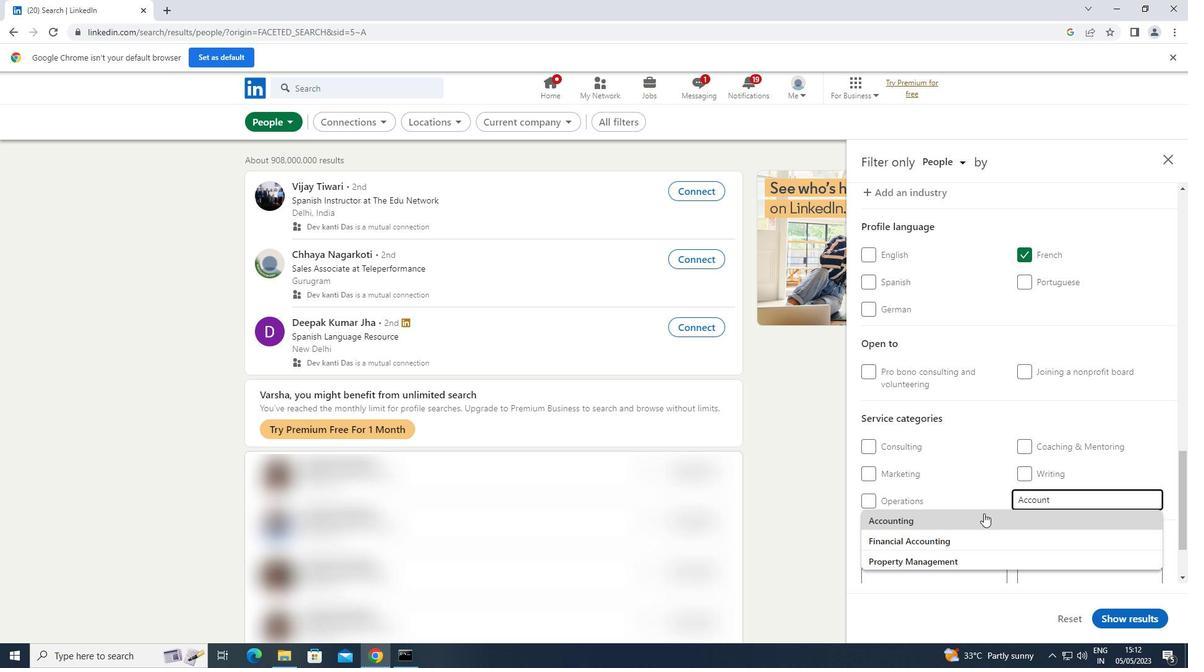 
Action: Mouse moved to (1020, 498)
Screenshot: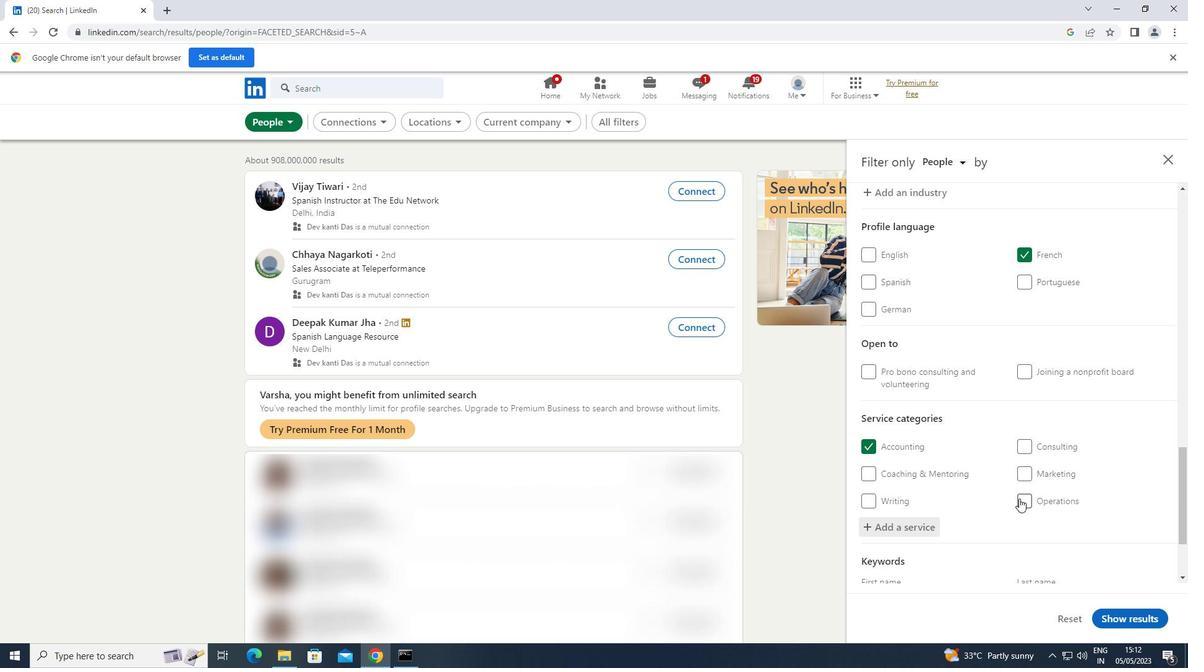 
Action: Mouse scrolled (1020, 498) with delta (0, 0)
Screenshot: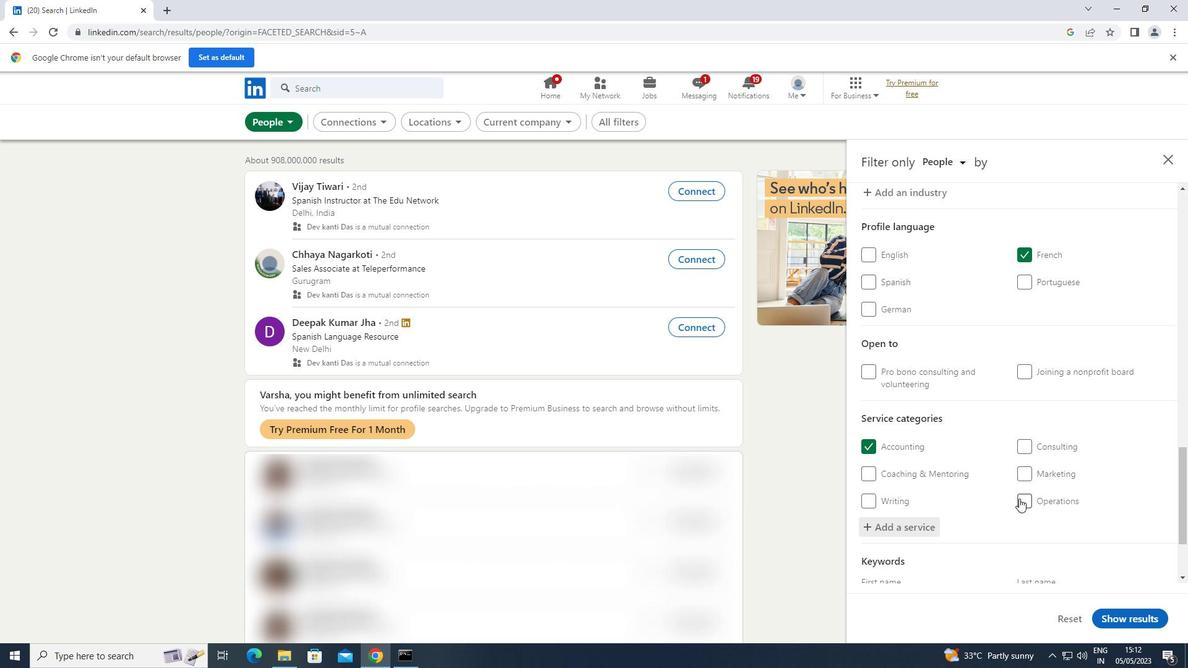 
Action: Mouse moved to (1020, 498)
Screenshot: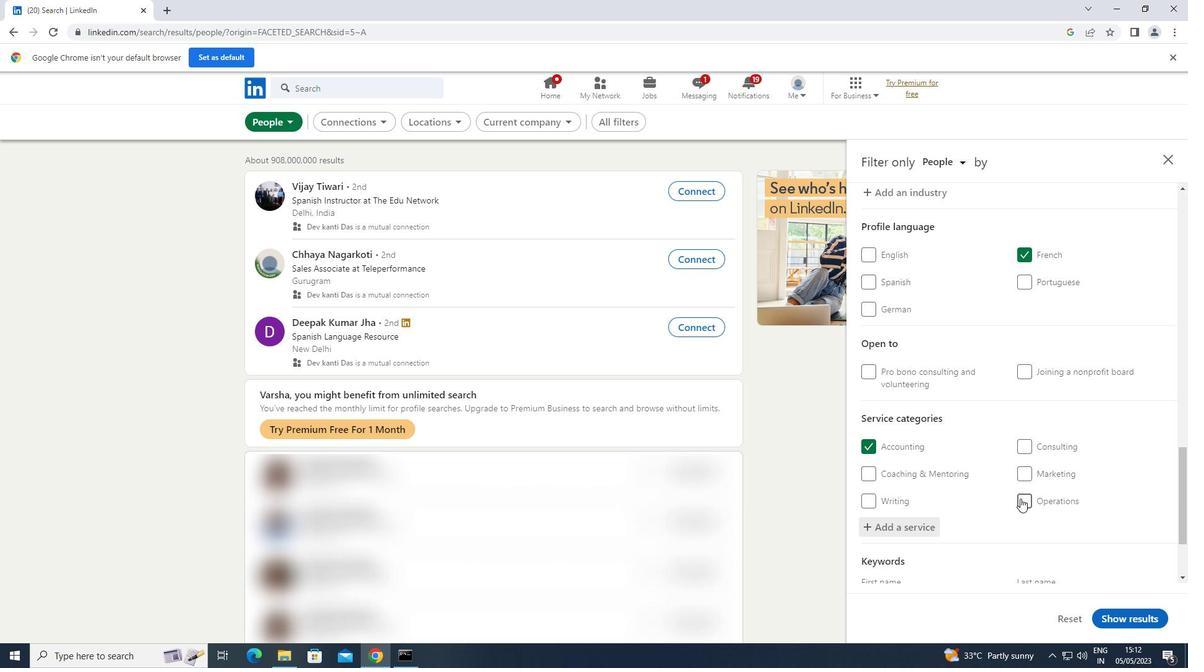 
Action: Mouse scrolled (1020, 498) with delta (0, 0)
Screenshot: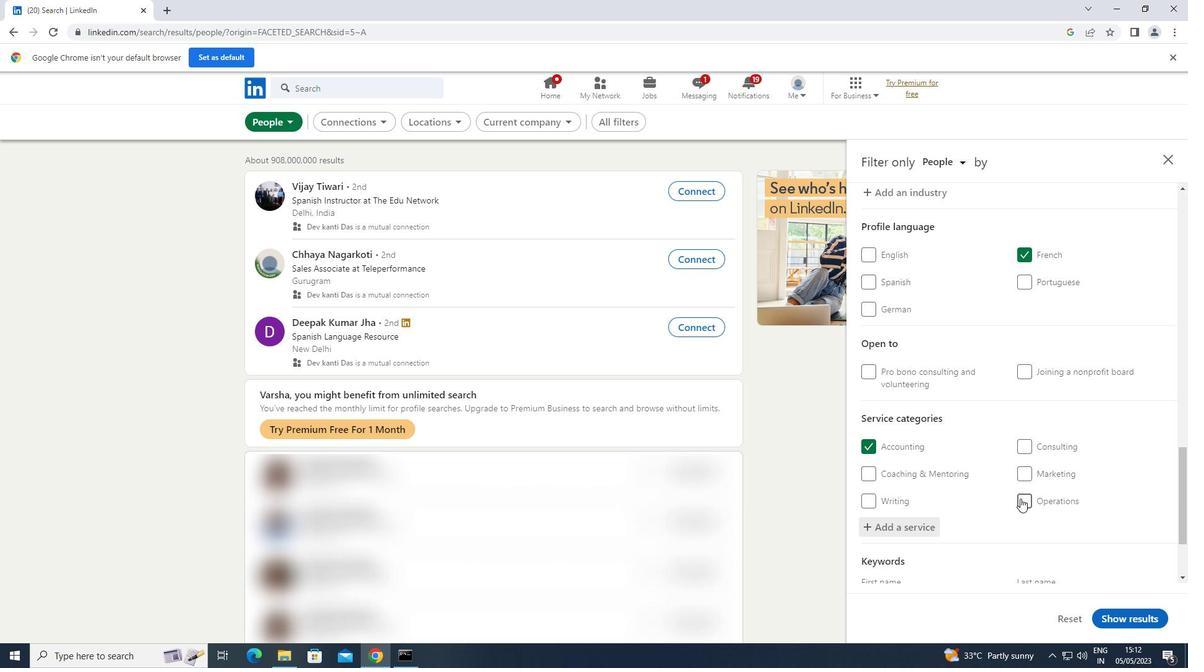 
Action: Mouse scrolled (1020, 498) with delta (0, 0)
Screenshot: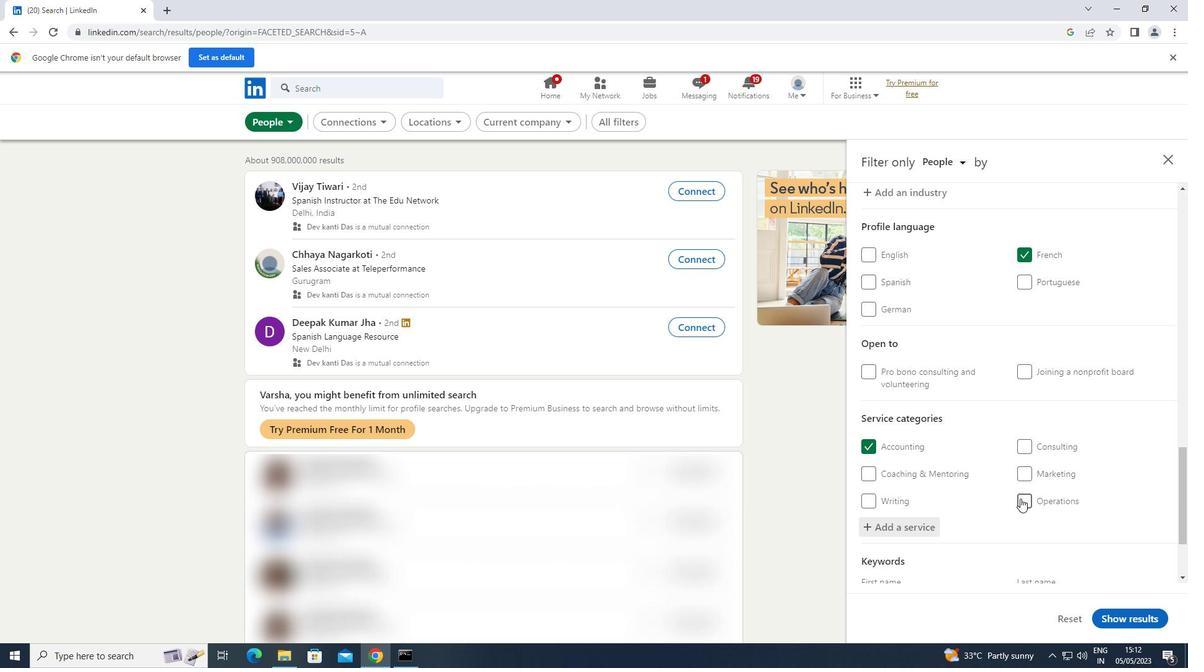 
Action: Mouse scrolled (1020, 498) with delta (0, 0)
Screenshot: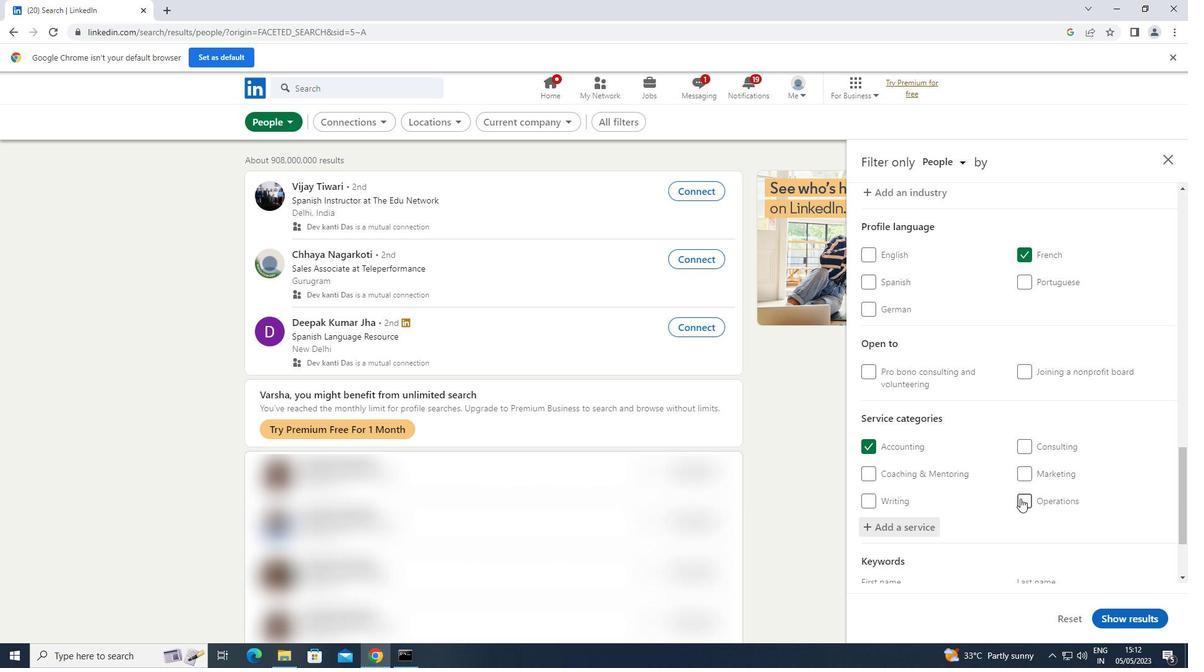 
Action: Mouse scrolled (1020, 498) with delta (0, 0)
Screenshot: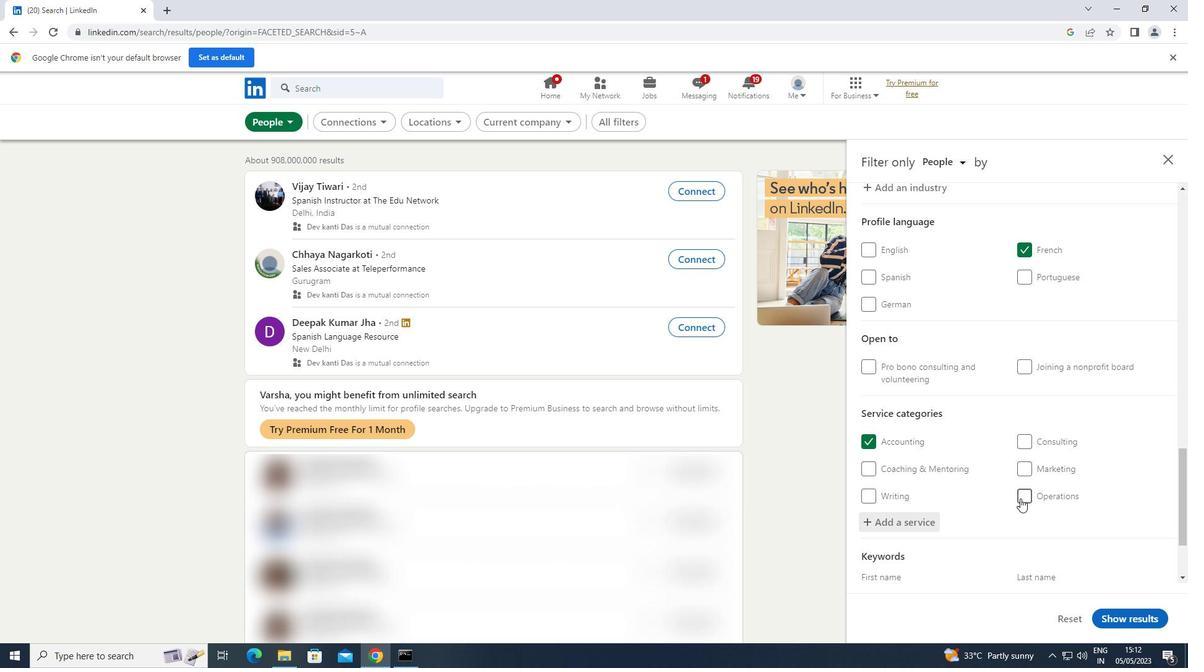 
Action: Mouse scrolled (1020, 498) with delta (0, 0)
Screenshot: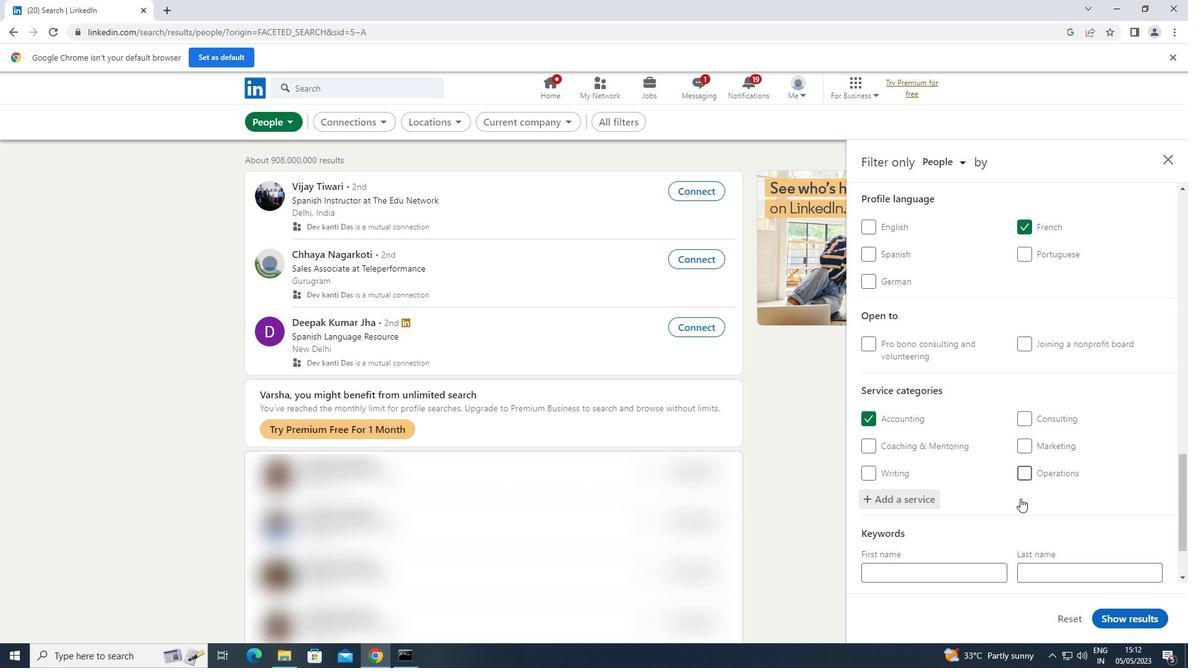 
Action: Mouse moved to (977, 524)
Screenshot: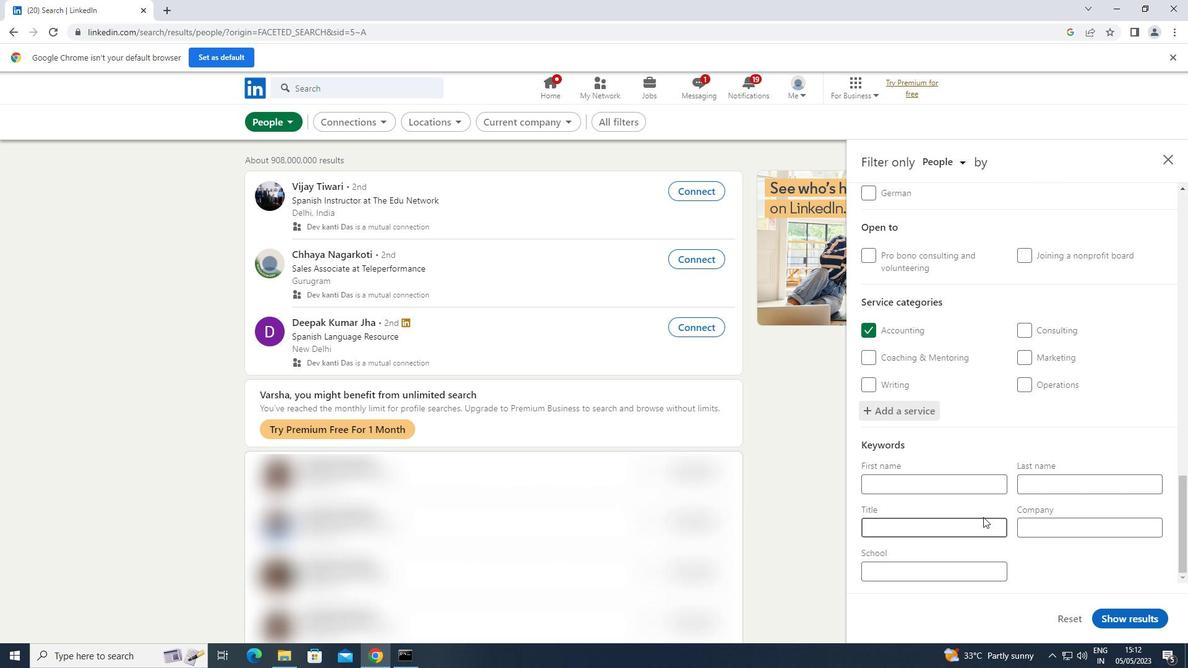 
Action: Mouse pressed left at (977, 524)
Screenshot: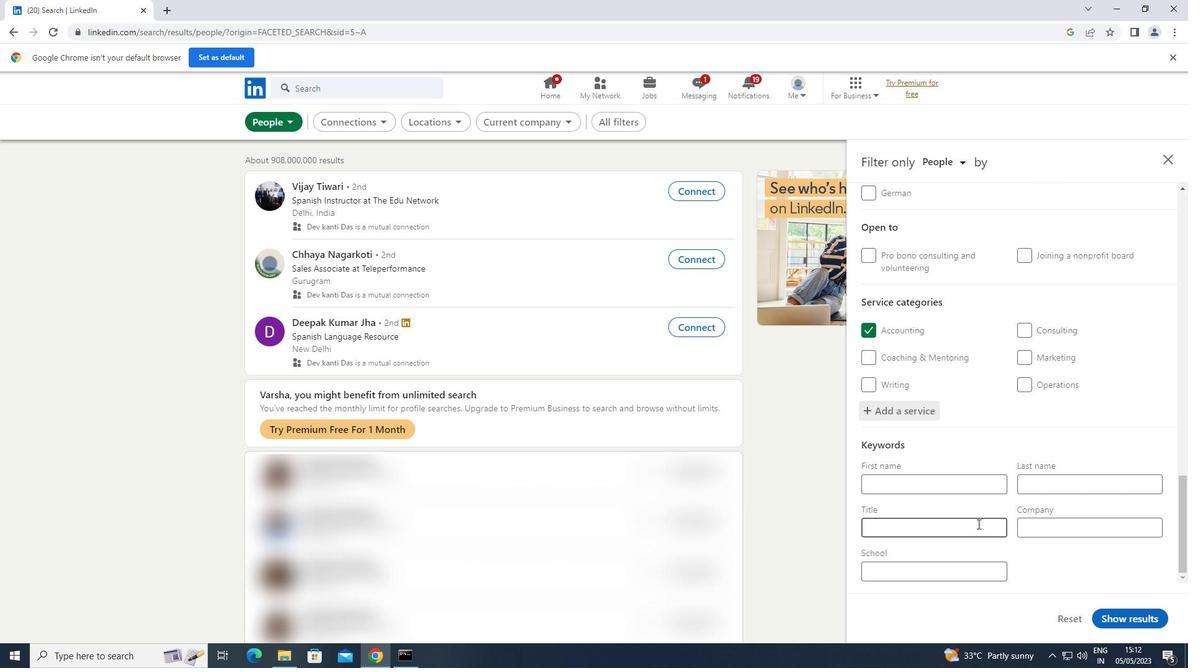 
Action: Key pressed <Key.shift>PROPOSAL<Key.space><Key.shift>WRITER
Screenshot: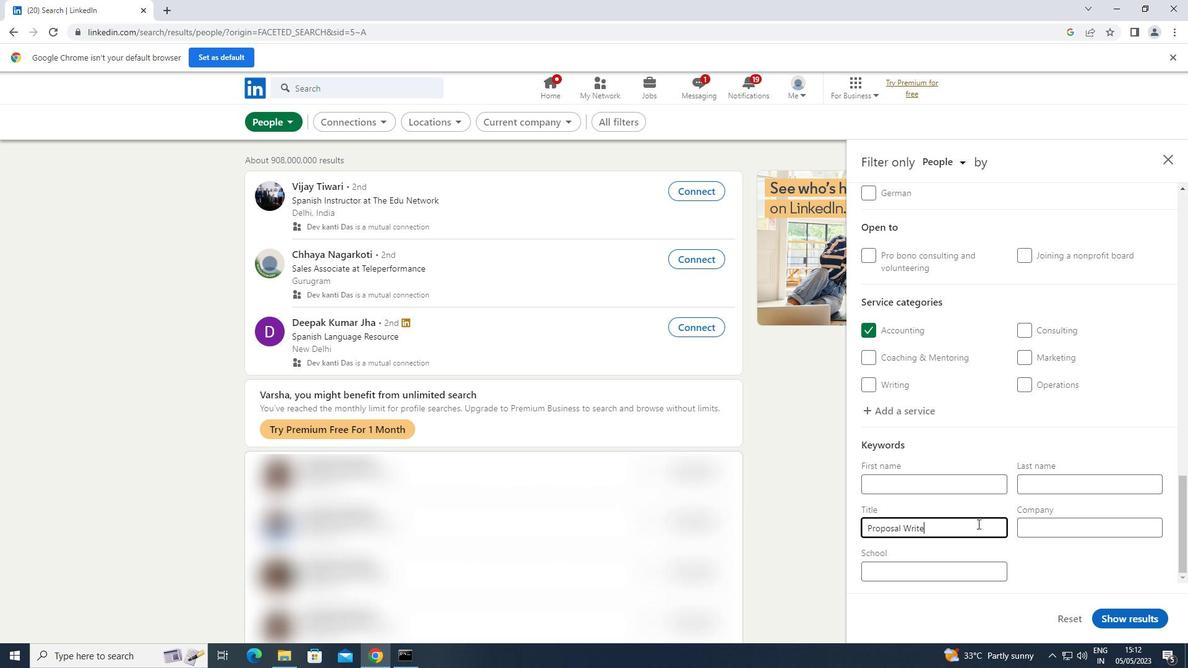
Action: Mouse moved to (1117, 624)
Screenshot: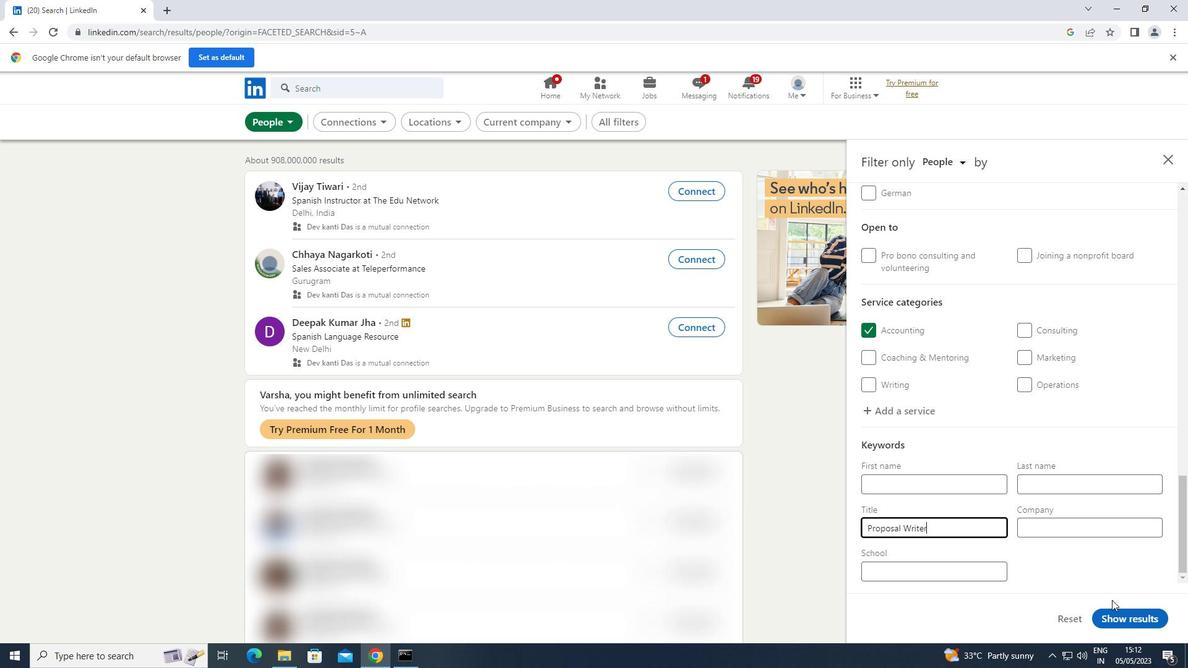 
Action: Mouse pressed left at (1117, 624)
Screenshot: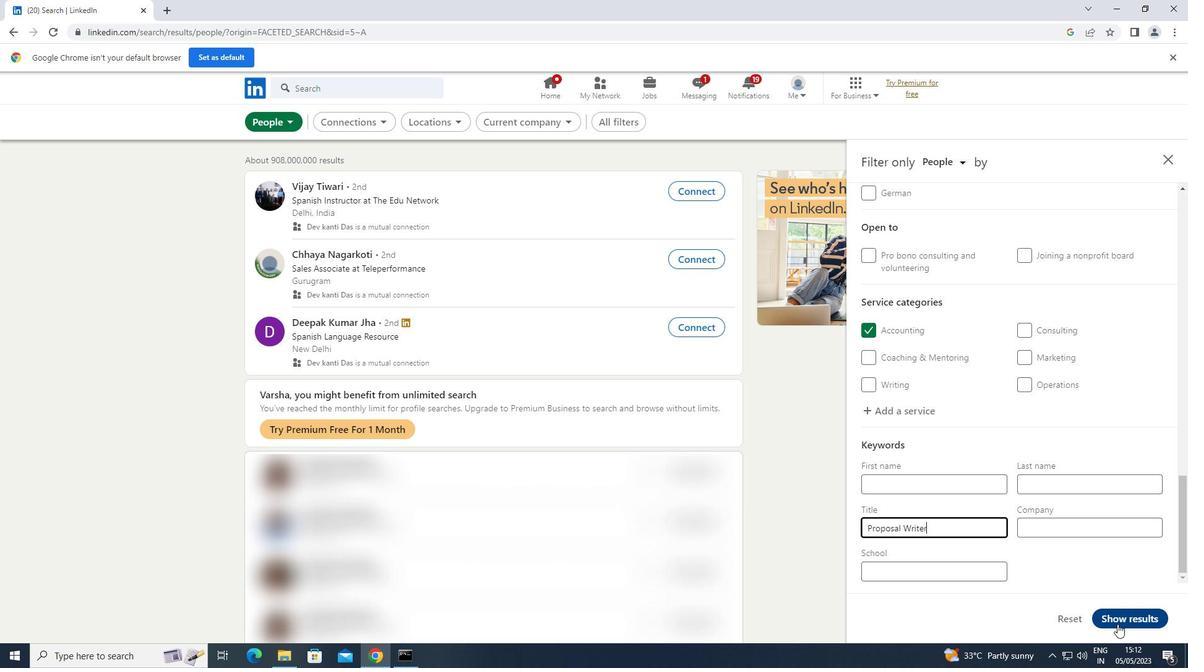 
